 Task: Add a signature Erin Martin containing With warm thanks and appreciation, Erin Martin to email address softage.1@softage.net and add a label Antiques
Action: Mouse moved to (469, 750)
Screenshot: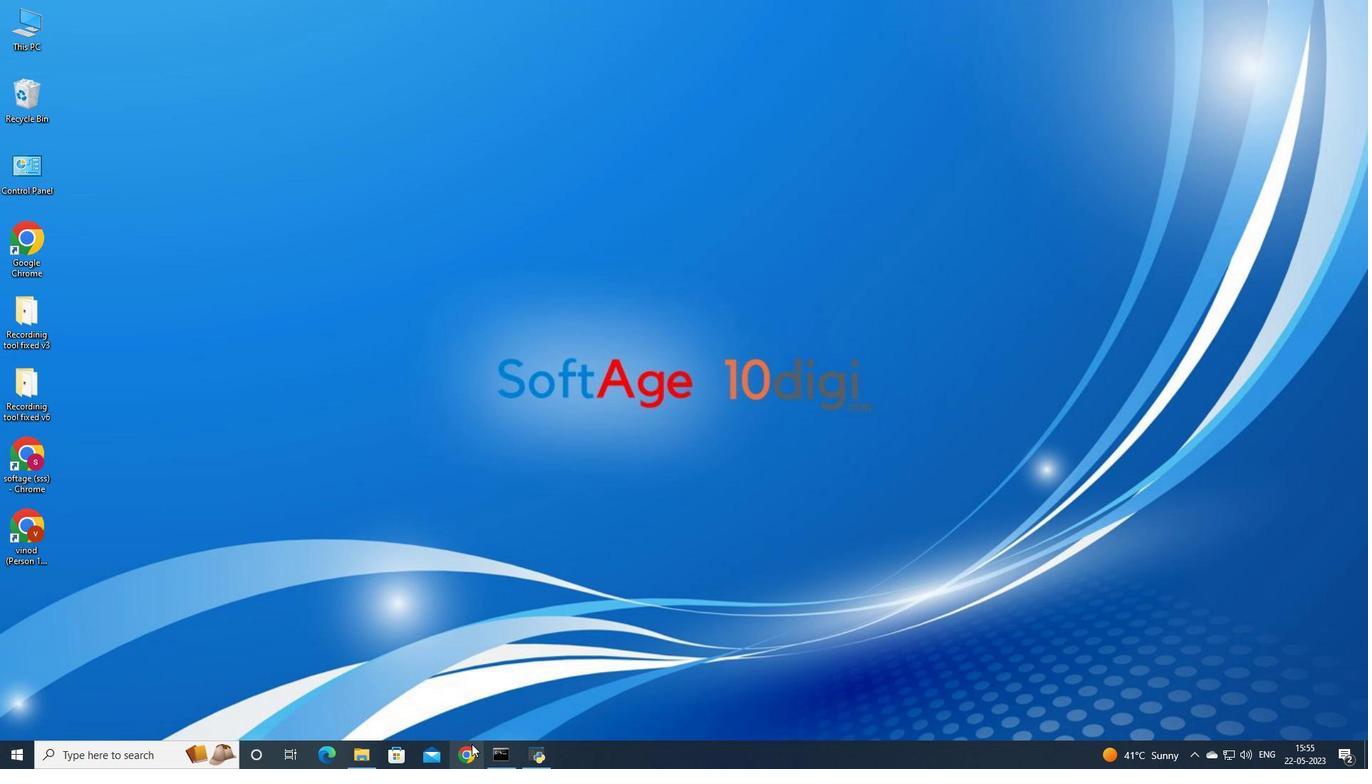 
Action: Mouse pressed left at (469, 750)
Screenshot: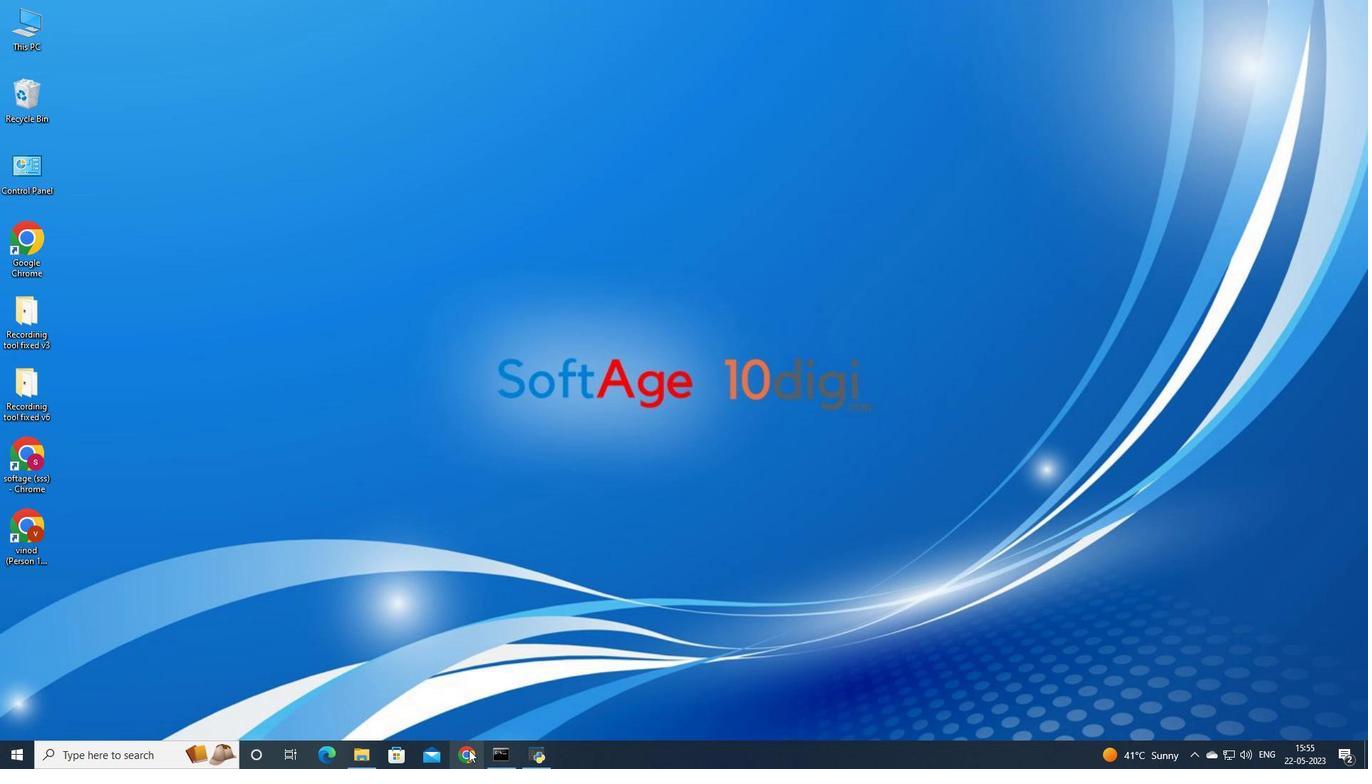 
Action: Mouse moved to (585, 419)
Screenshot: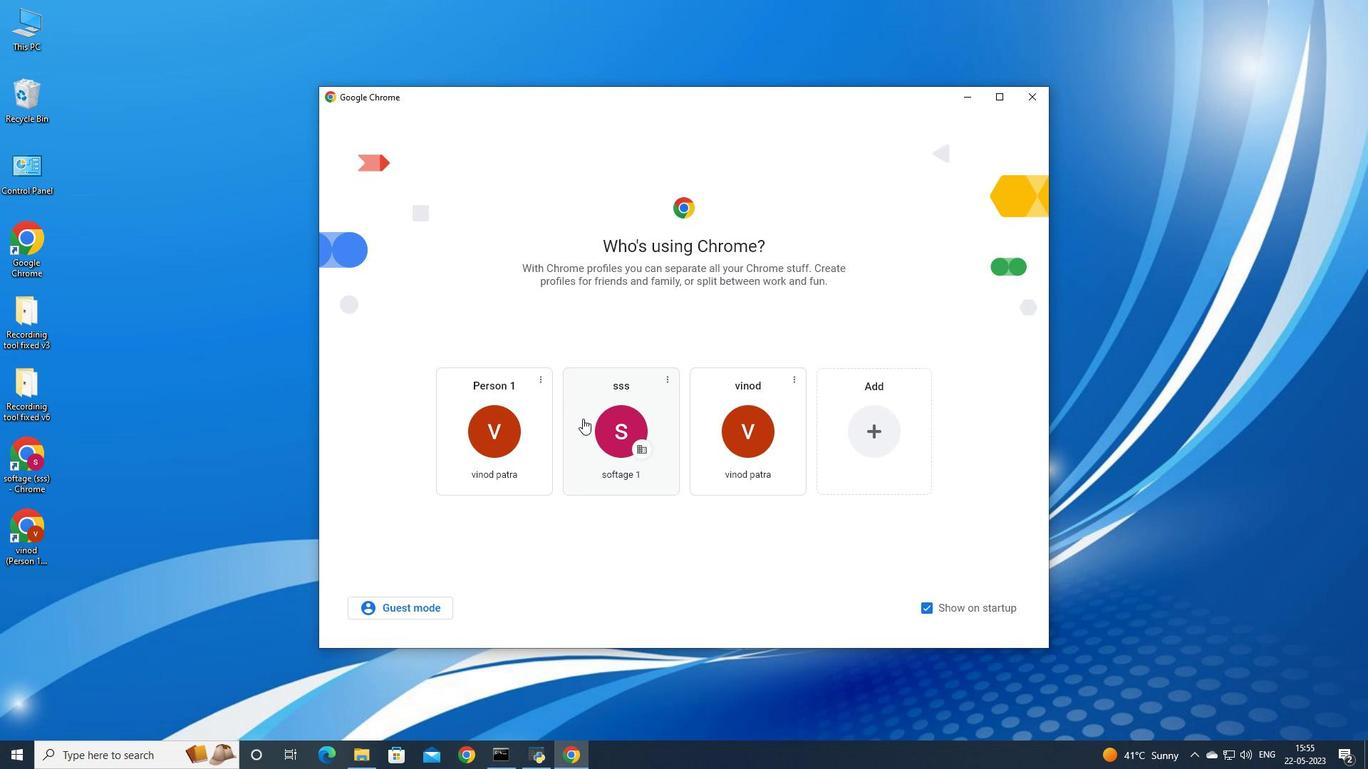 
Action: Mouse pressed left at (585, 419)
Screenshot: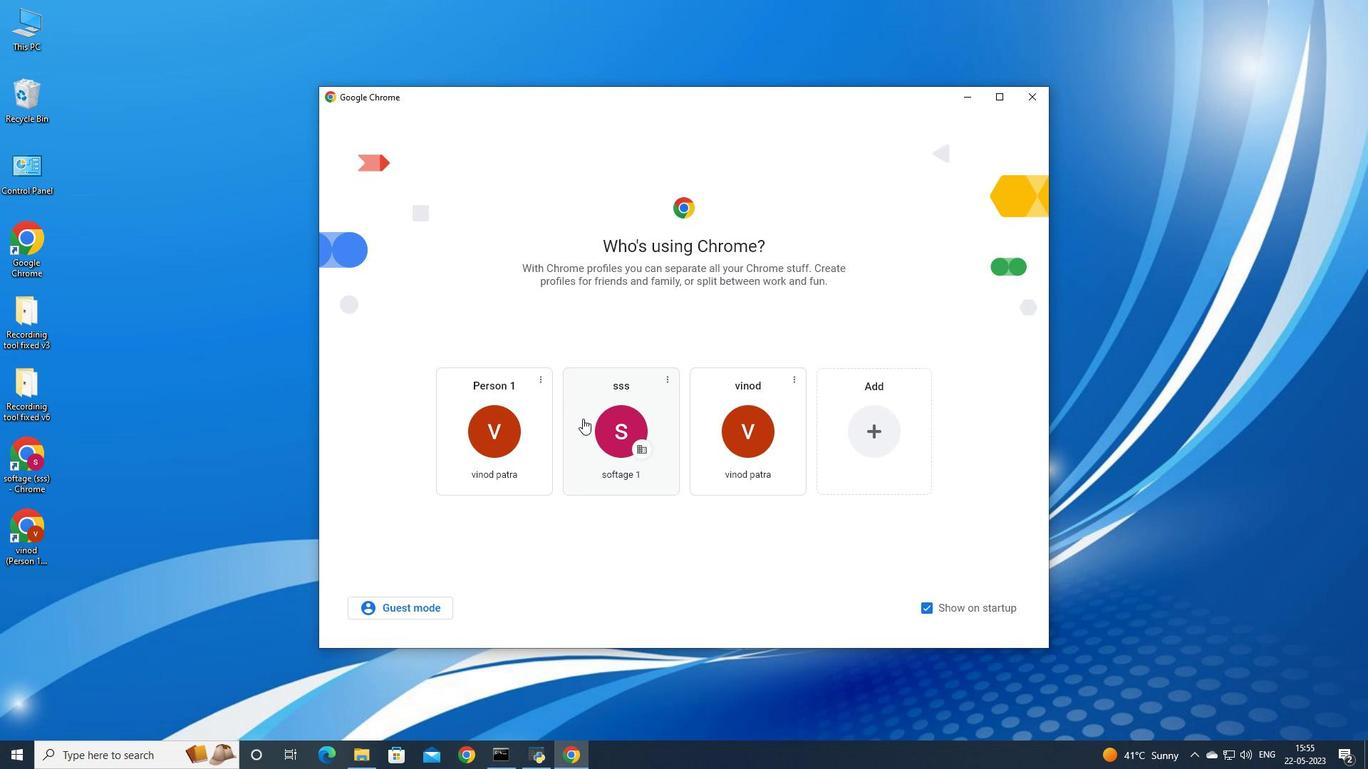 
Action: Mouse moved to (1221, 72)
Screenshot: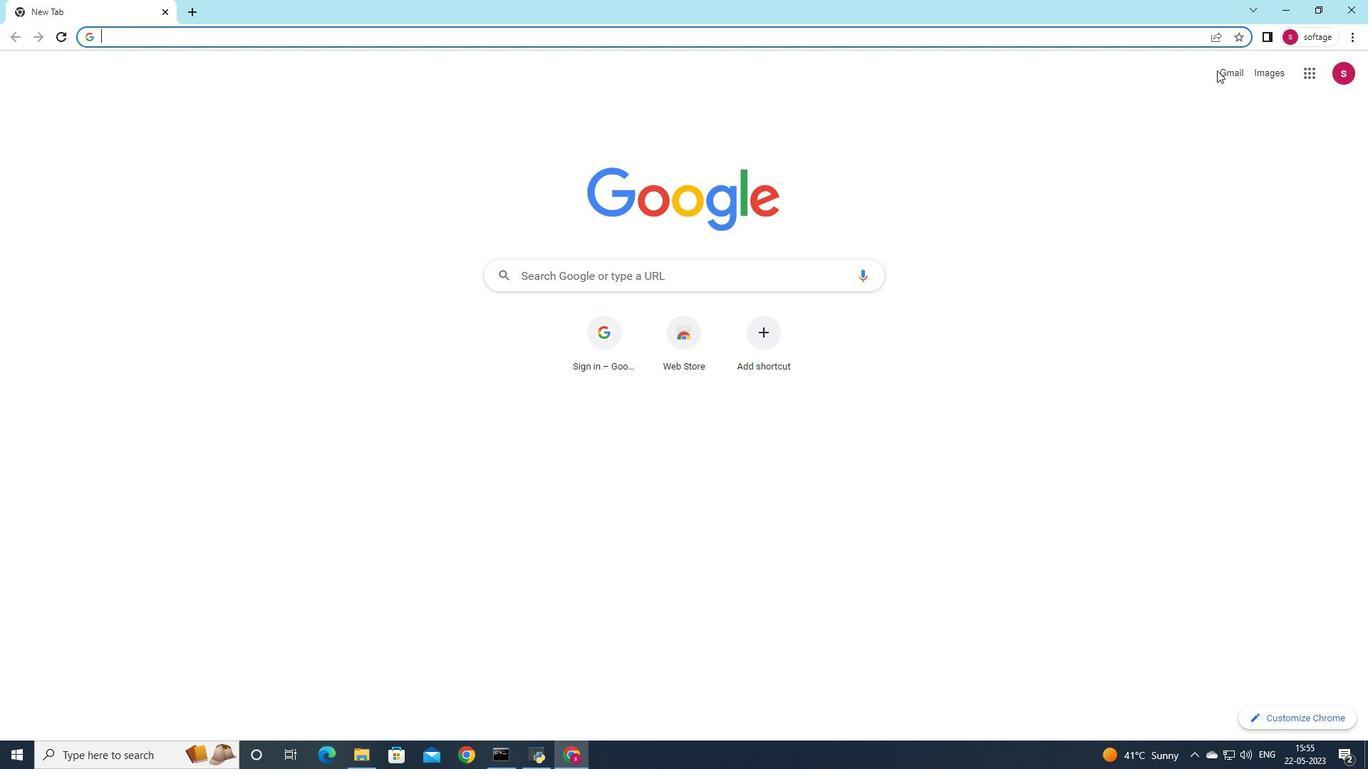 
Action: Mouse pressed left at (1221, 72)
Screenshot: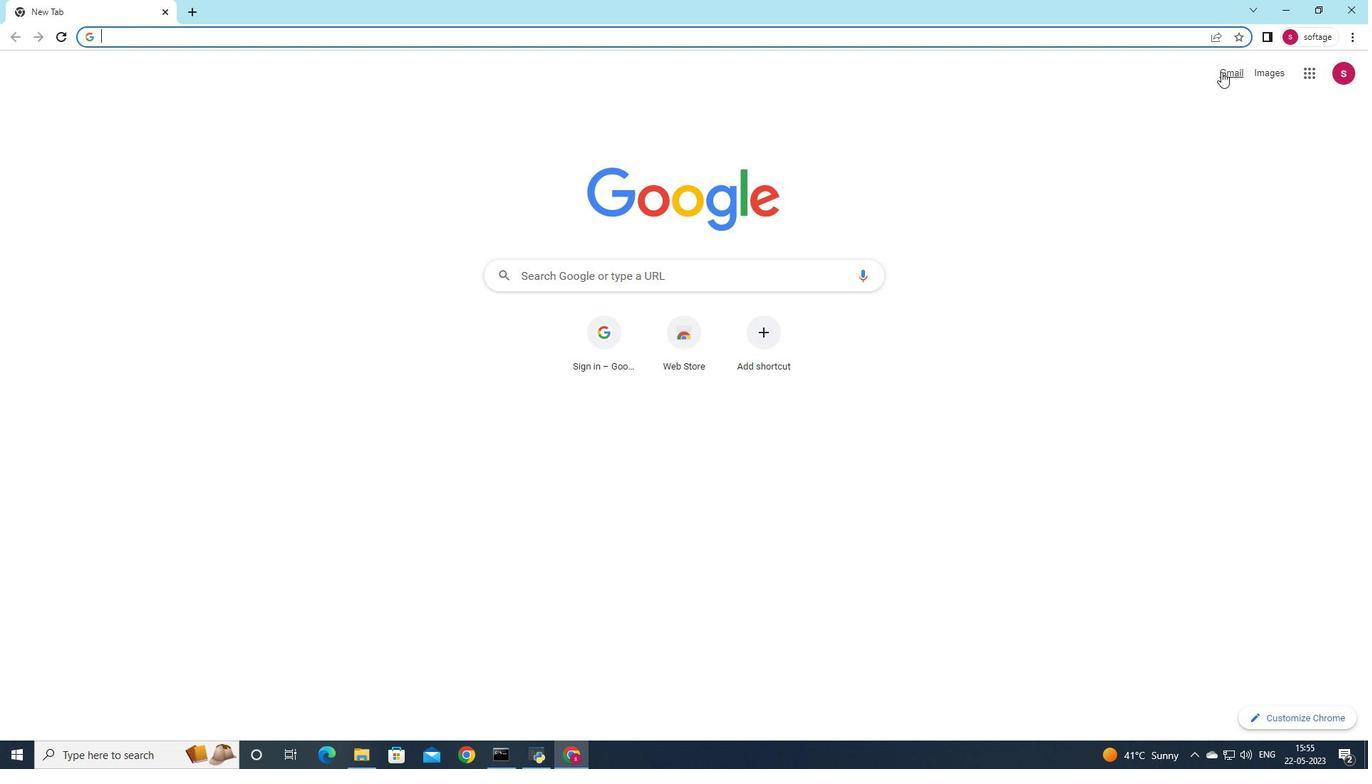 
Action: Mouse moved to (1200, 101)
Screenshot: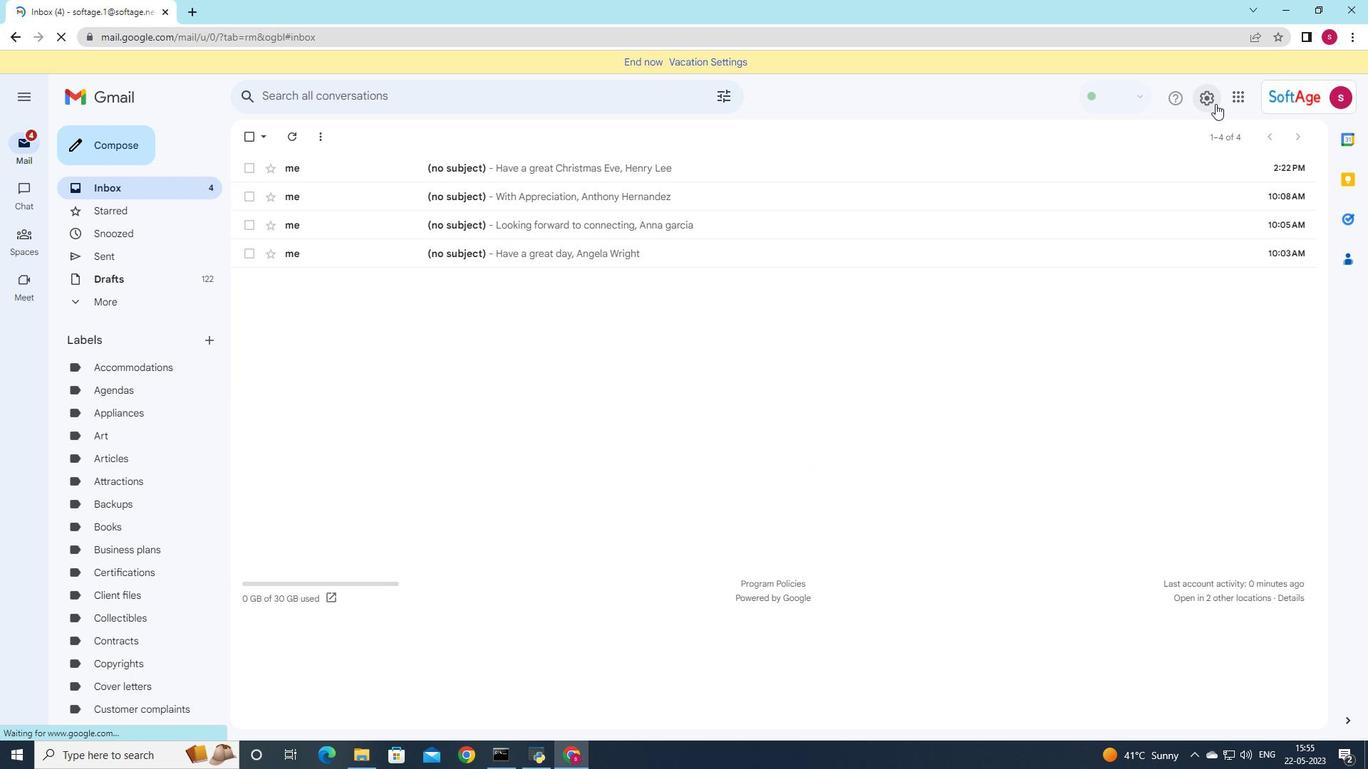 
Action: Mouse pressed left at (1200, 101)
Screenshot: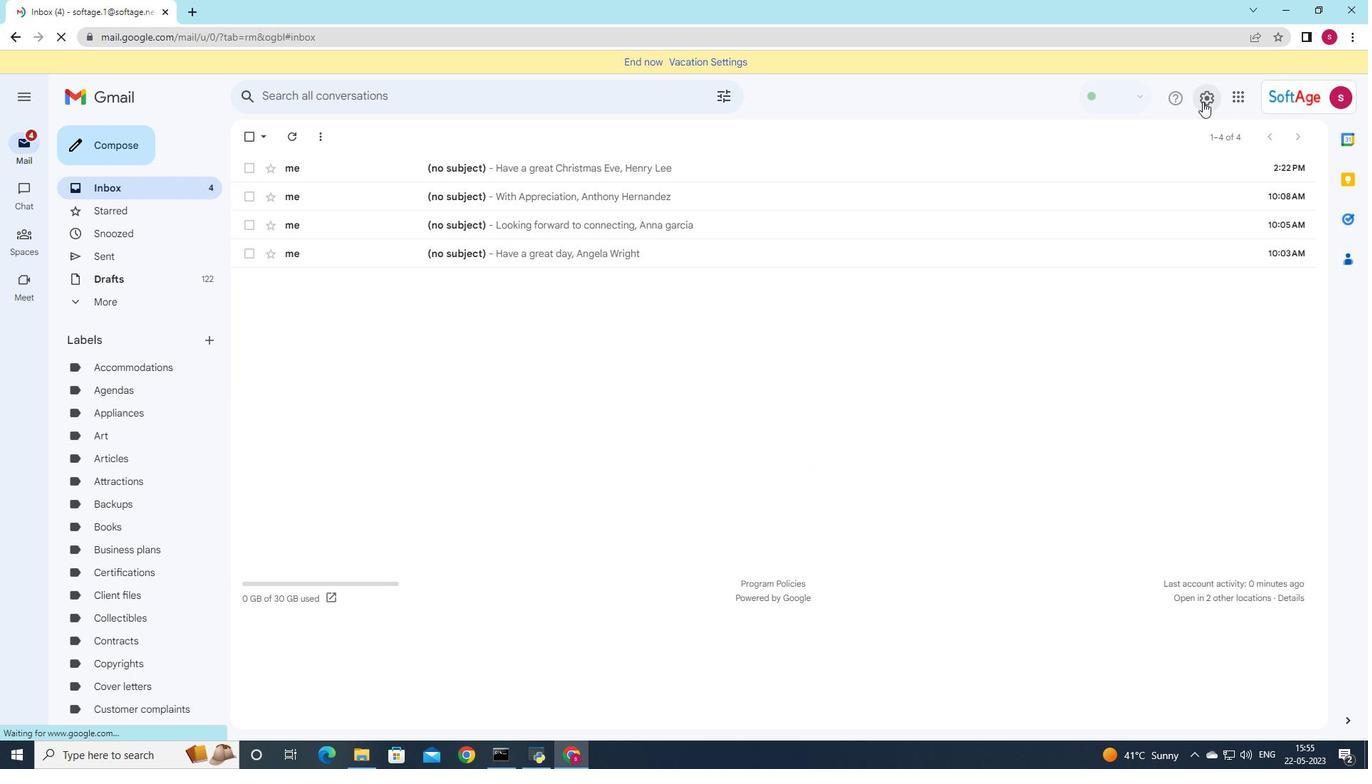 
Action: Mouse moved to (1212, 164)
Screenshot: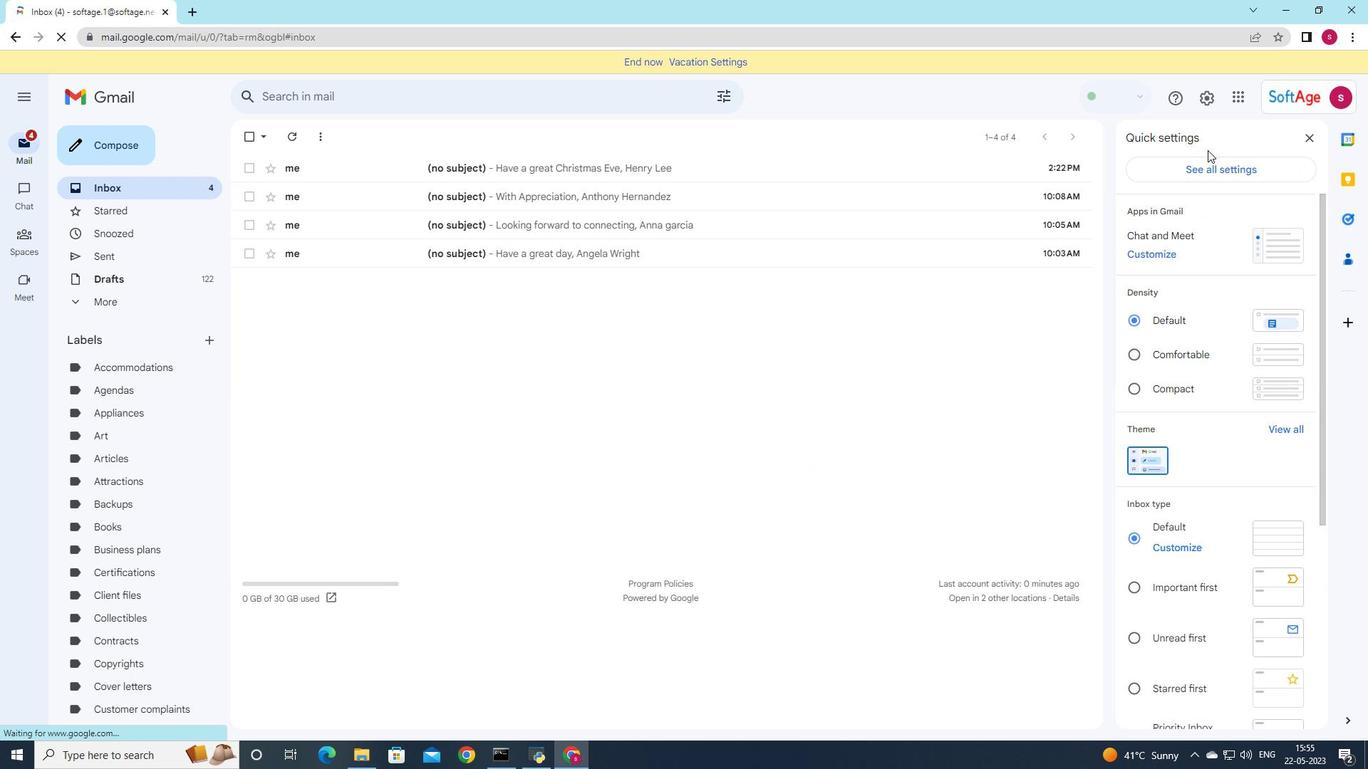 
Action: Mouse pressed left at (1212, 164)
Screenshot: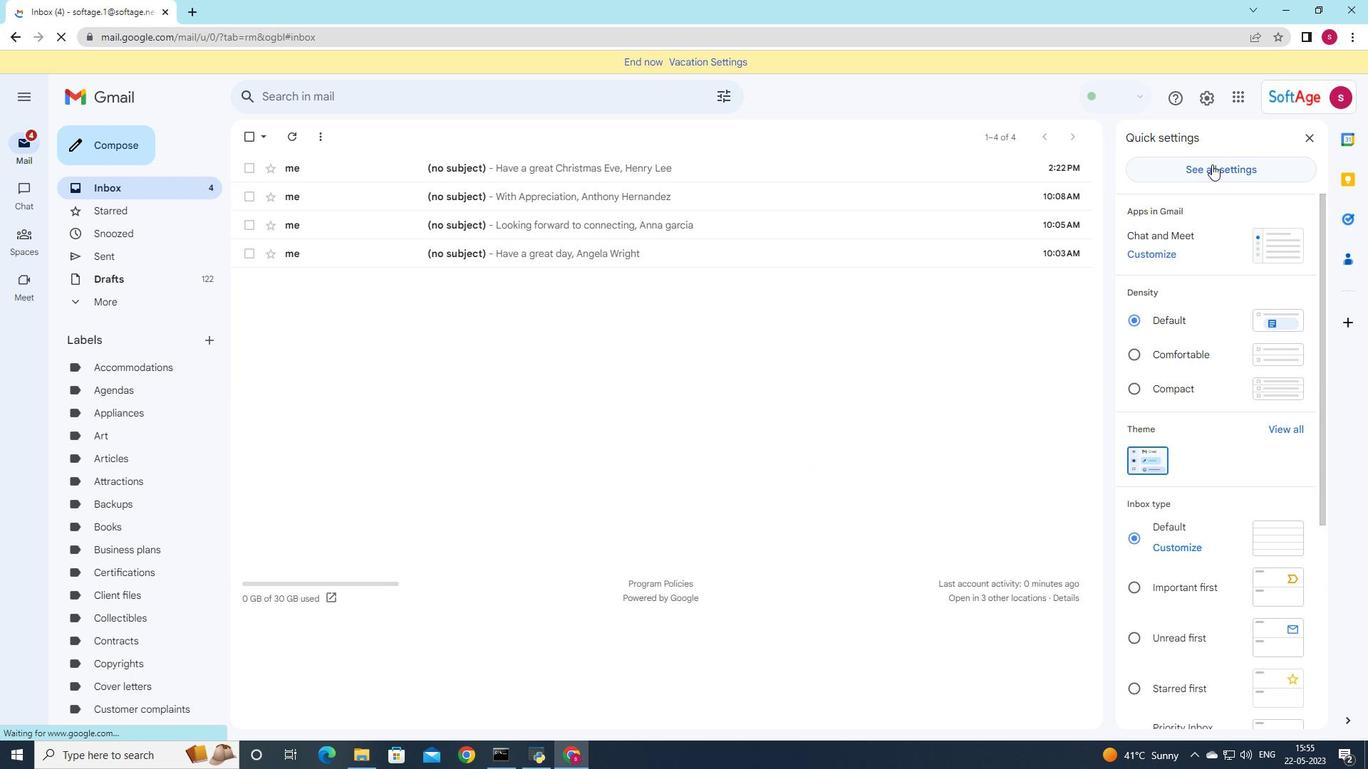 
Action: Mouse moved to (905, 249)
Screenshot: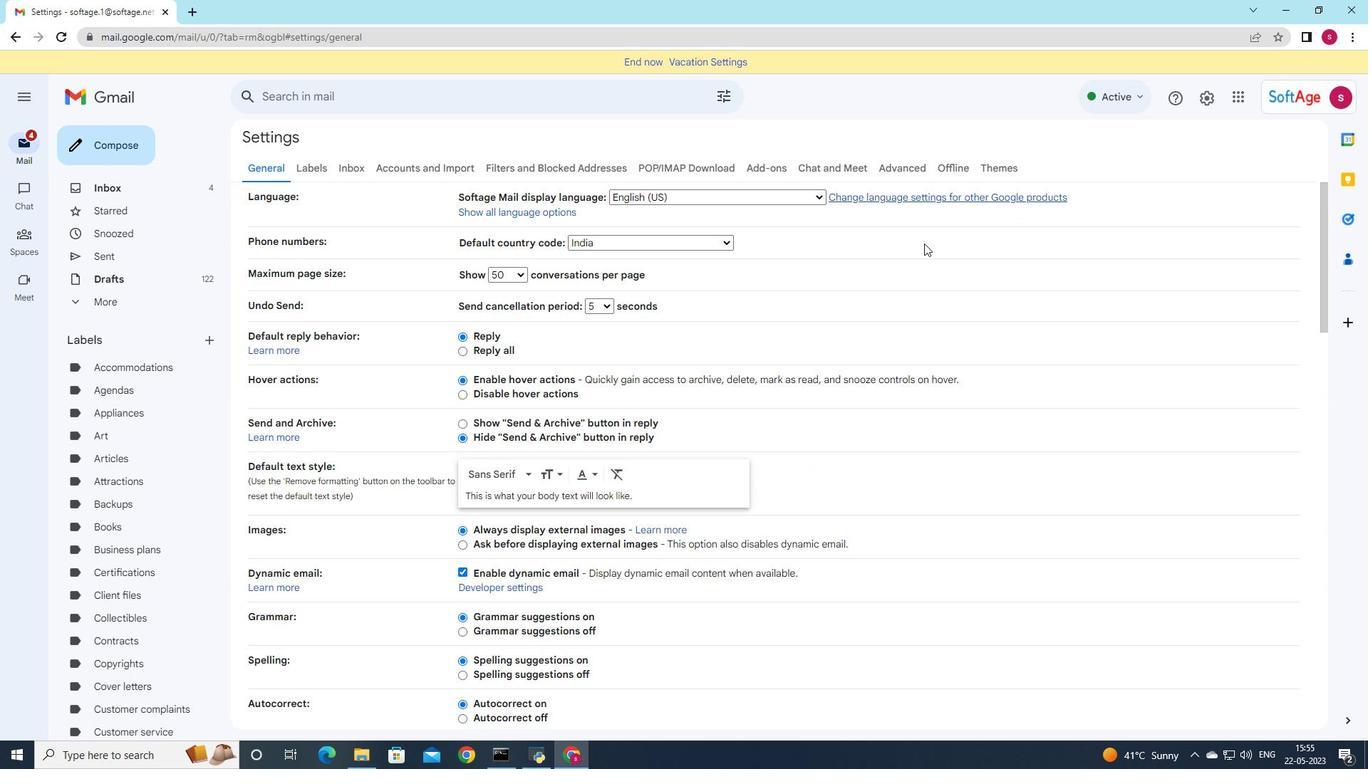
Action: Mouse scrolled (905, 248) with delta (0, 0)
Screenshot: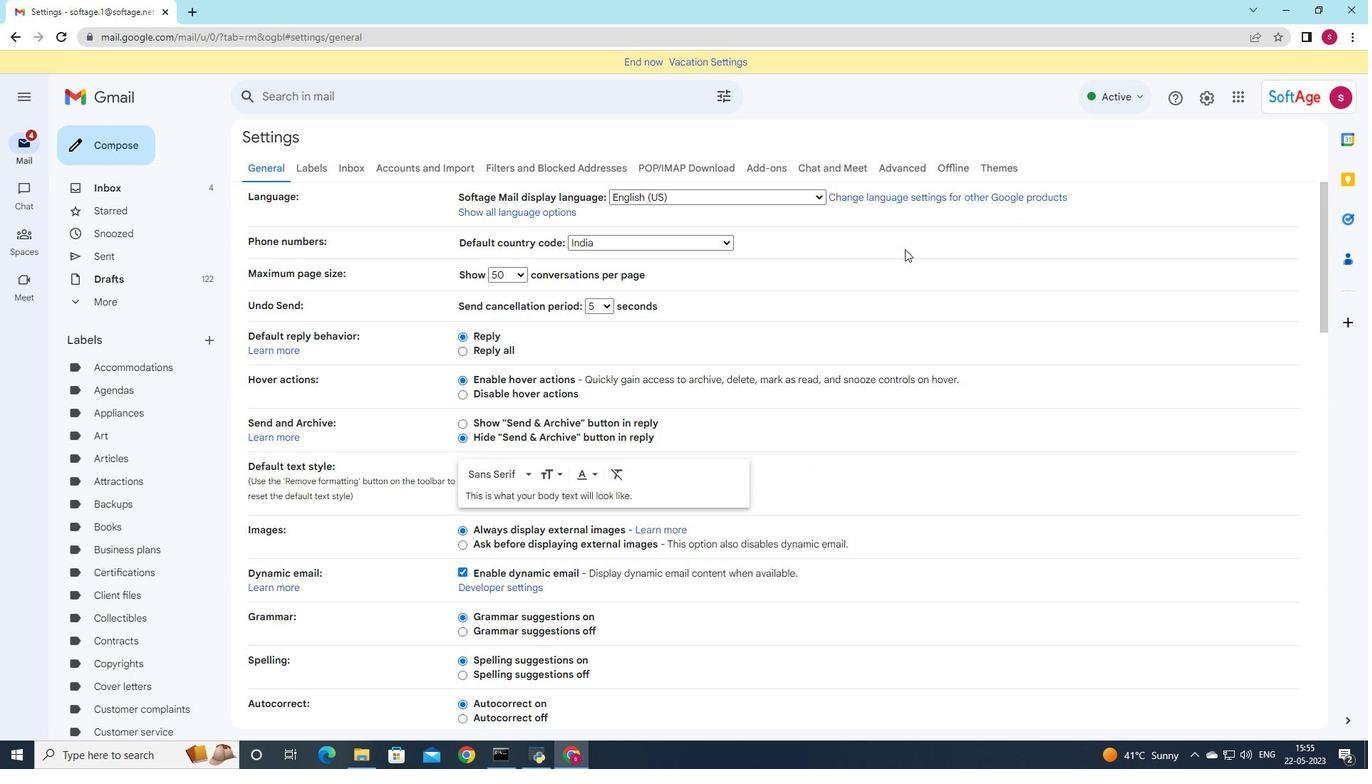 
Action: Mouse scrolled (905, 248) with delta (0, 0)
Screenshot: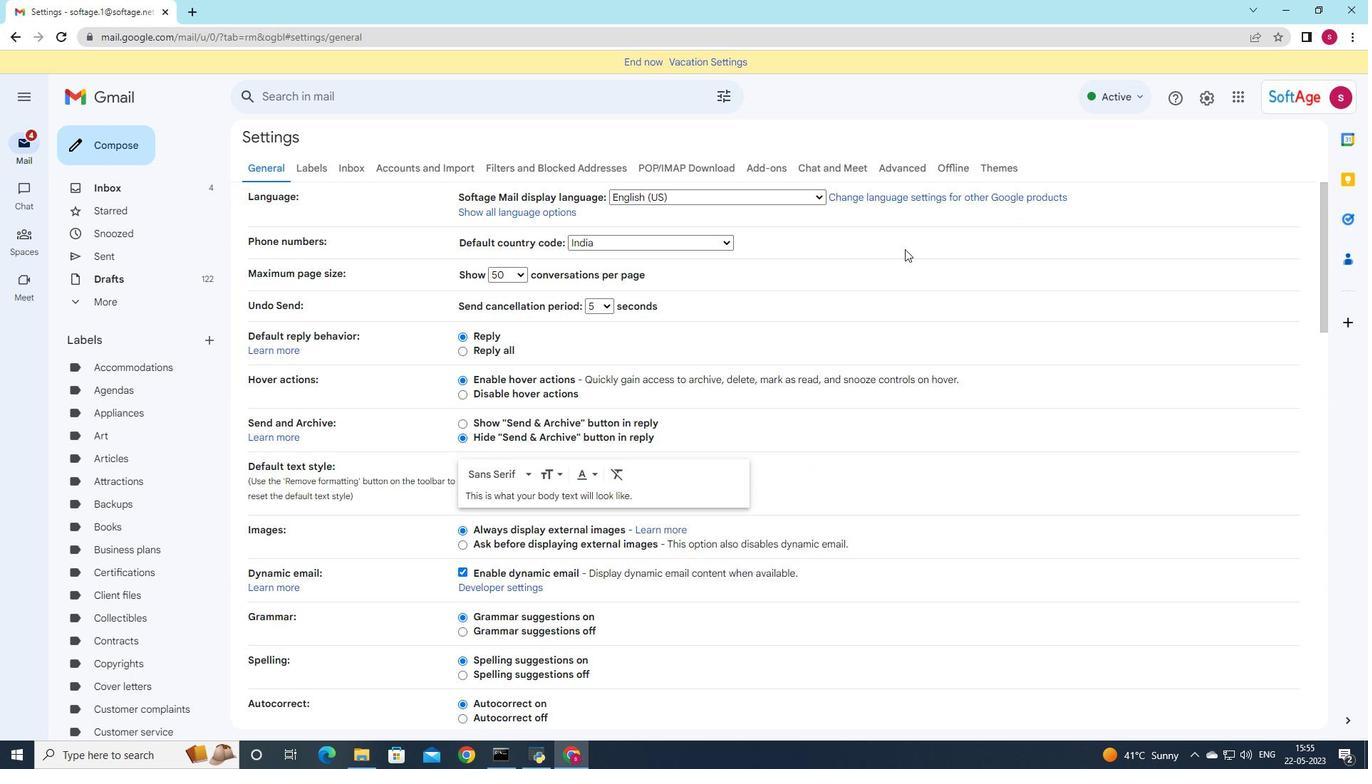 
Action: Mouse scrolled (905, 248) with delta (0, 0)
Screenshot: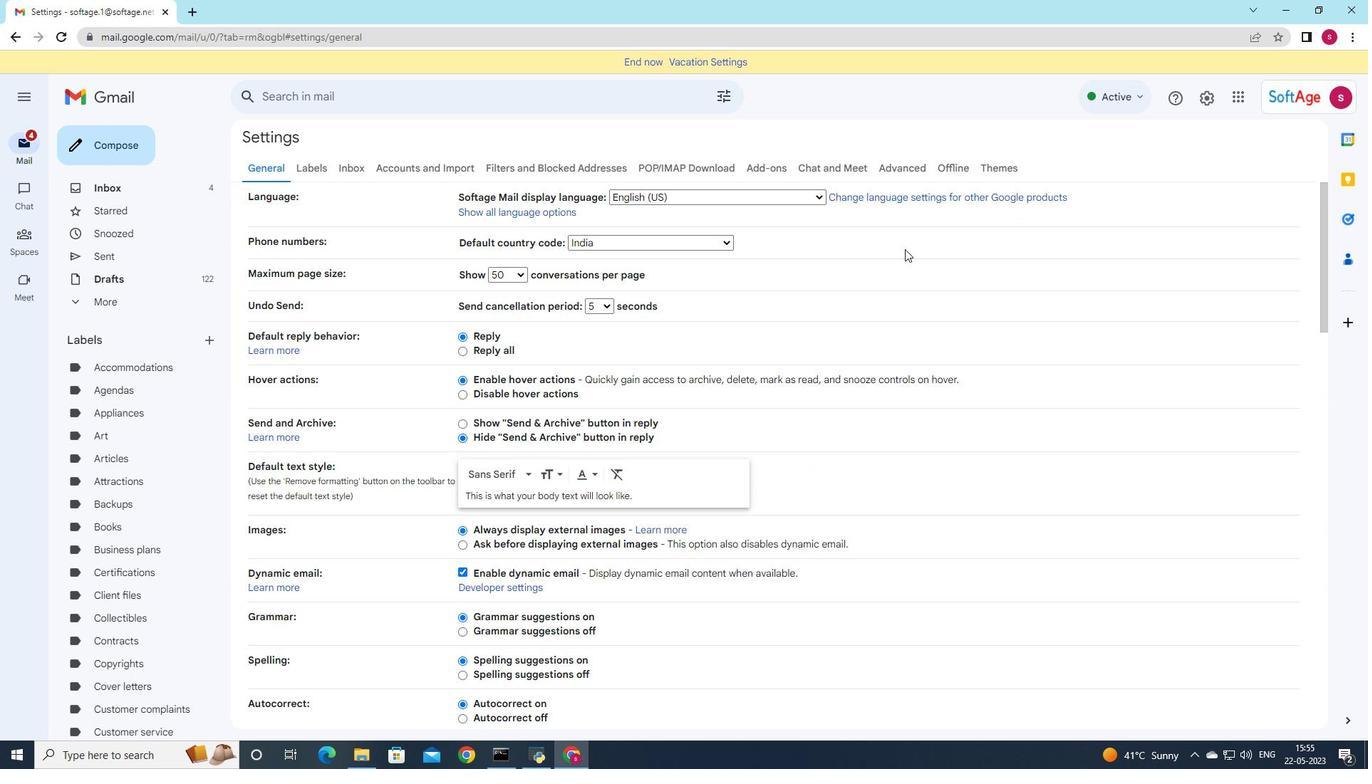 
Action: Mouse scrolled (905, 248) with delta (0, 0)
Screenshot: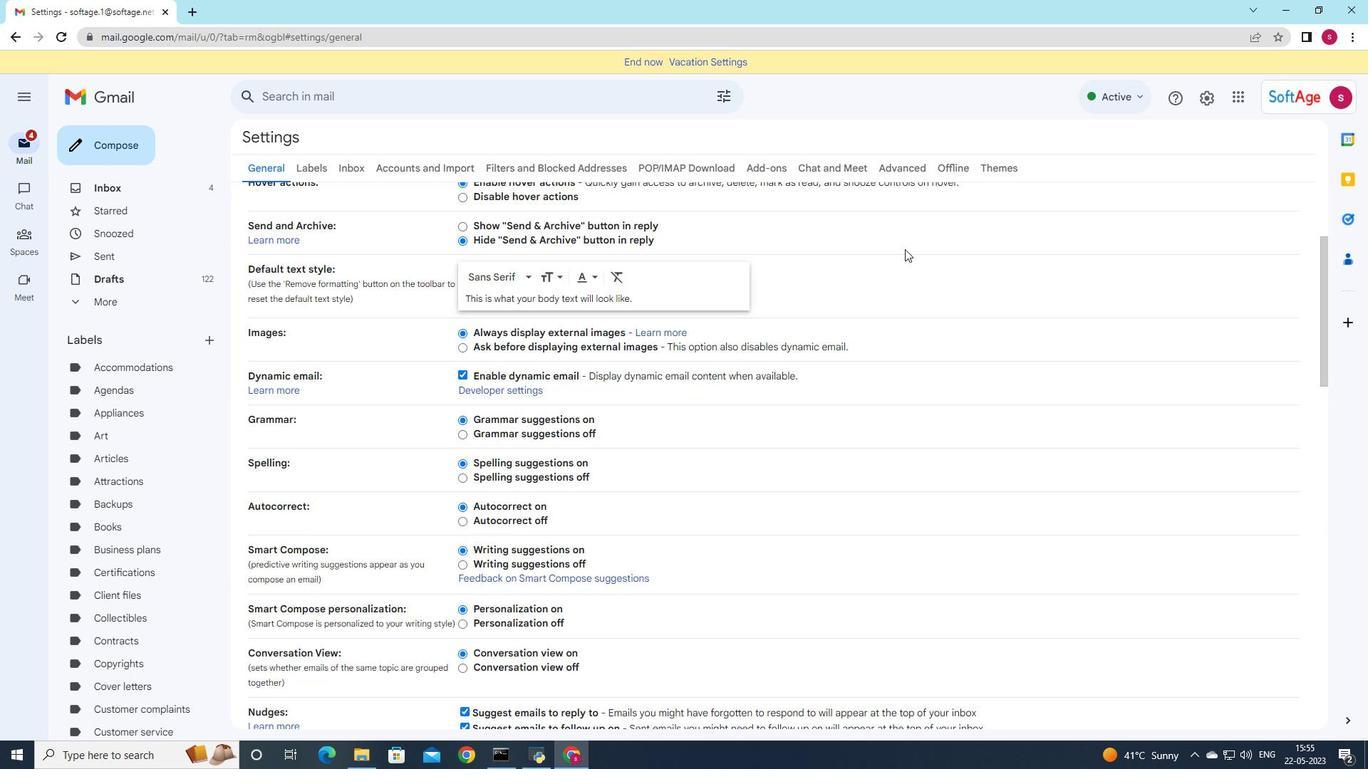 
Action: Mouse scrolled (905, 248) with delta (0, 0)
Screenshot: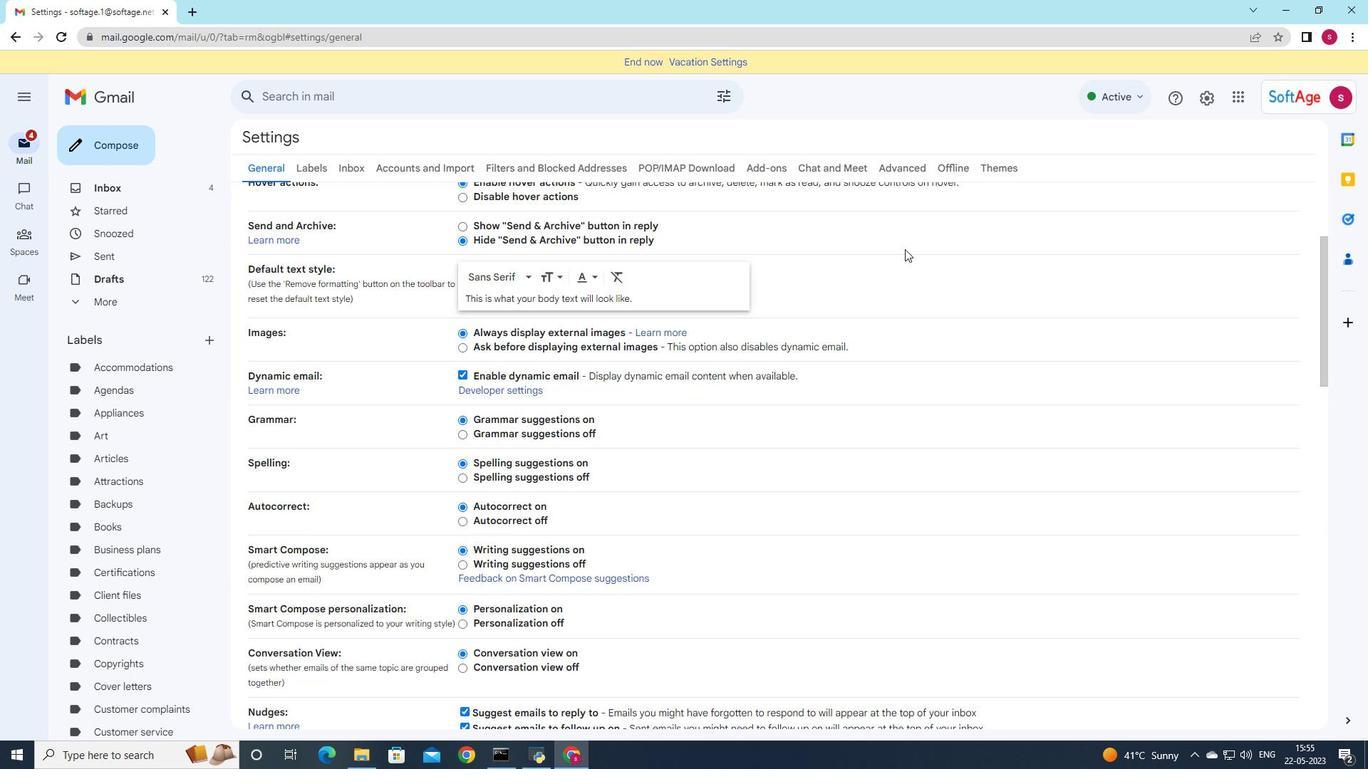 
Action: Mouse scrolled (905, 248) with delta (0, 0)
Screenshot: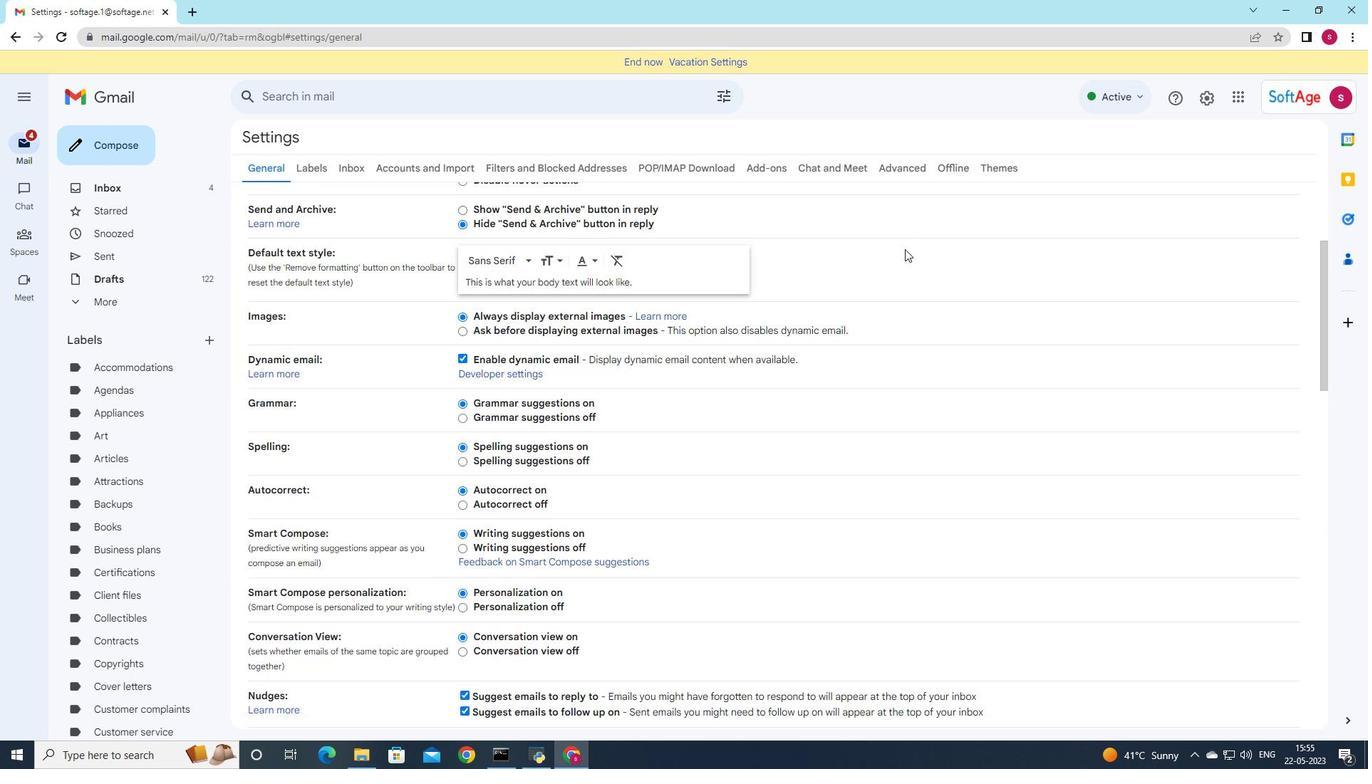 
Action: Mouse scrolled (905, 248) with delta (0, 0)
Screenshot: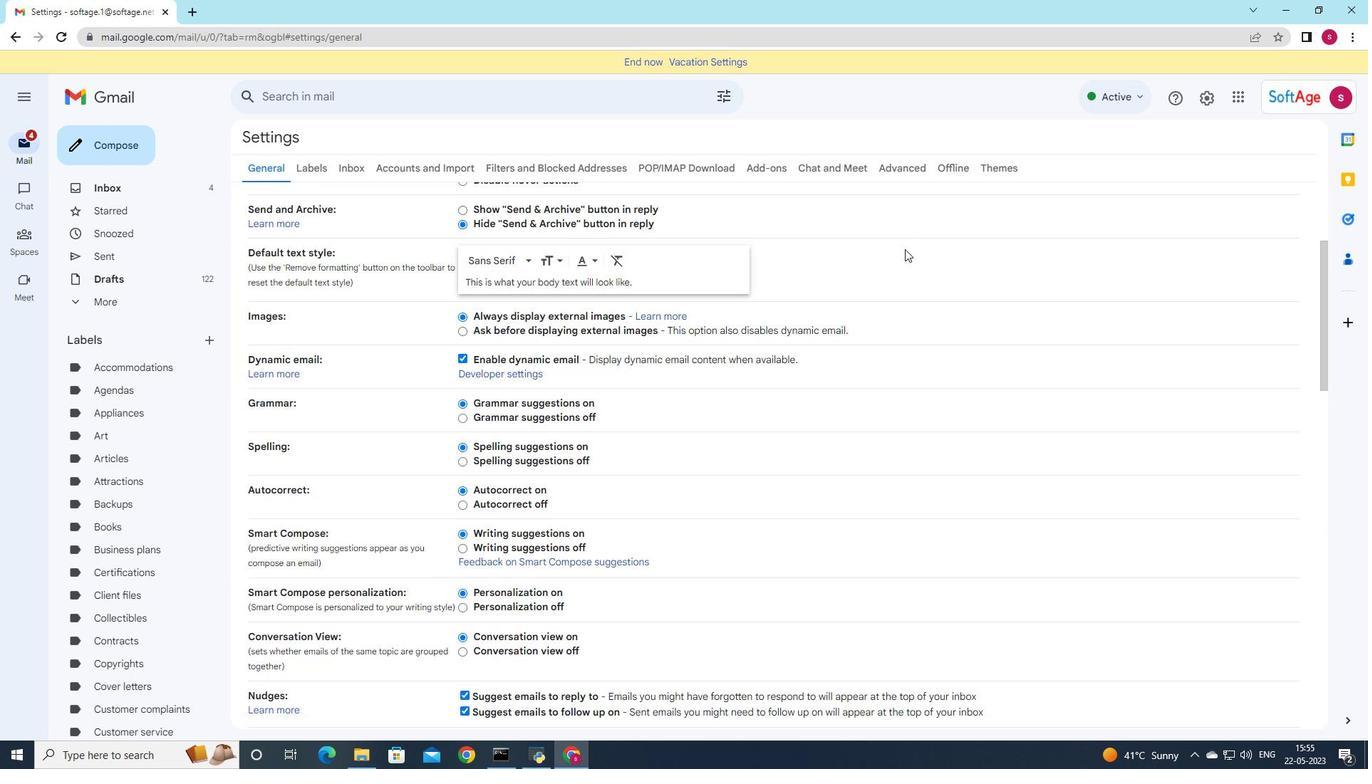 
Action: Mouse scrolled (905, 248) with delta (0, 0)
Screenshot: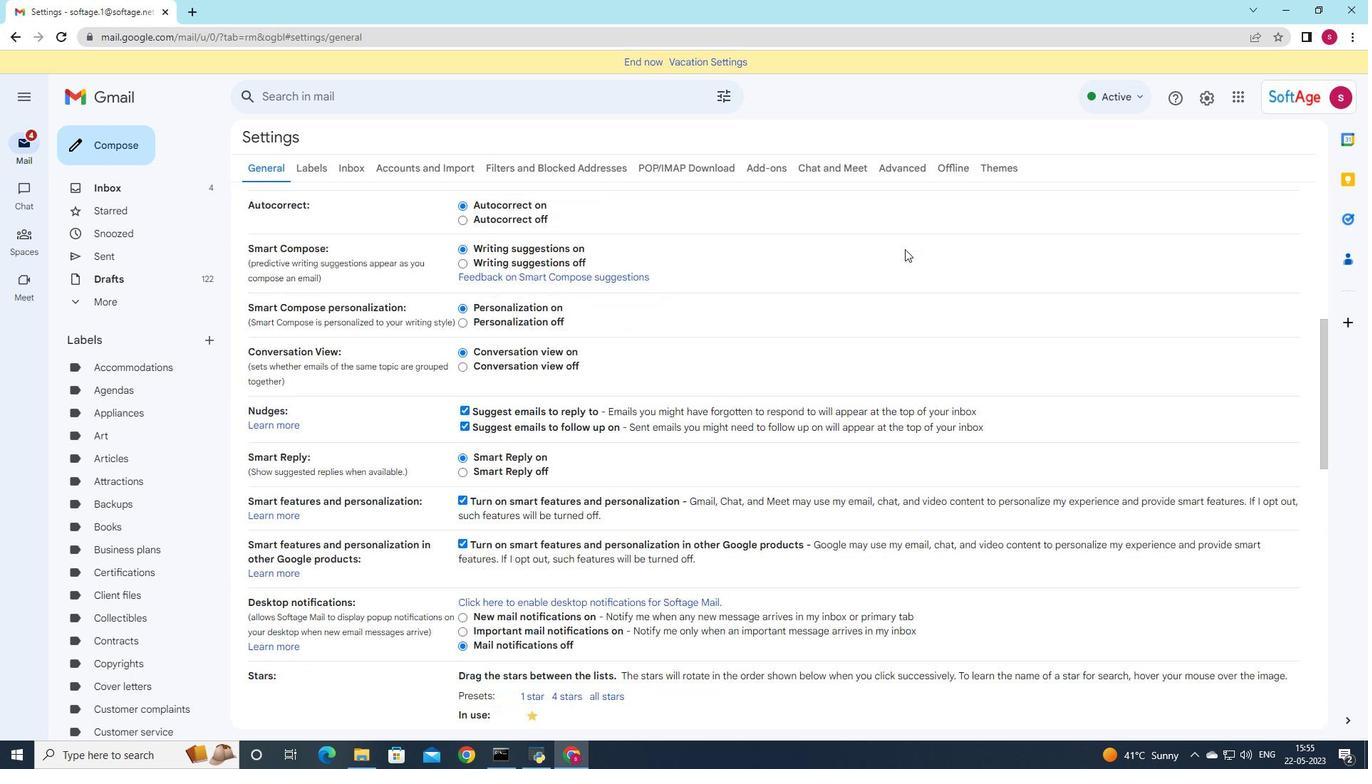
Action: Mouse scrolled (905, 248) with delta (0, 0)
Screenshot: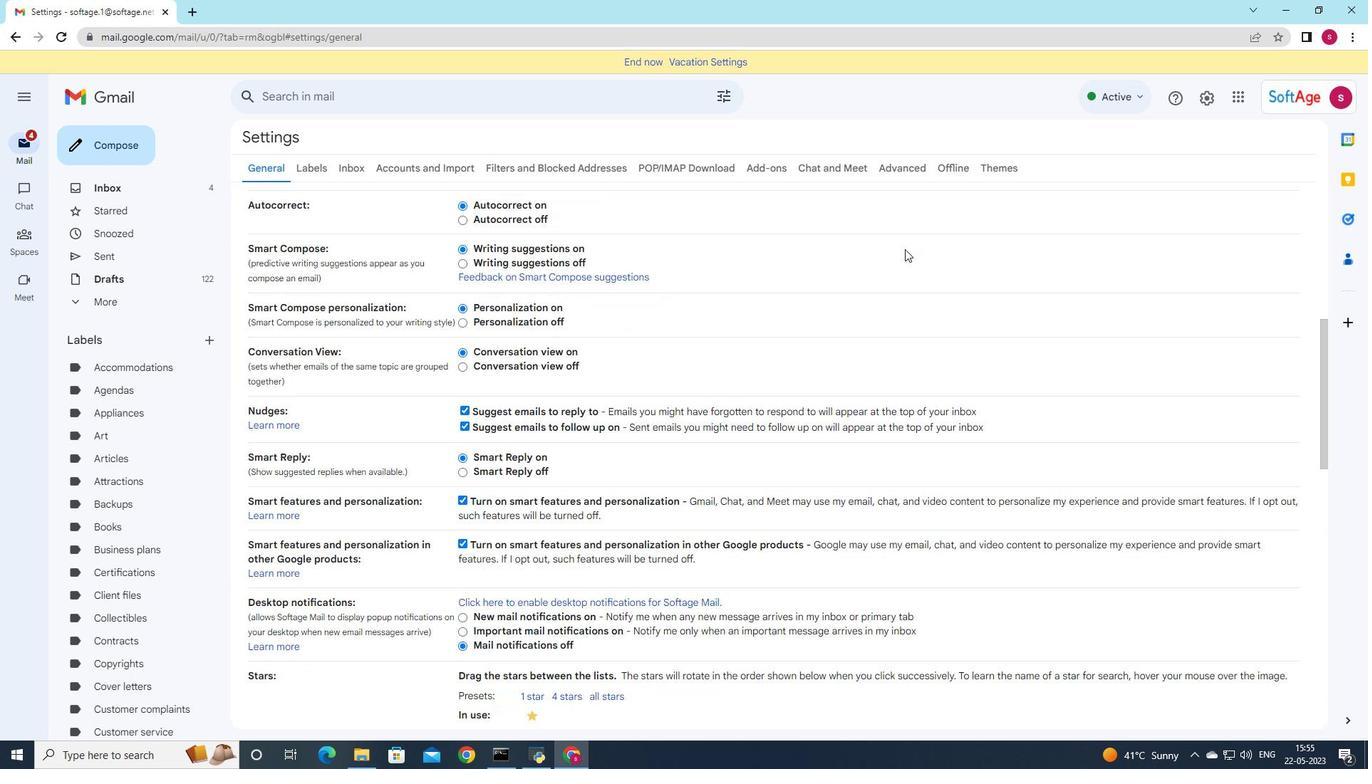 
Action: Mouse scrolled (905, 248) with delta (0, 0)
Screenshot: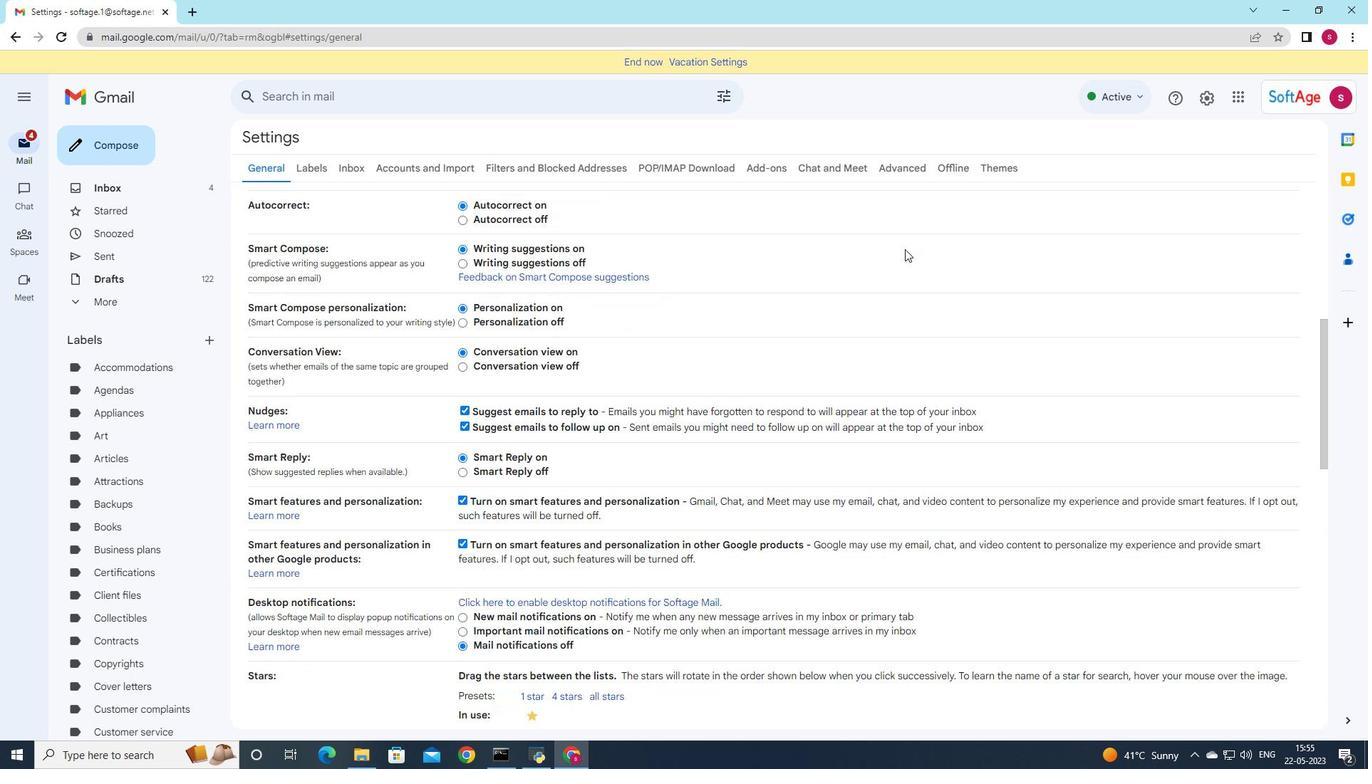 
Action: Mouse scrolled (905, 248) with delta (0, 0)
Screenshot: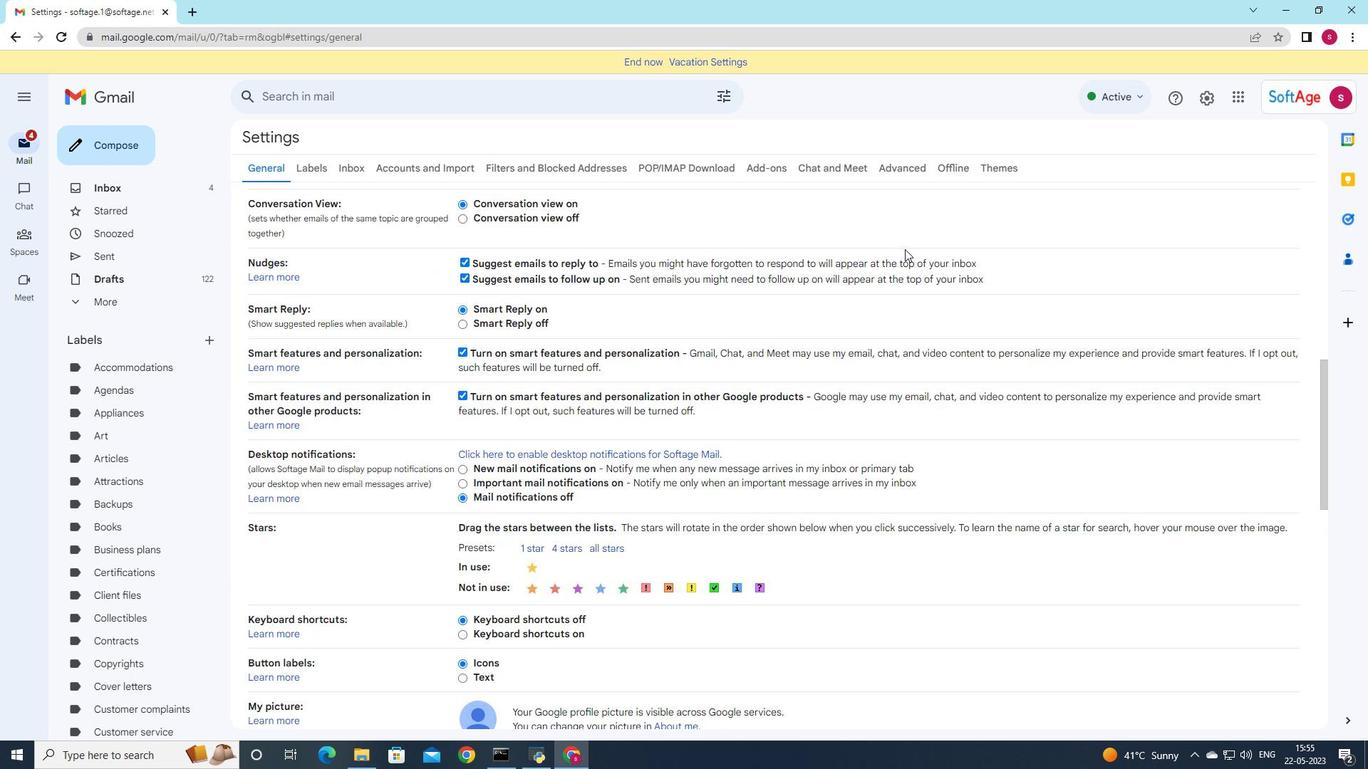 
Action: Mouse scrolled (905, 248) with delta (0, 0)
Screenshot: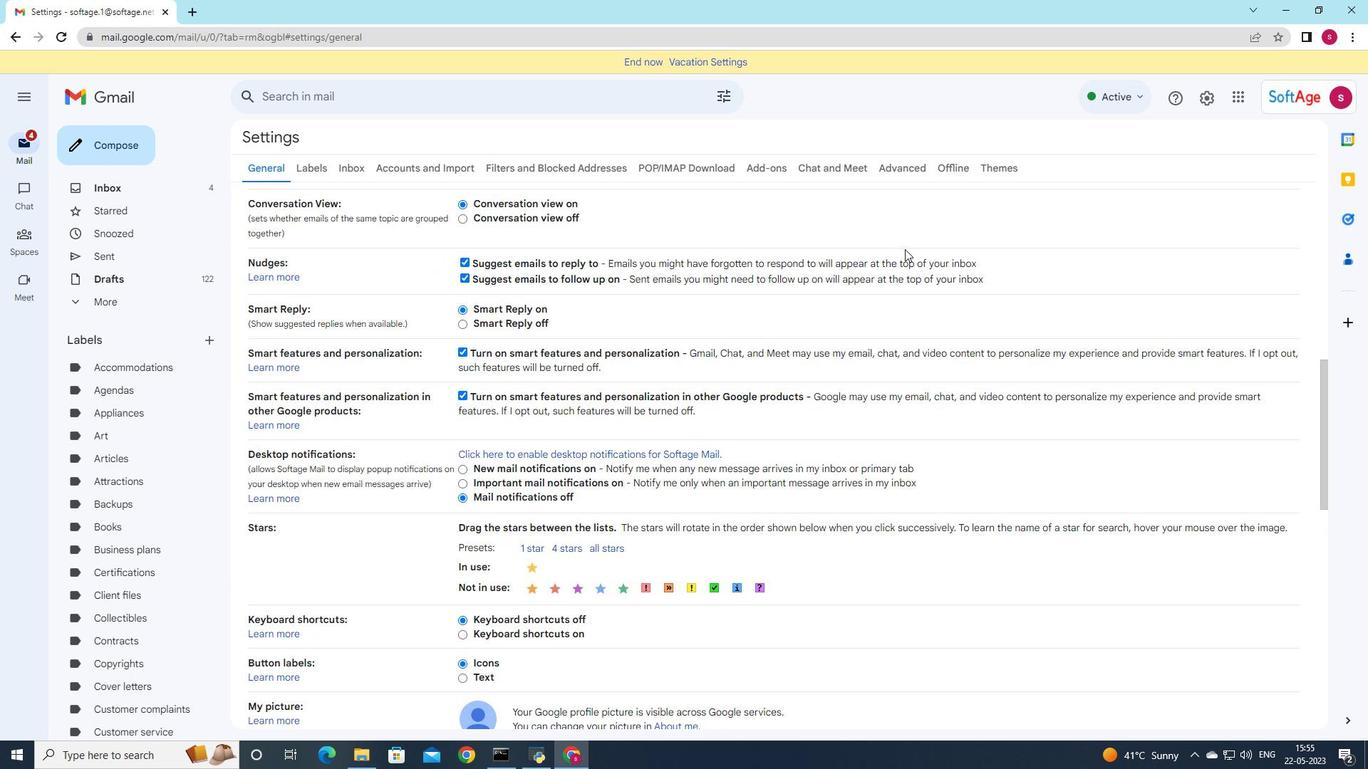 
Action: Mouse scrolled (905, 248) with delta (0, 0)
Screenshot: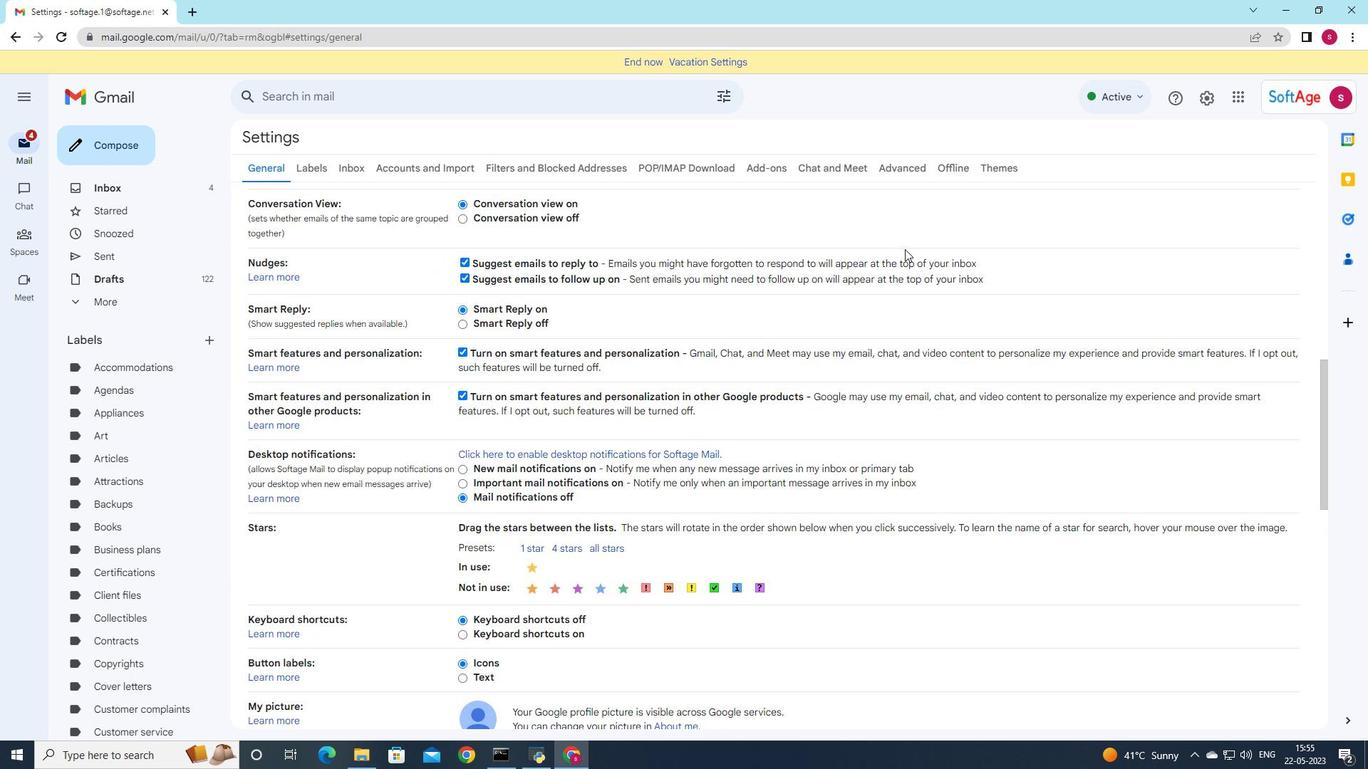 
Action: Mouse scrolled (905, 248) with delta (0, 0)
Screenshot: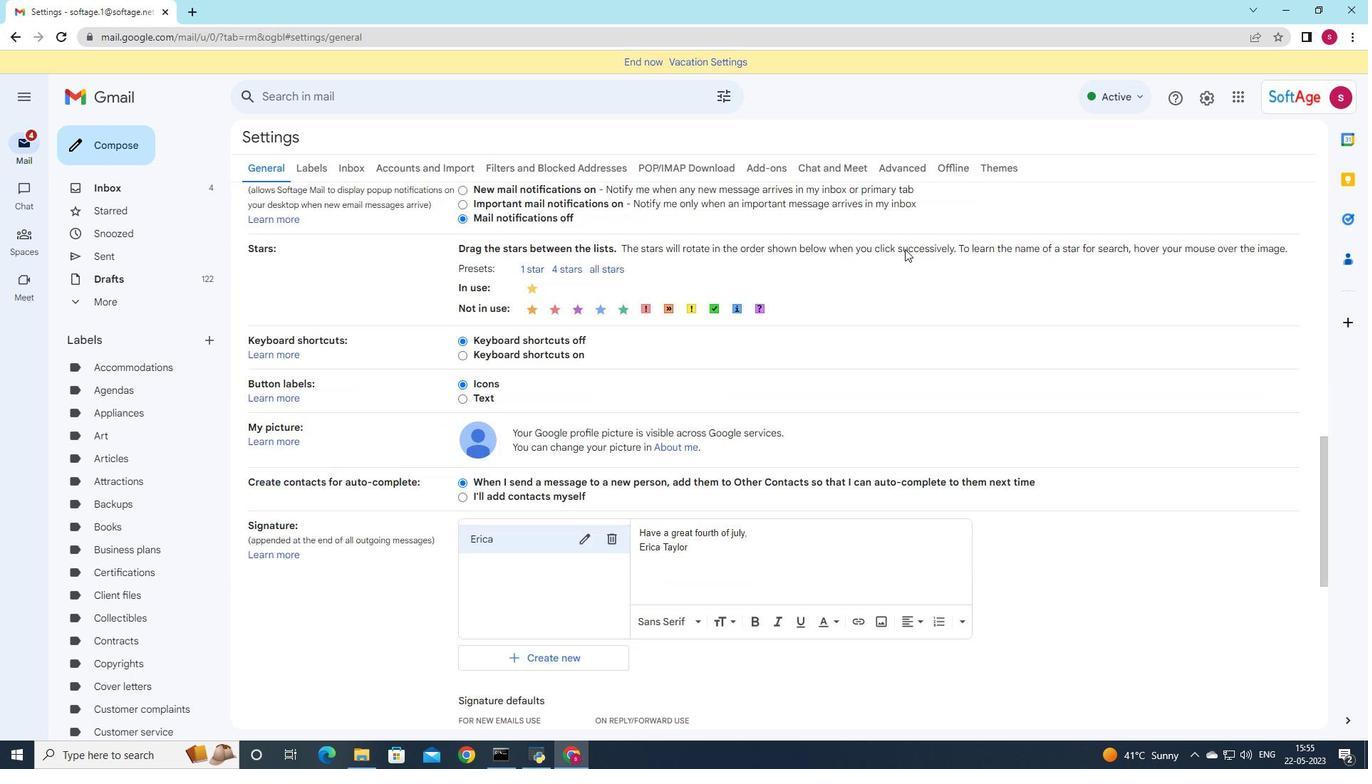 
Action: Mouse scrolled (905, 248) with delta (0, 0)
Screenshot: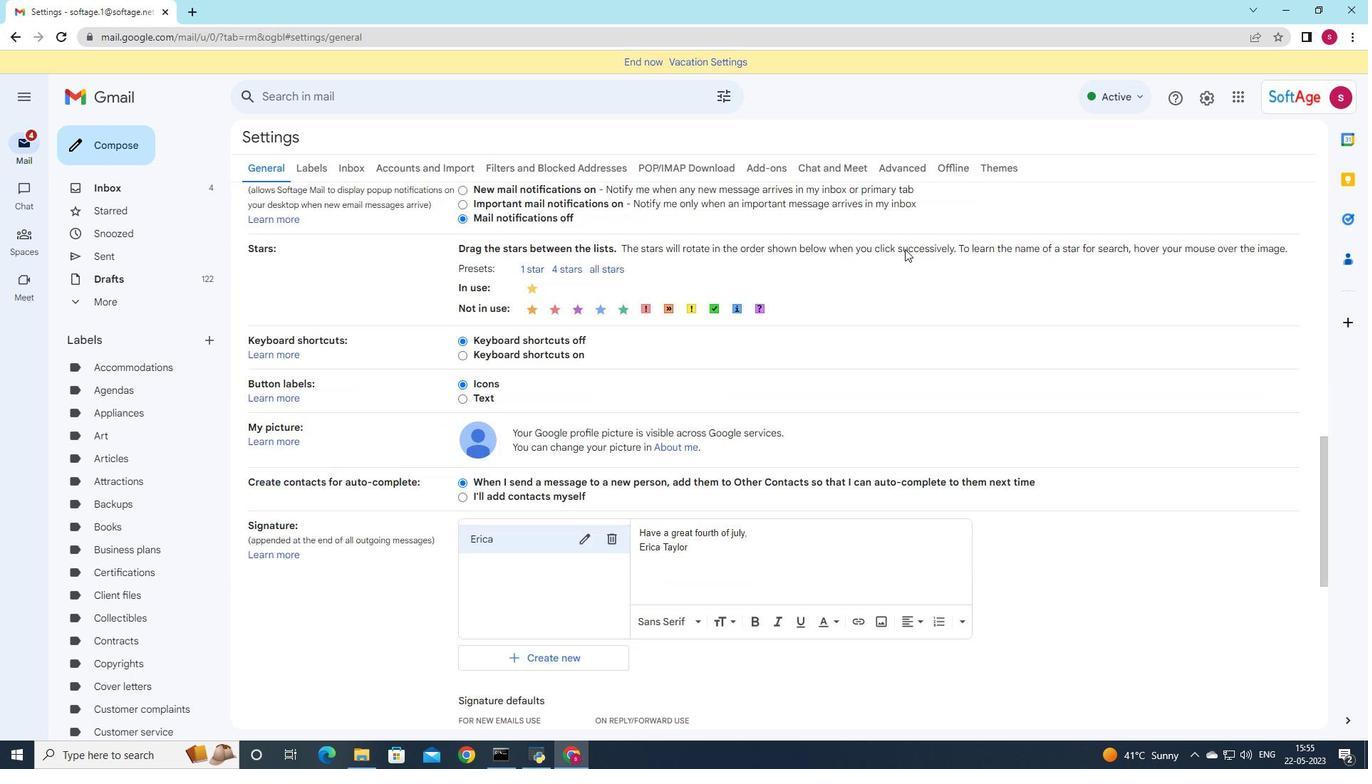 
Action: Mouse scrolled (905, 248) with delta (0, 0)
Screenshot: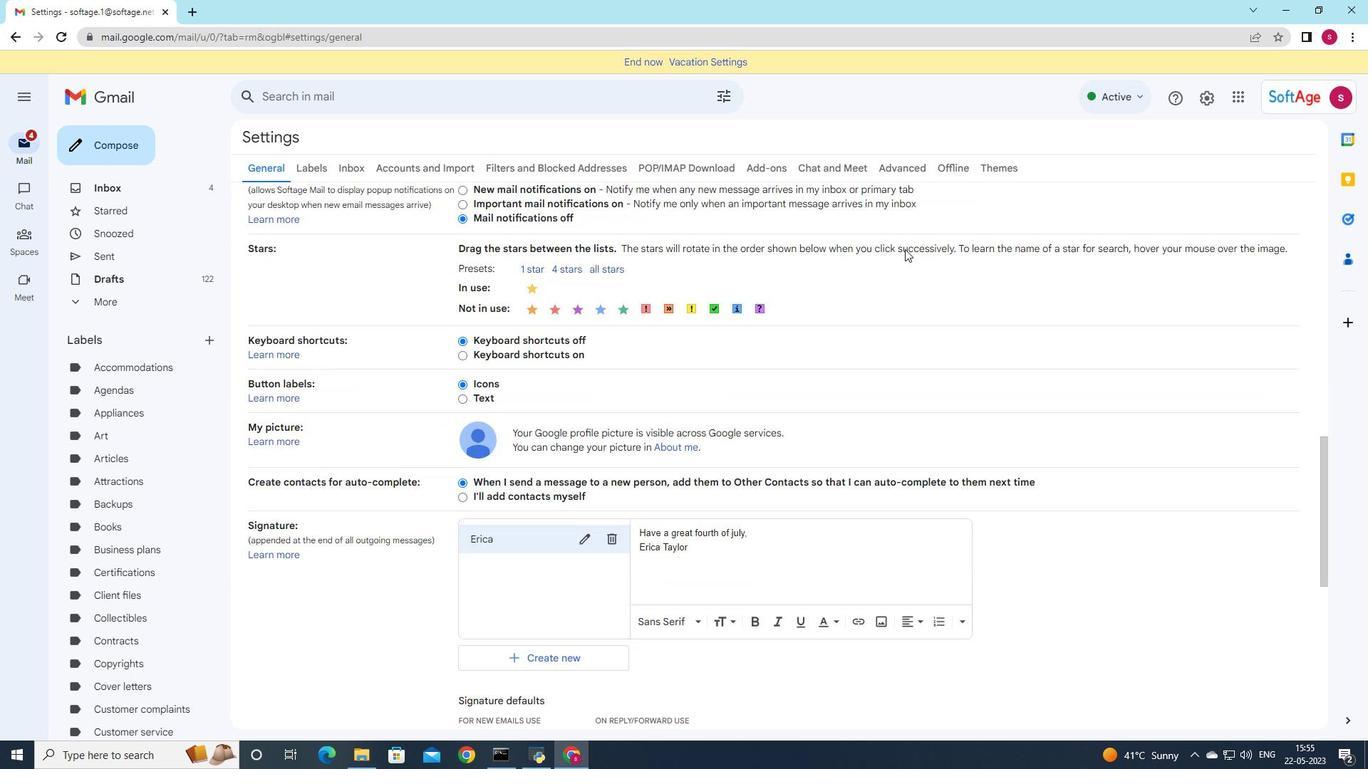 
Action: Mouse scrolled (905, 248) with delta (0, 0)
Screenshot: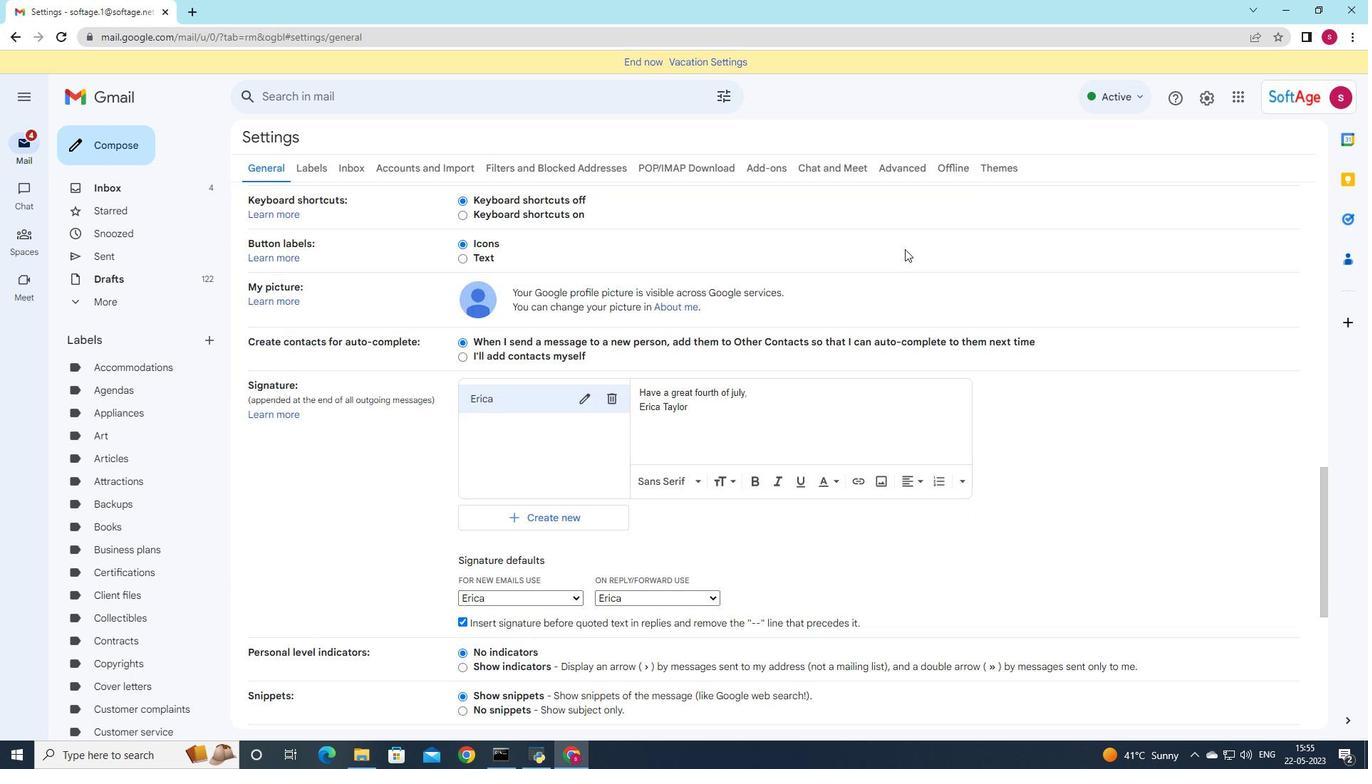 
Action: Mouse scrolled (905, 248) with delta (0, 0)
Screenshot: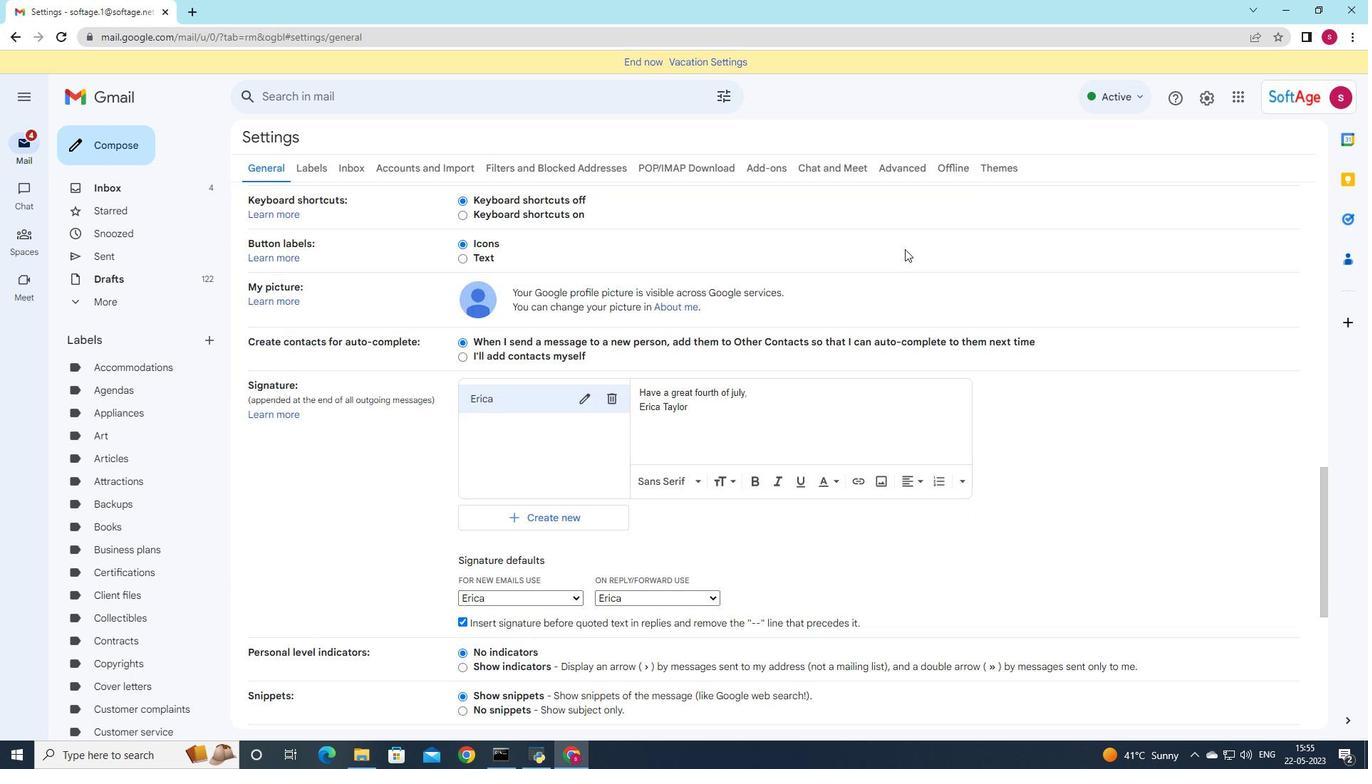 
Action: Mouse scrolled (905, 248) with delta (0, 0)
Screenshot: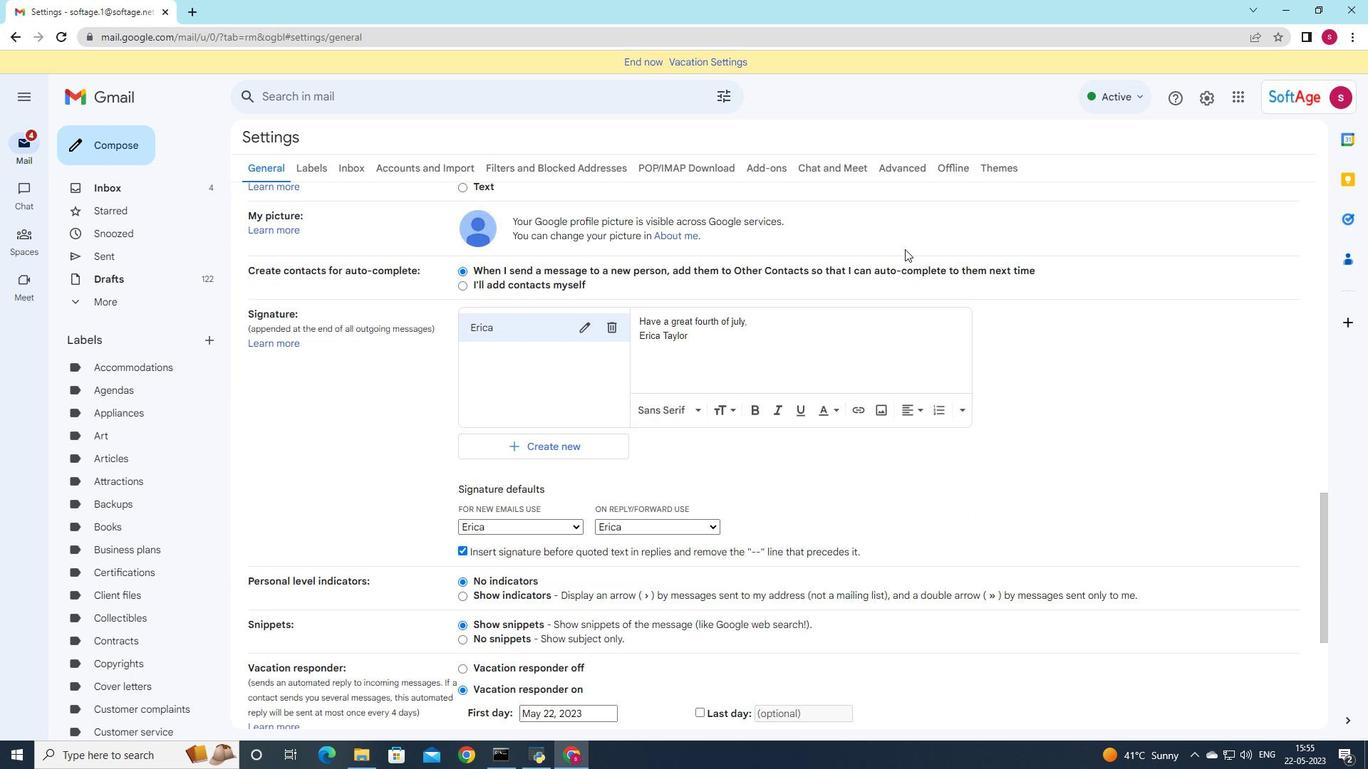 
Action: Mouse scrolled (905, 250) with delta (0, 0)
Screenshot: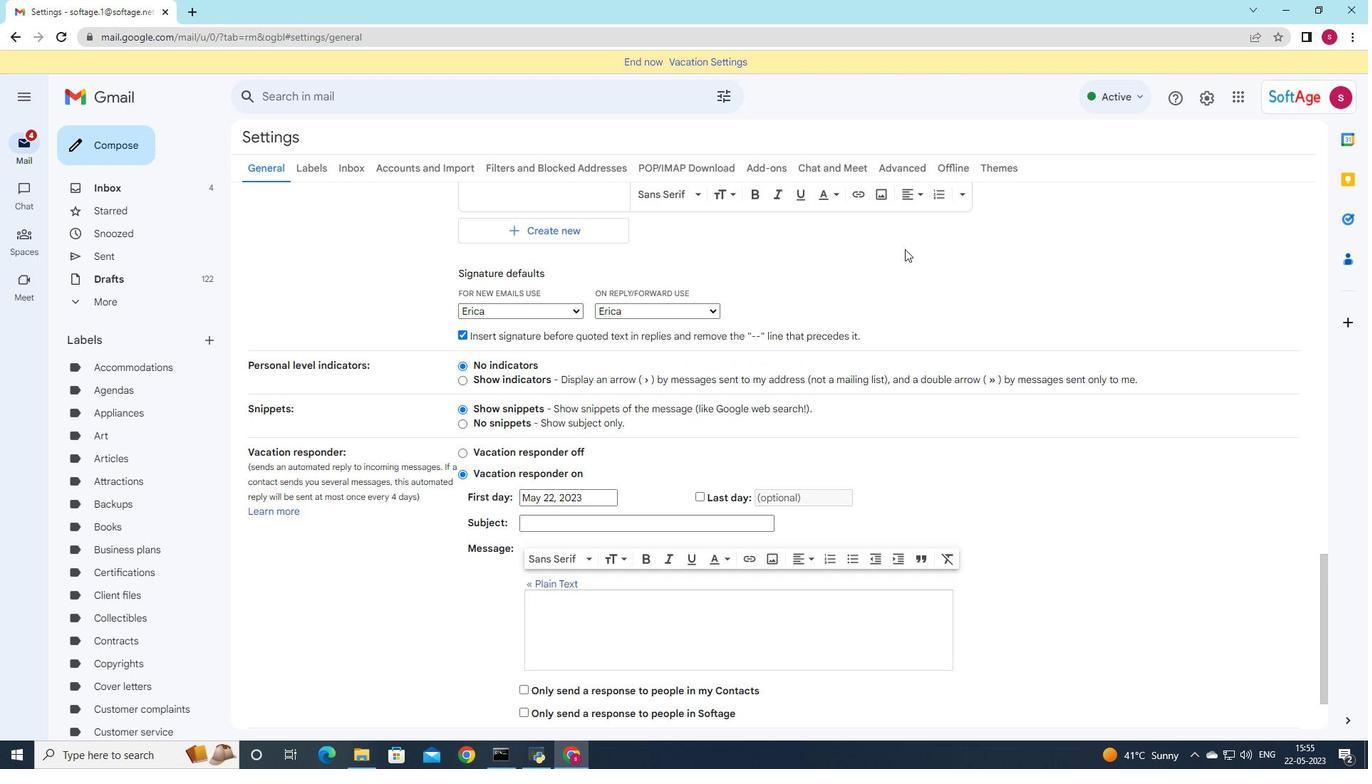 
Action: Mouse scrolled (905, 250) with delta (0, 0)
Screenshot: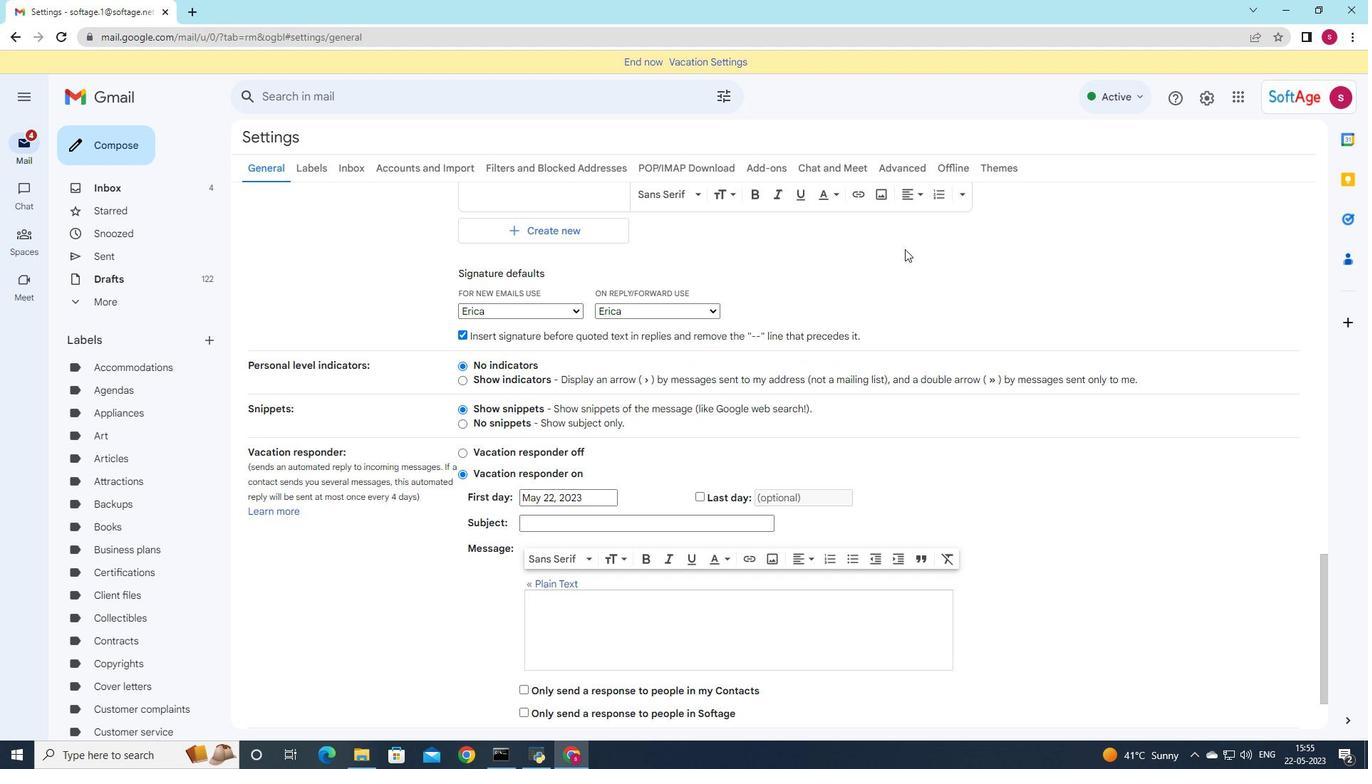 
Action: Mouse moved to (614, 260)
Screenshot: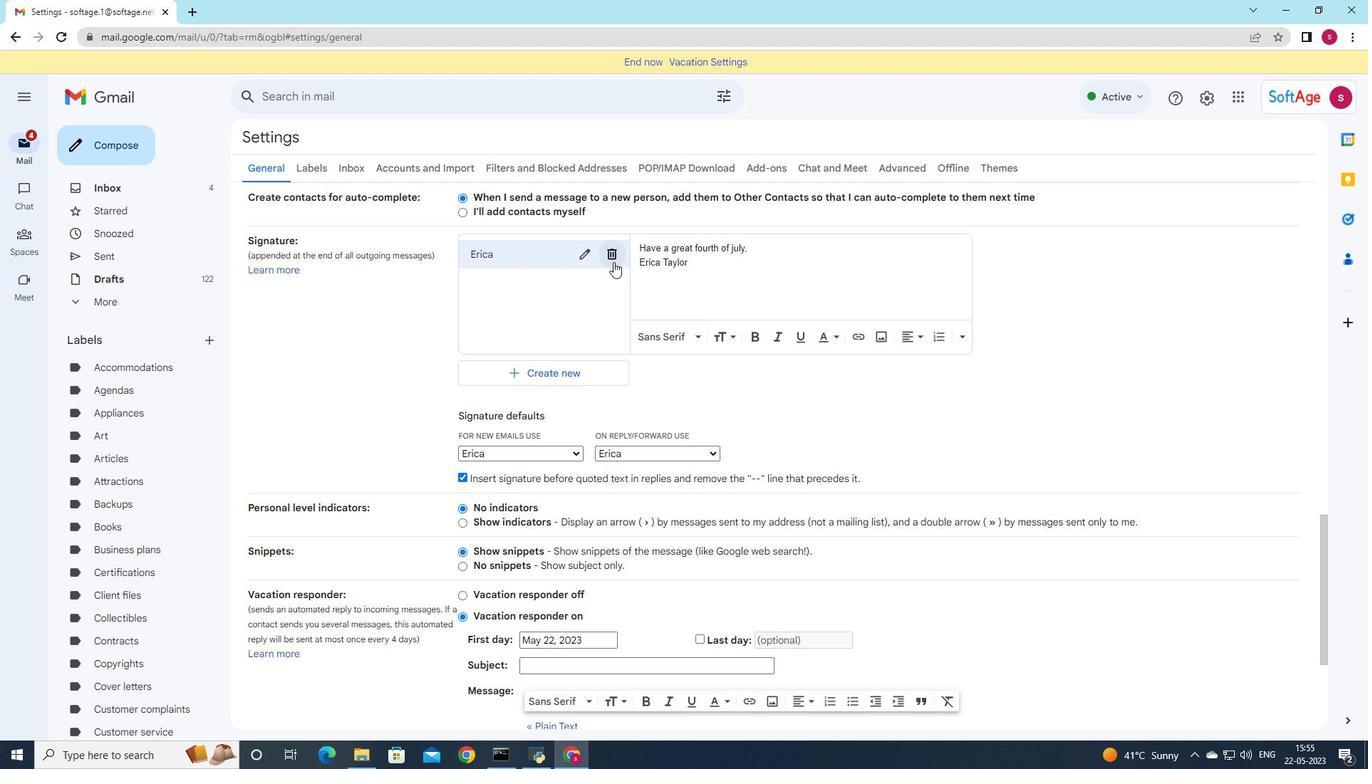 
Action: Mouse pressed left at (614, 260)
Screenshot: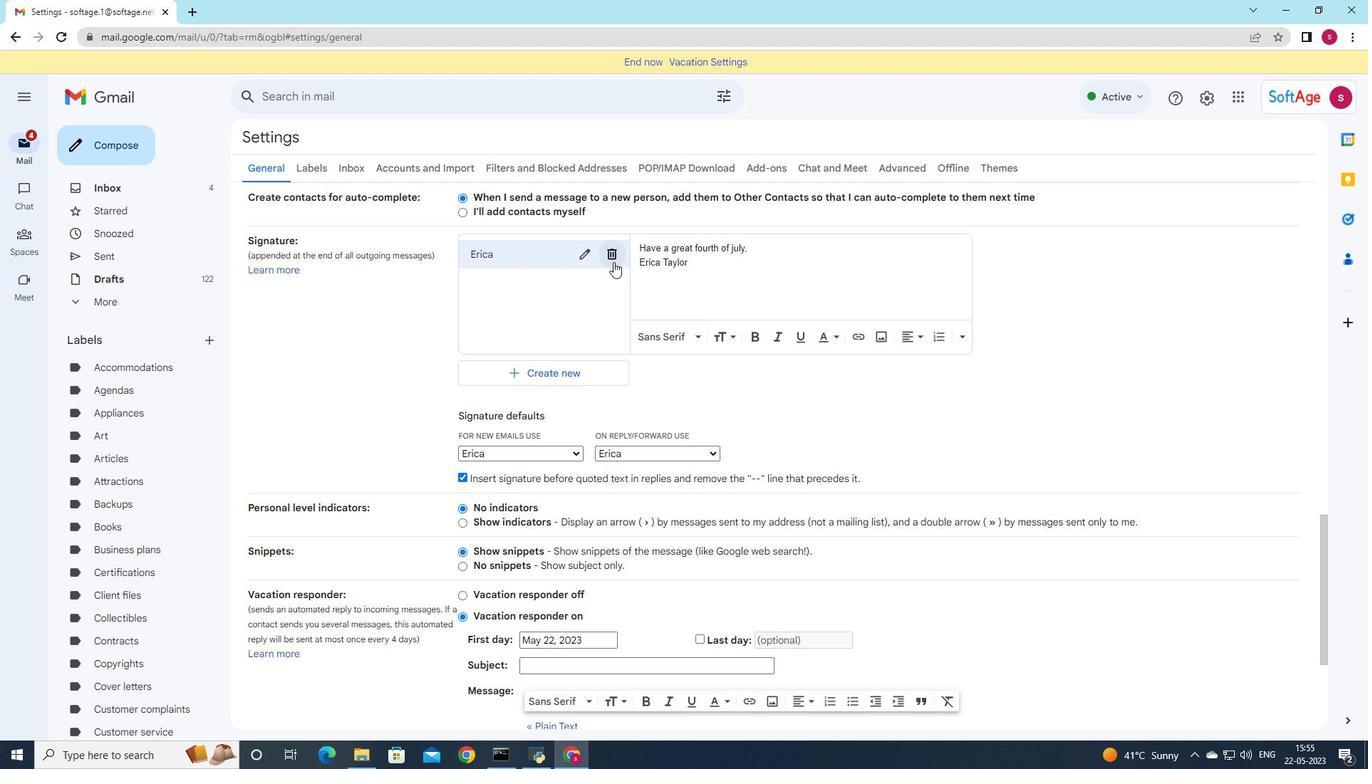 
Action: Mouse moved to (784, 423)
Screenshot: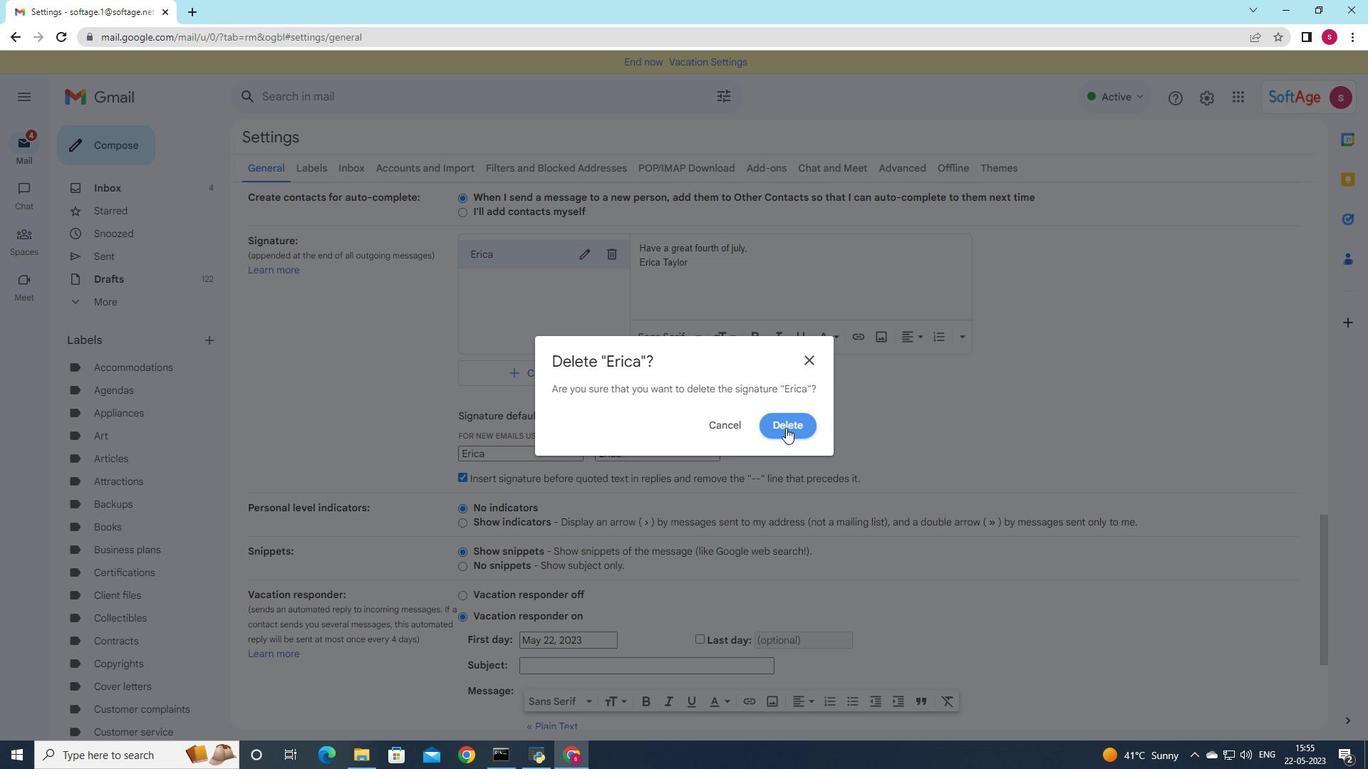 
Action: Mouse pressed left at (784, 423)
Screenshot: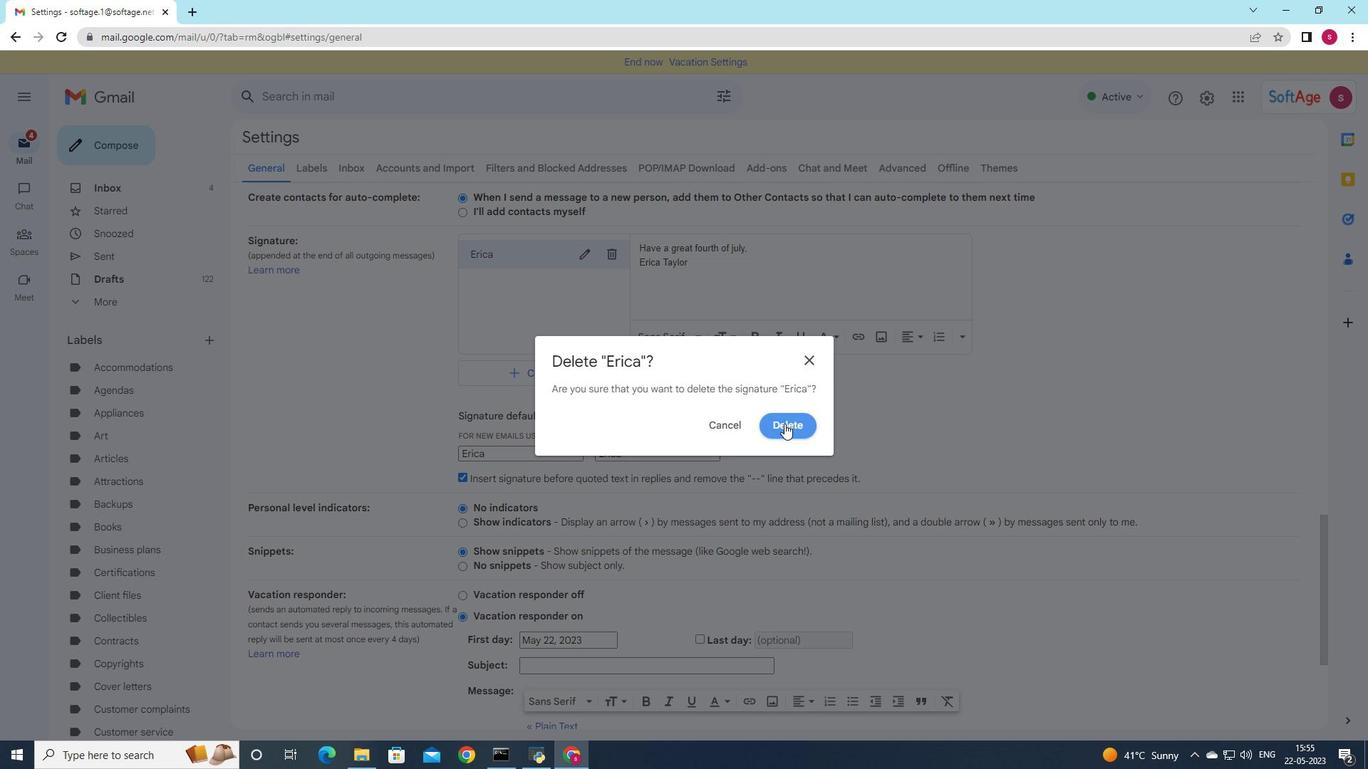 
Action: Mouse moved to (511, 264)
Screenshot: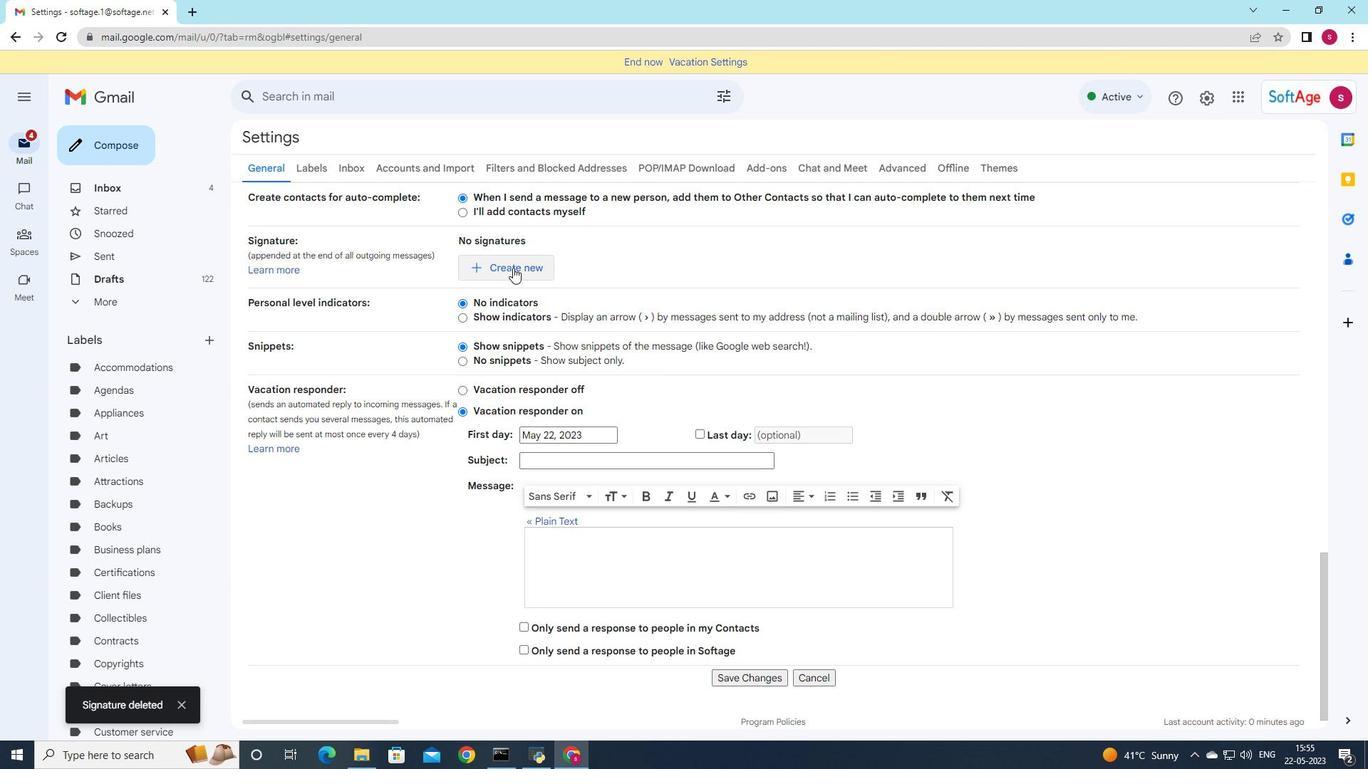 
Action: Mouse pressed left at (511, 264)
Screenshot: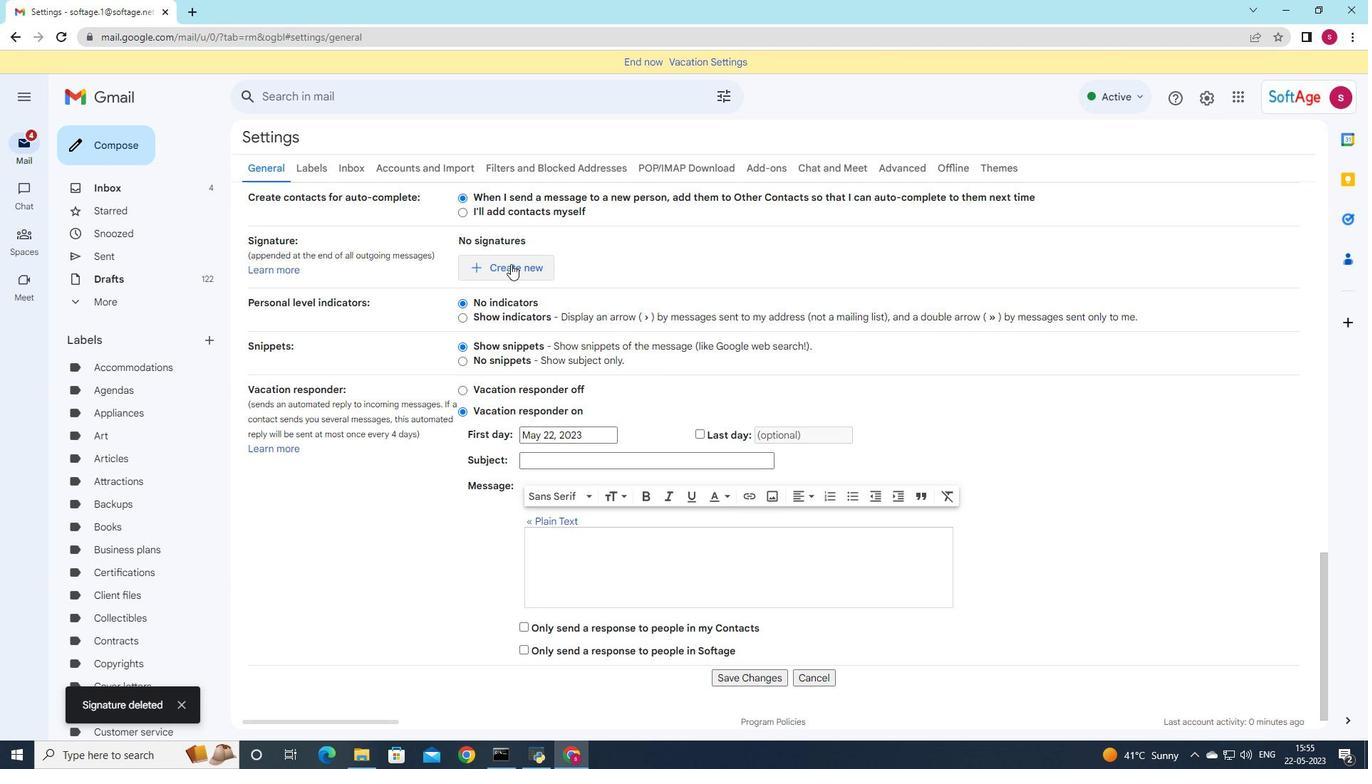 
Action: Mouse moved to (629, 353)
Screenshot: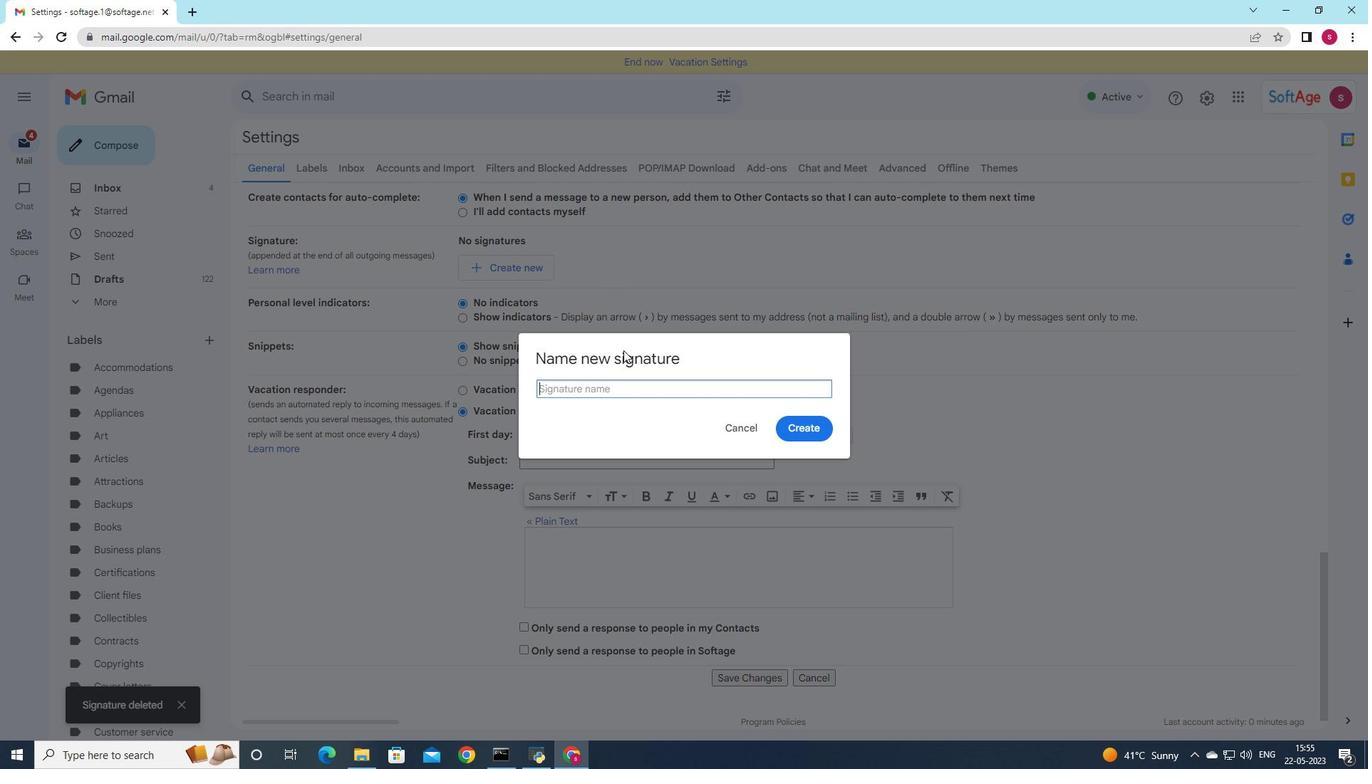 
Action: Key pressed <Key.shift>Erin<Key.enter>
Screenshot: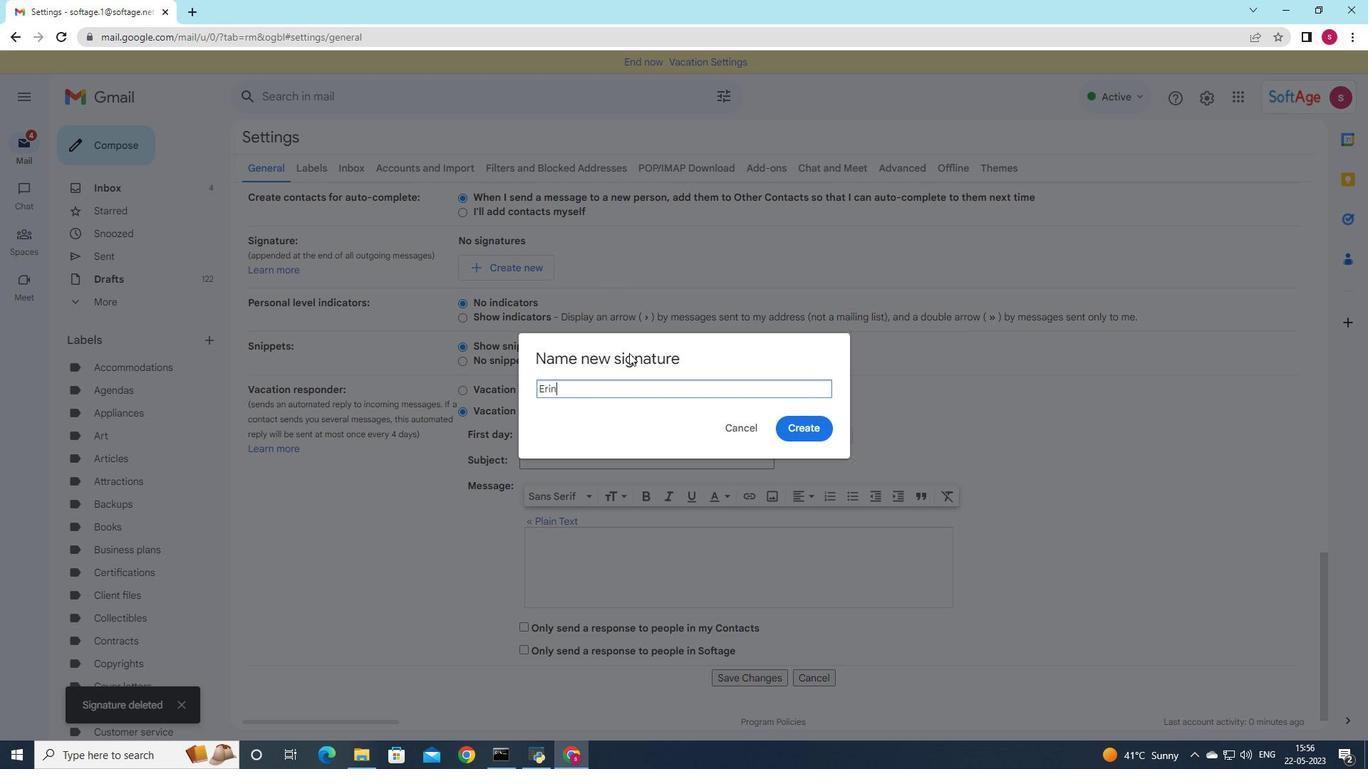 
Action: Mouse moved to (721, 258)
Screenshot: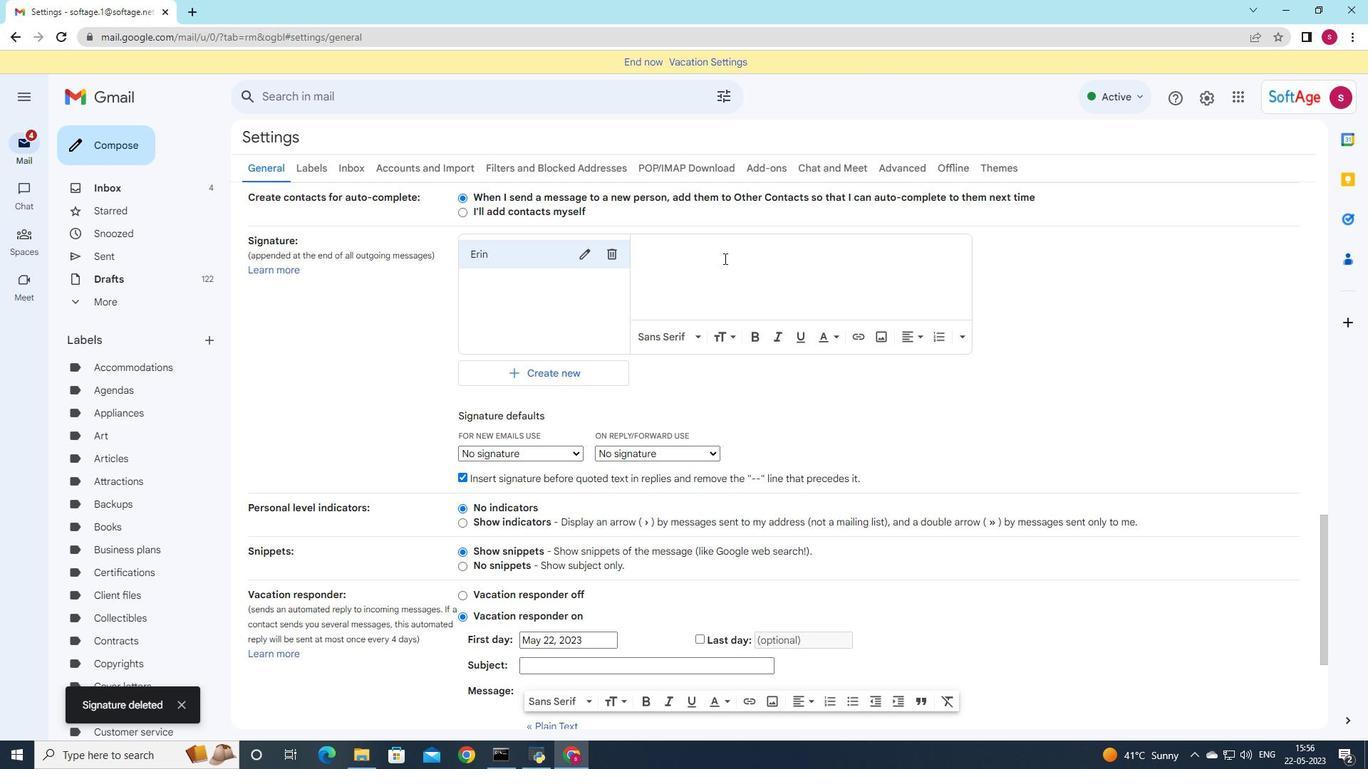 
Action: Mouse pressed left at (721, 258)
Screenshot: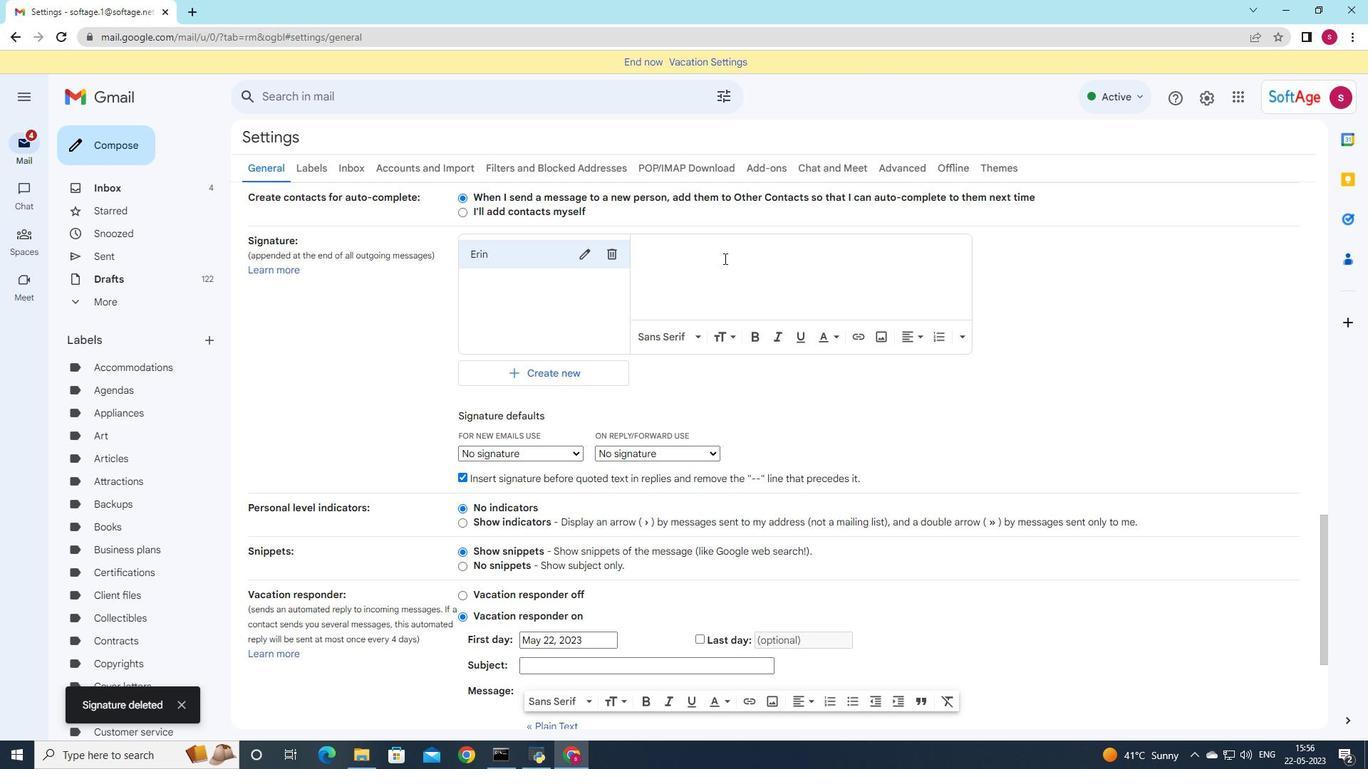 
Action: Mouse moved to (883, 290)
Screenshot: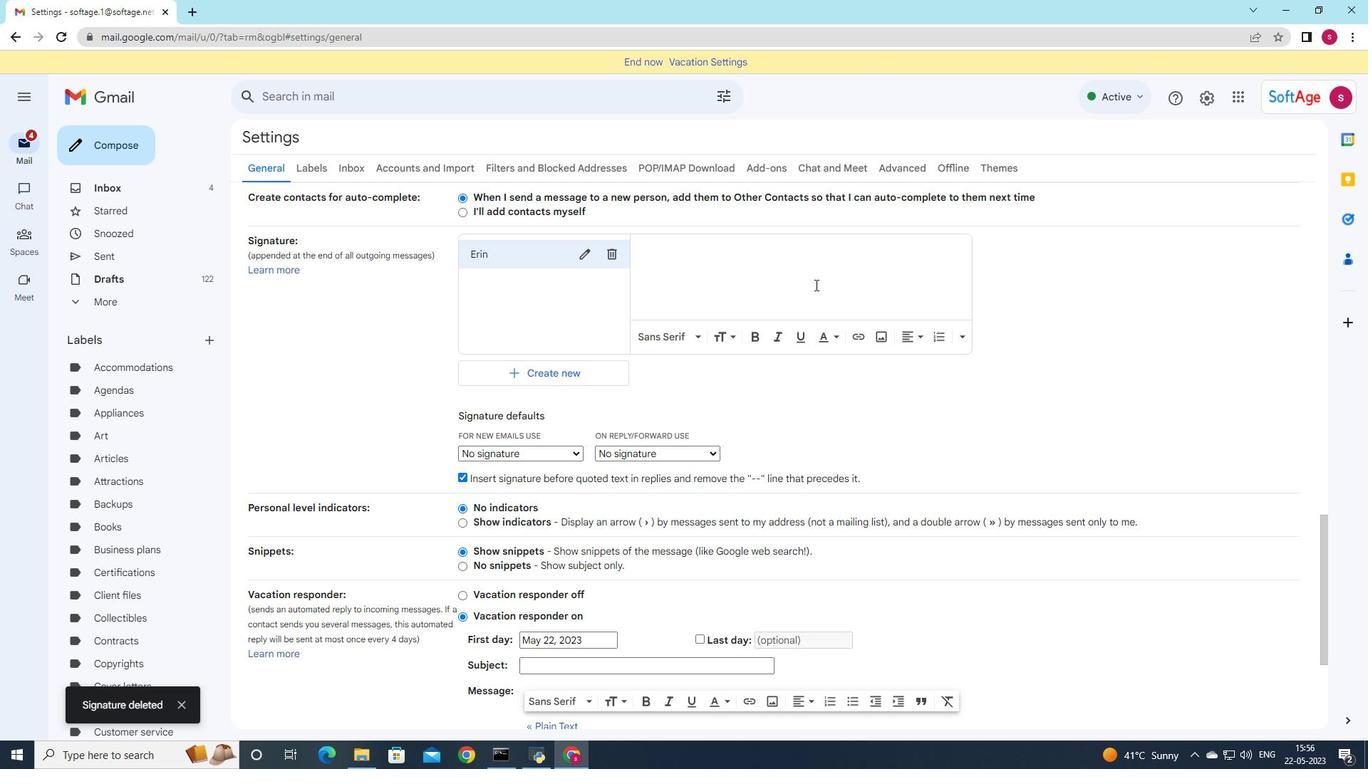 
Action: Key pressed <Key.shift>With<Key.space>warm<Key.space>thanks<Key.space>and<Key.space>appreciation.<Key.backspace>,<Key.enter><Key.space><Key.backspace><Key.shift>Erin<Key.space><Key.shift>Martin
Screenshot: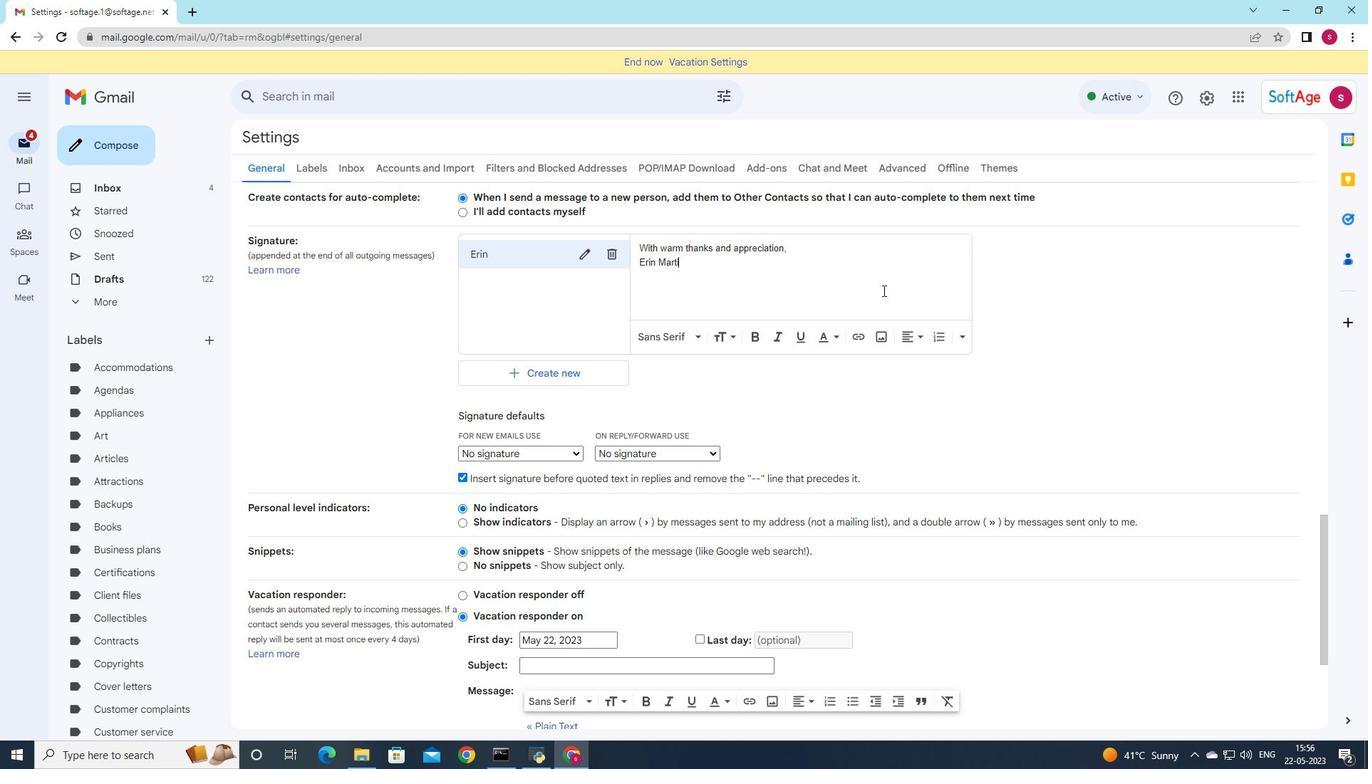 
Action: Mouse scrolled (883, 290) with delta (0, 0)
Screenshot: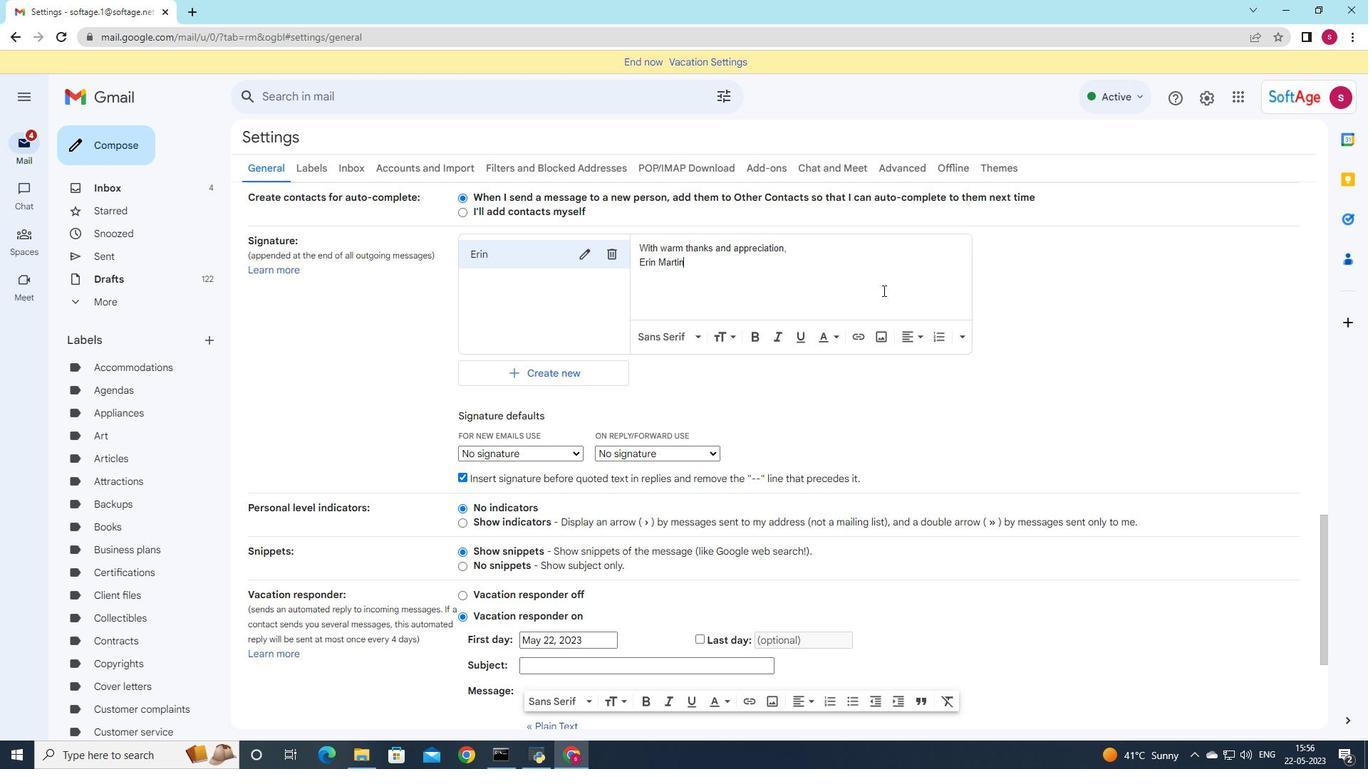 
Action: Mouse moved to (551, 386)
Screenshot: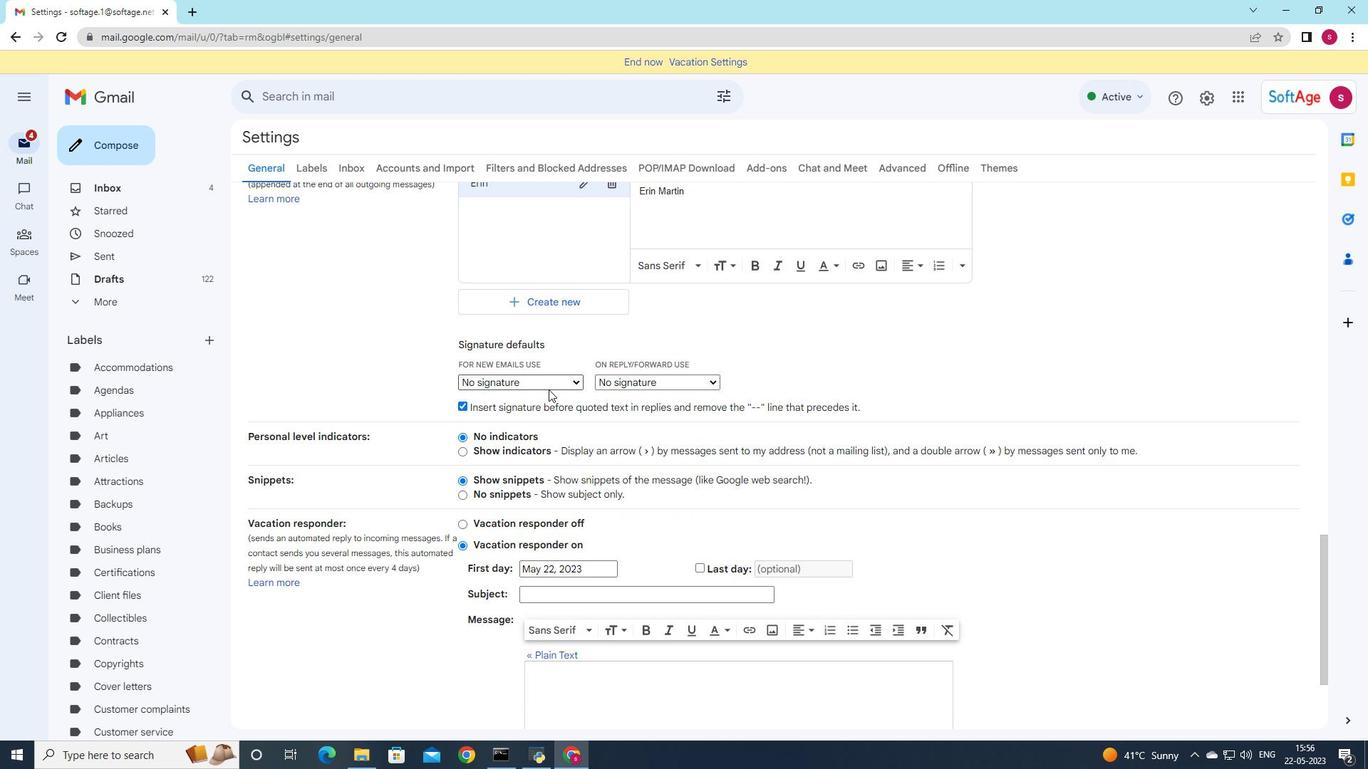 
Action: Mouse pressed left at (551, 386)
Screenshot: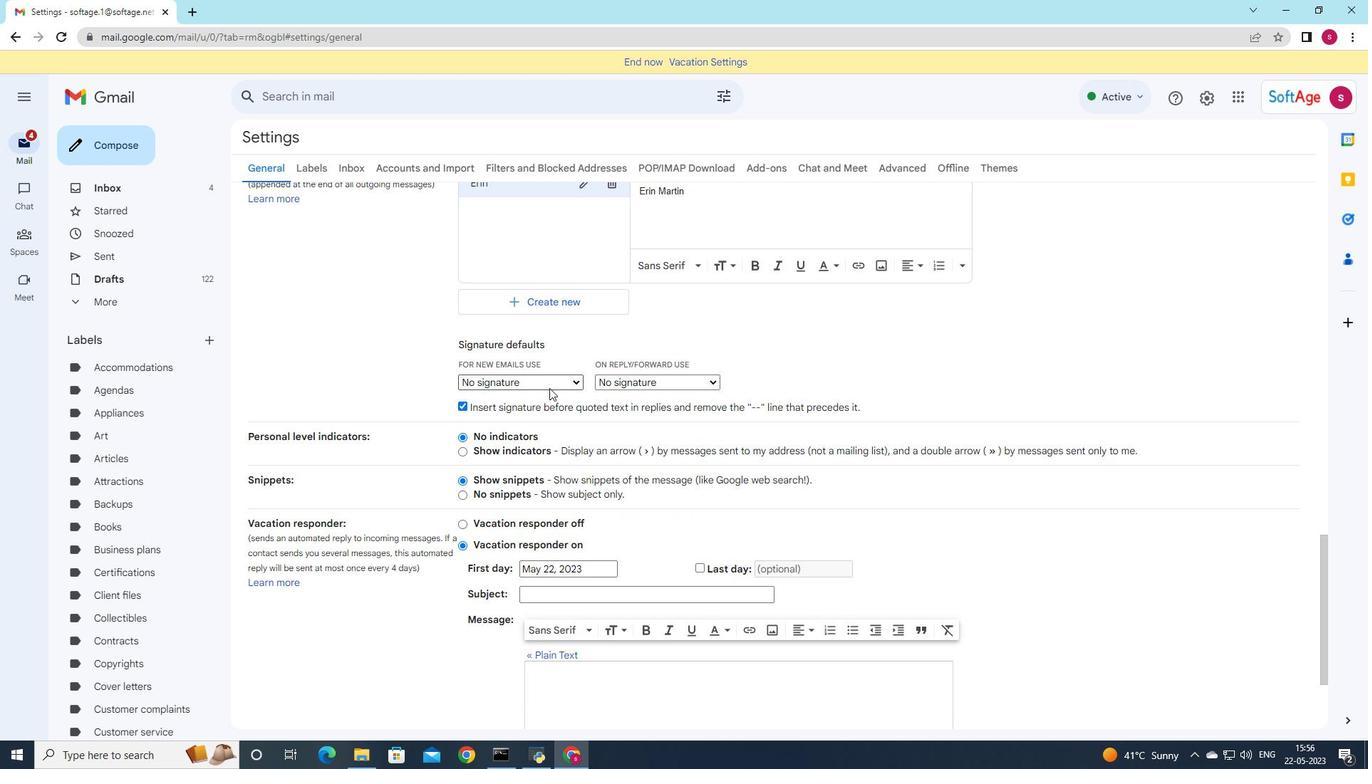 
Action: Mouse moved to (553, 408)
Screenshot: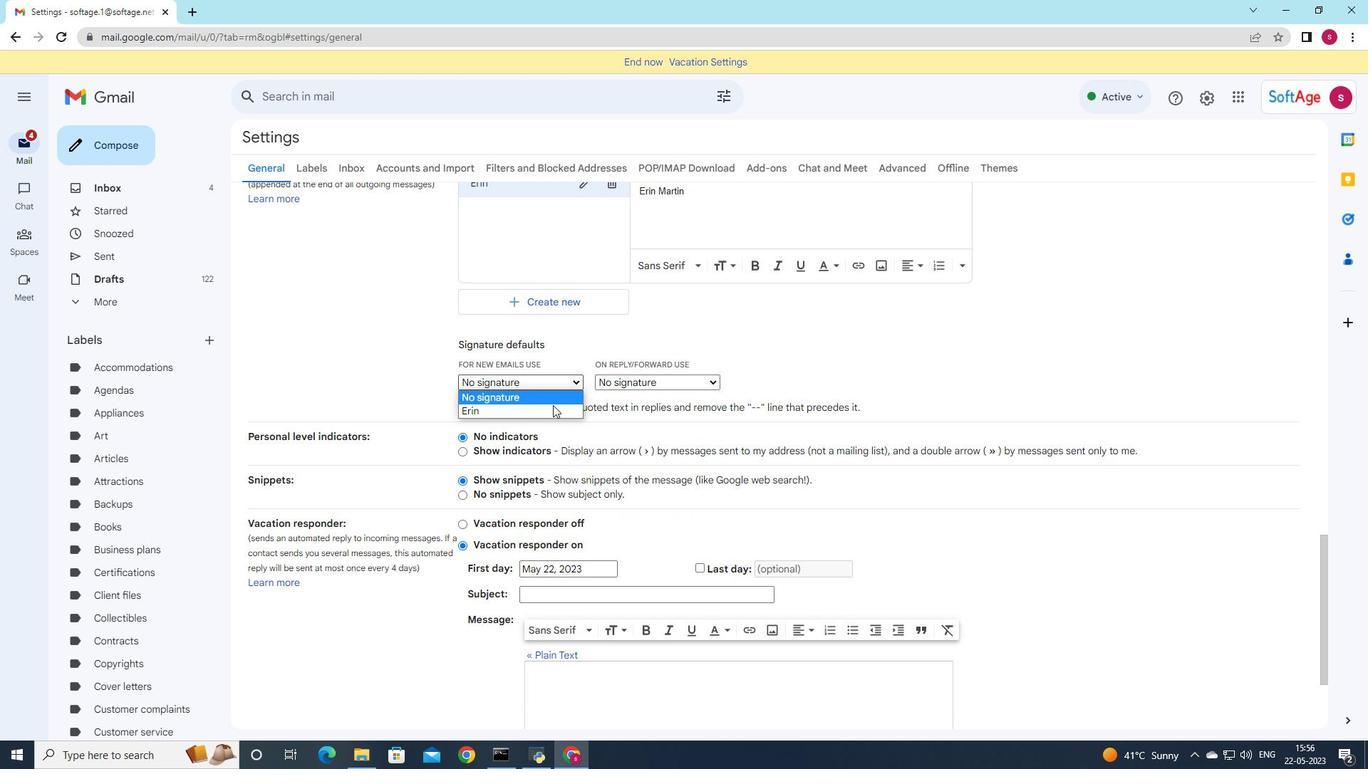 
Action: Mouse pressed left at (553, 408)
Screenshot: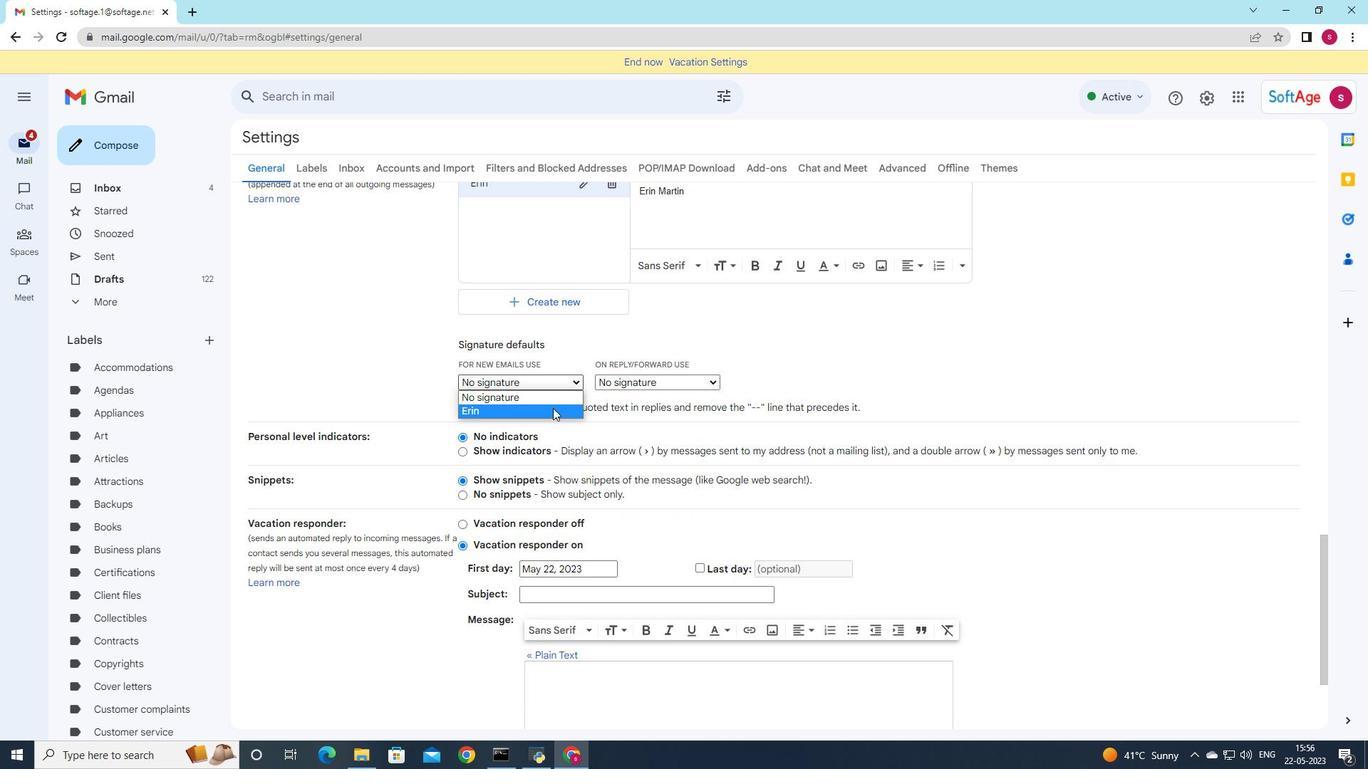 
Action: Mouse moved to (616, 381)
Screenshot: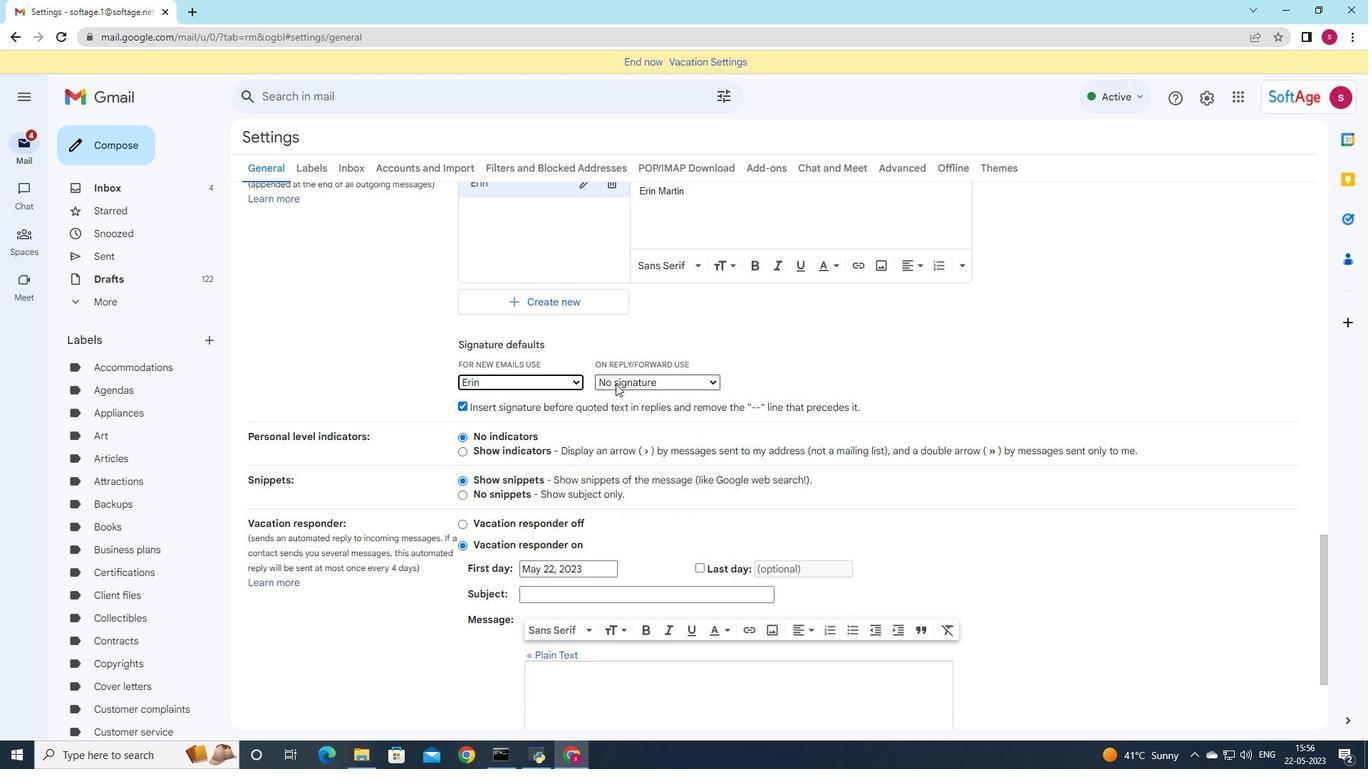 
Action: Mouse pressed left at (616, 381)
Screenshot: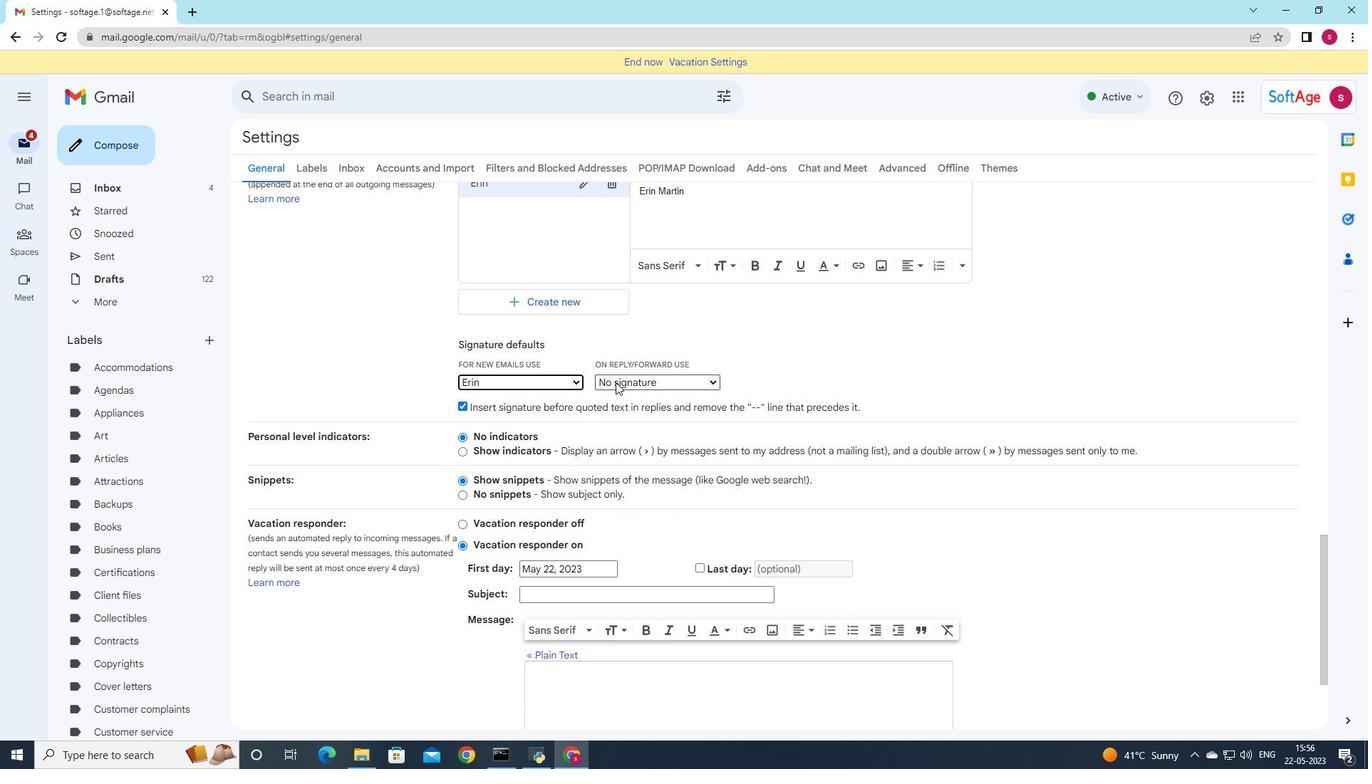 
Action: Mouse moved to (624, 414)
Screenshot: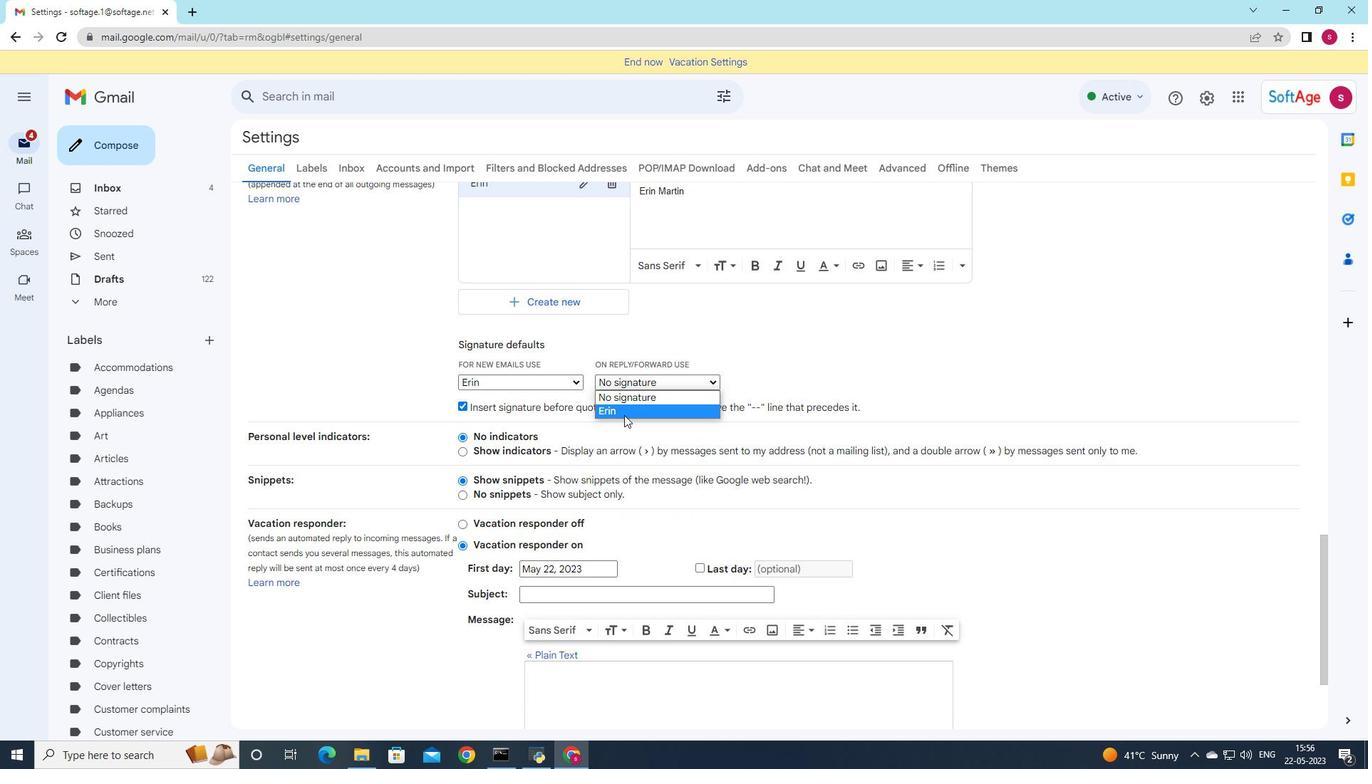 
Action: Mouse pressed left at (624, 414)
Screenshot: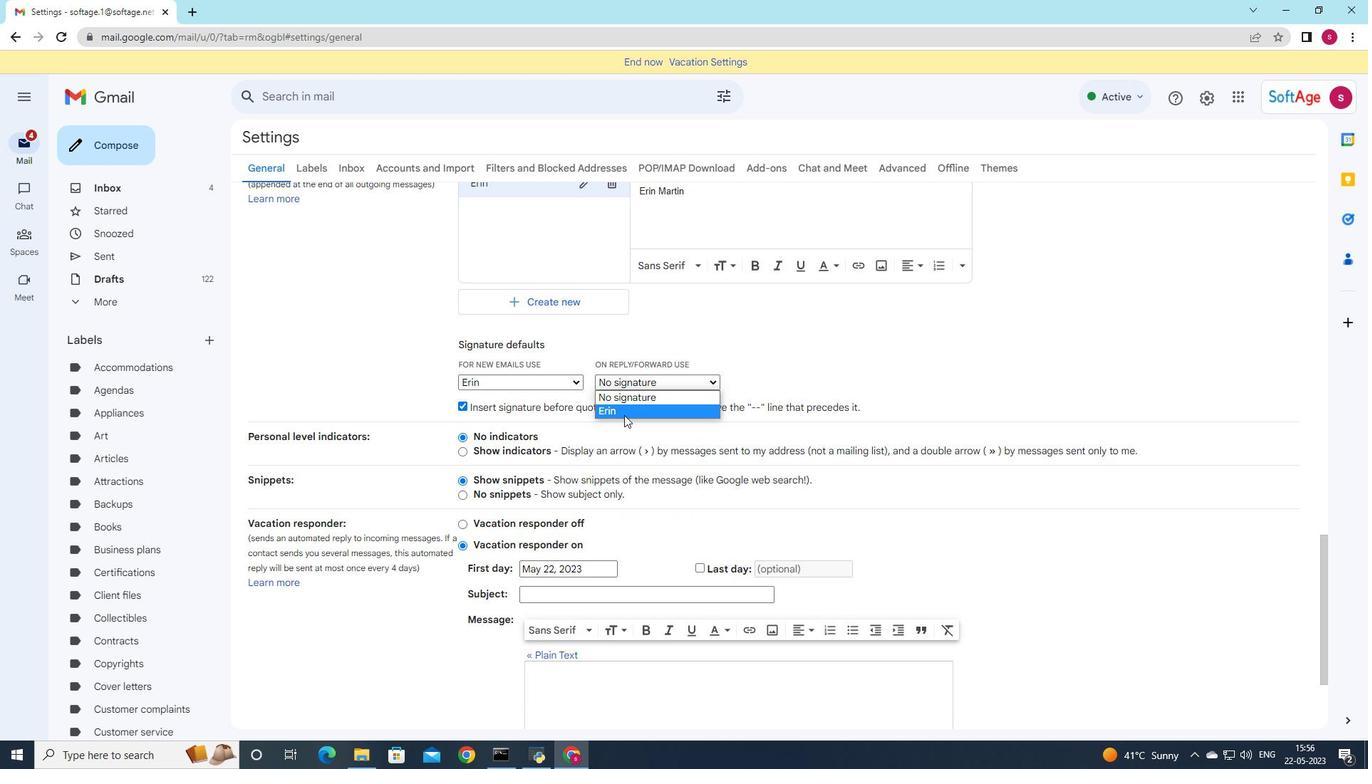 
Action: Mouse moved to (623, 414)
Screenshot: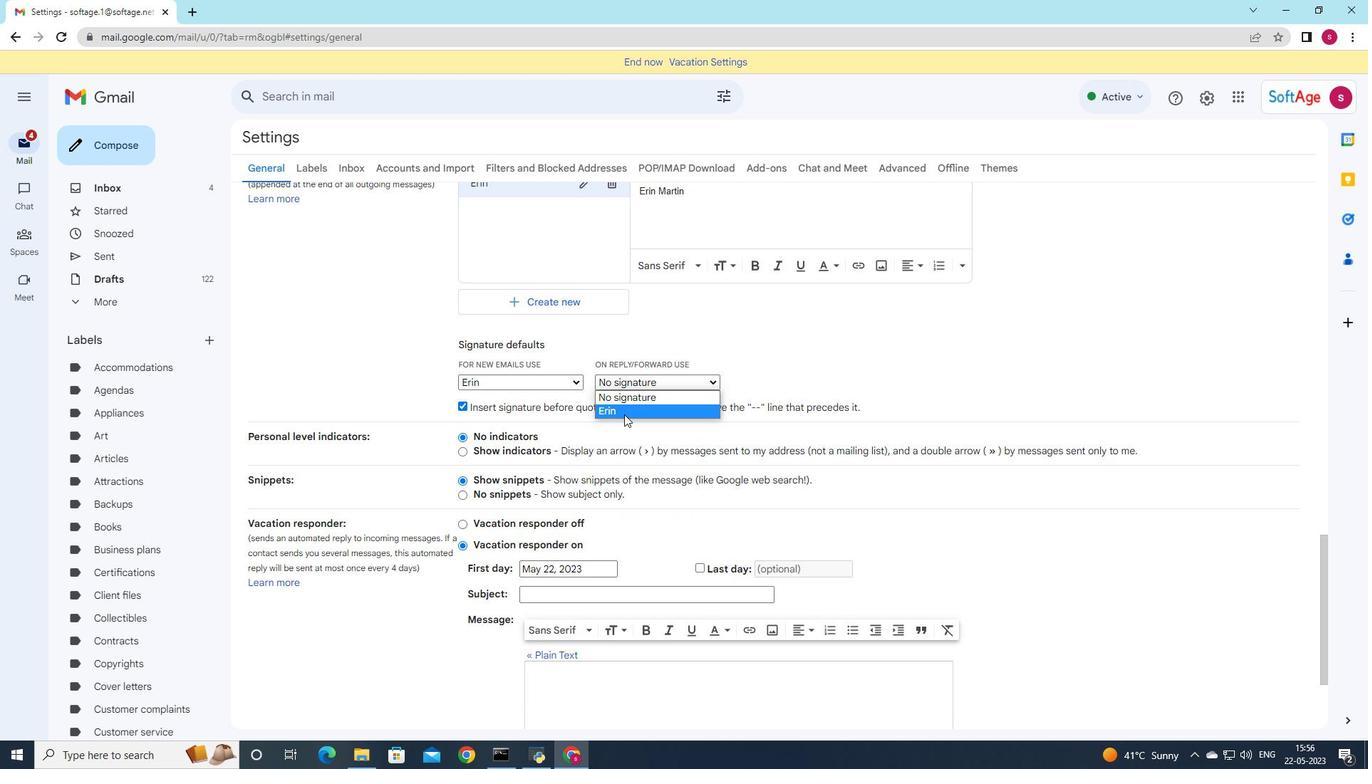 
Action: Mouse scrolled (623, 414) with delta (0, 0)
Screenshot: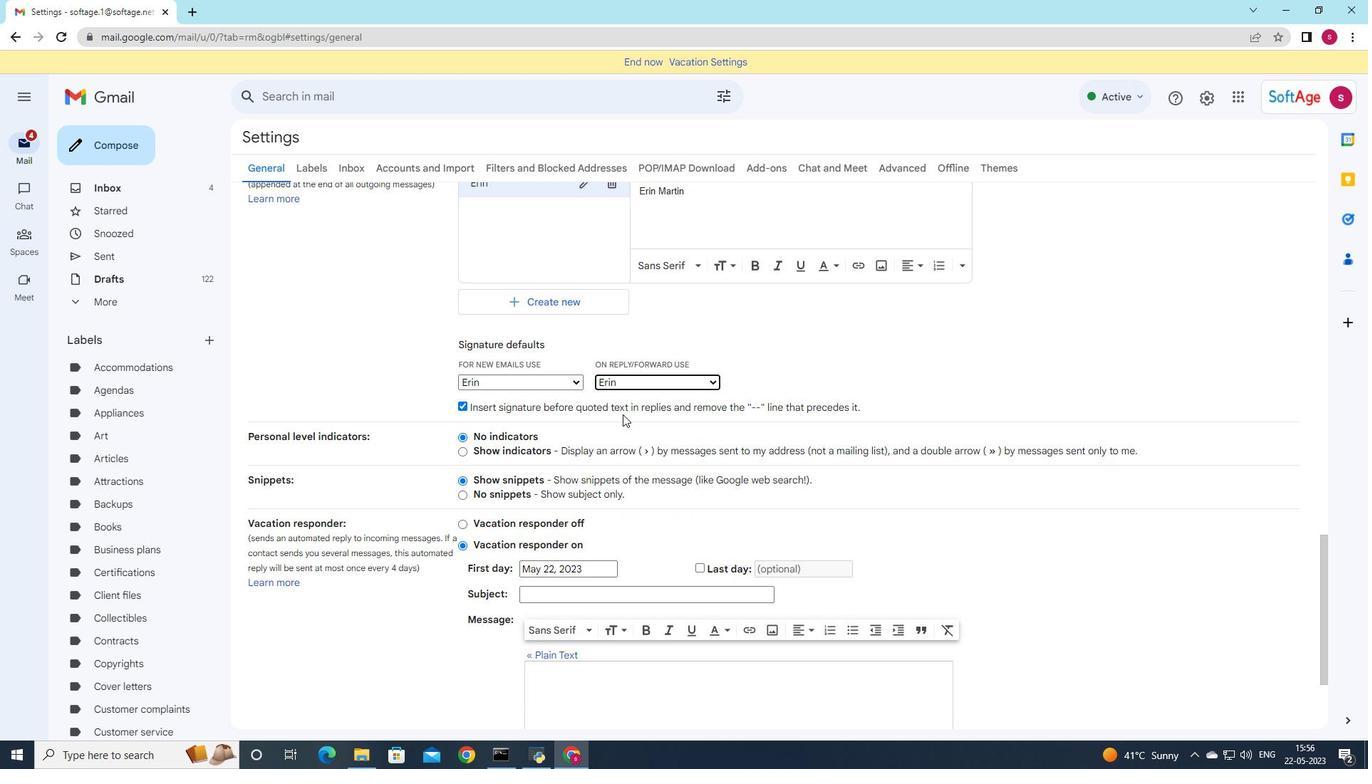 
Action: Mouse scrolled (623, 414) with delta (0, 0)
Screenshot: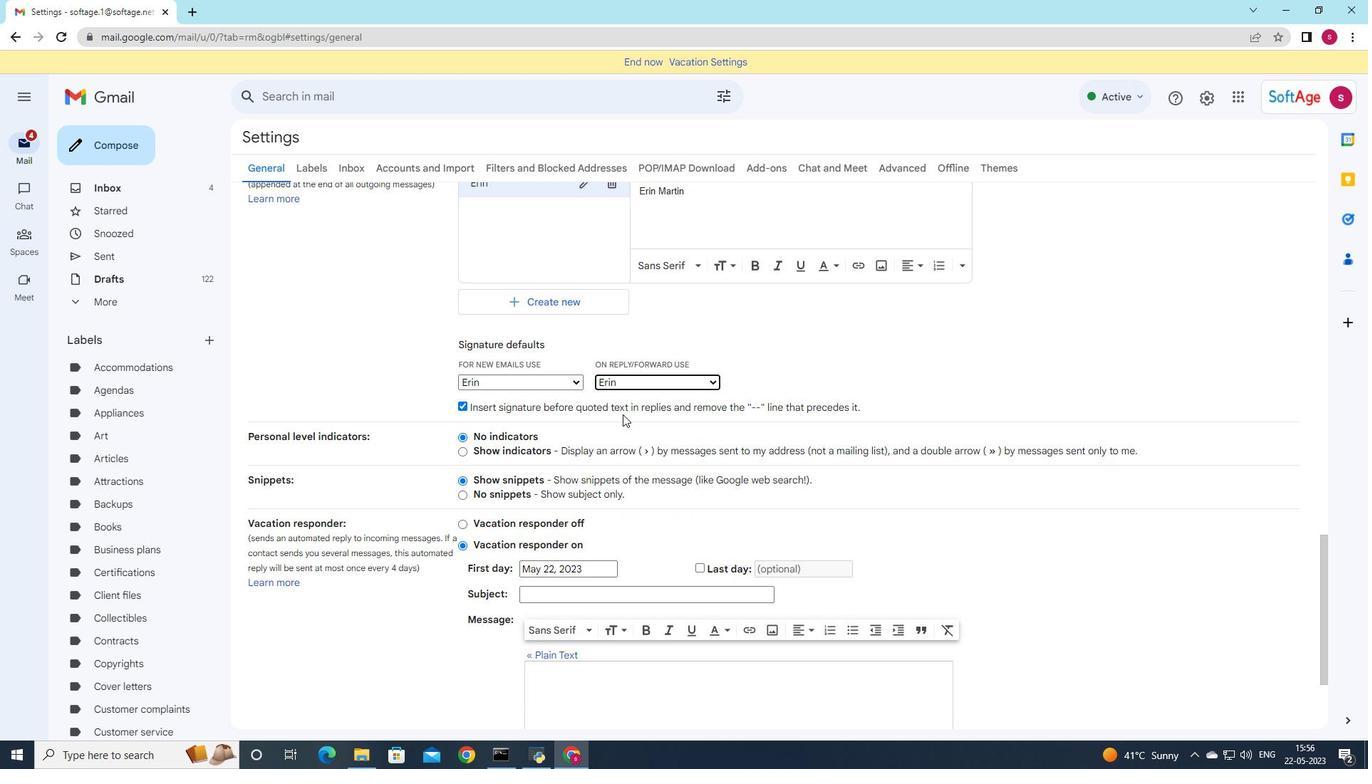 
Action: Mouse scrolled (623, 414) with delta (0, 0)
Screenshot: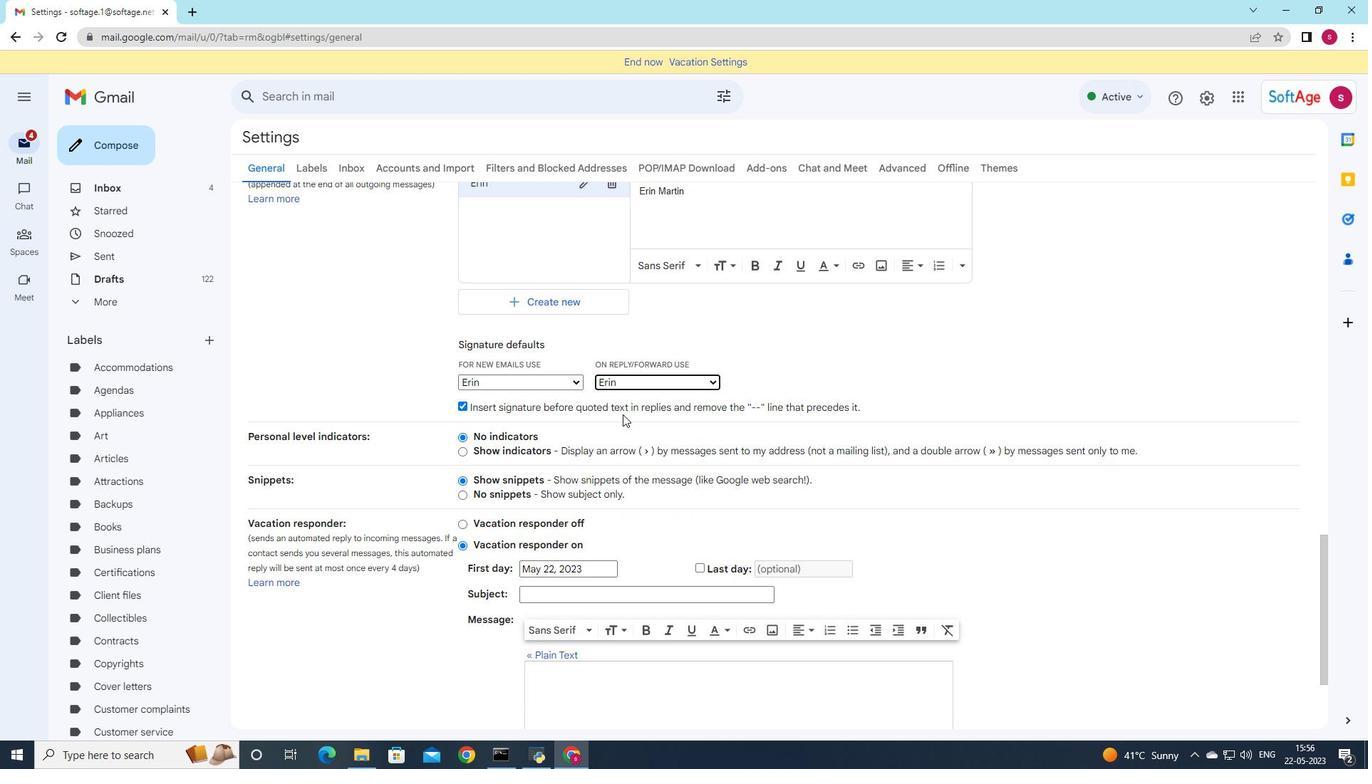 
Action: Mouse moved to (623, 416)
Screenshot: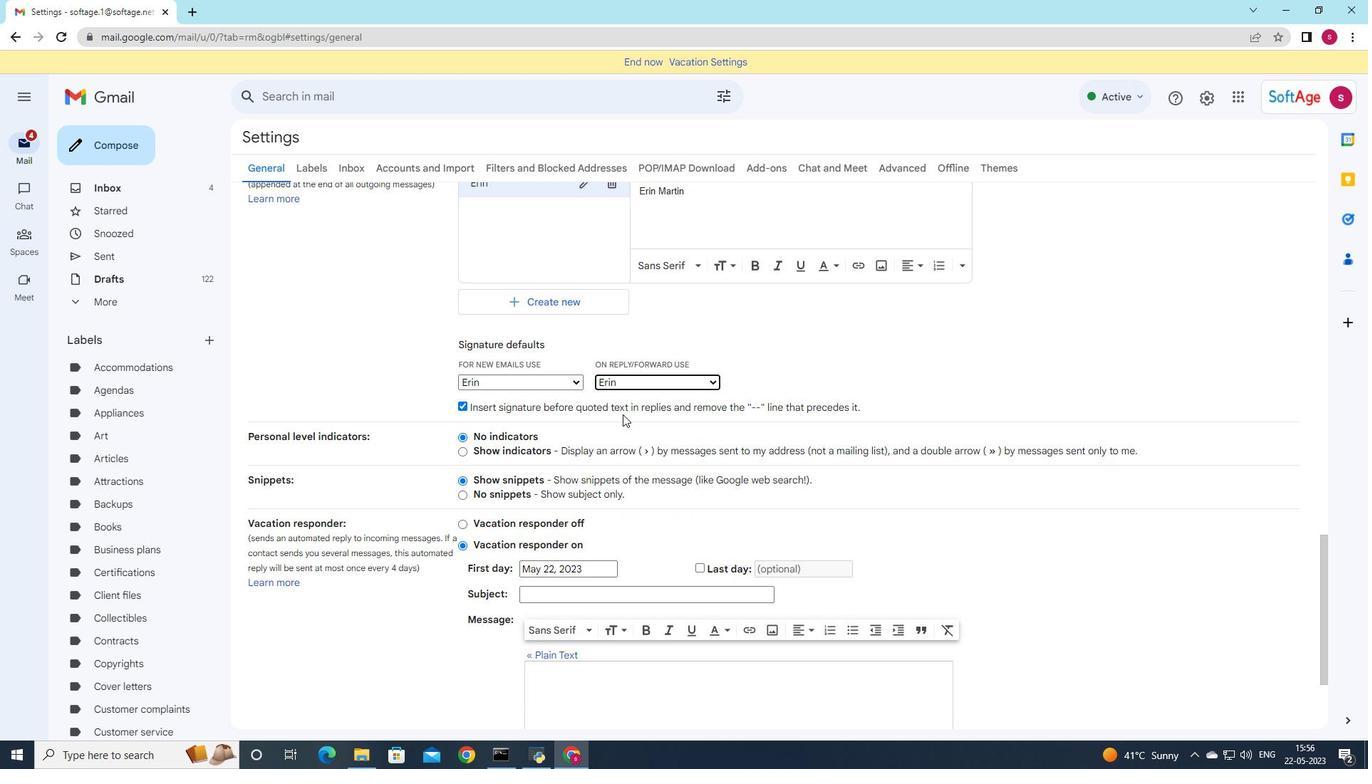 
Action: Mouse scrolled (623, 414) with delta (0, 0)
Screenshot: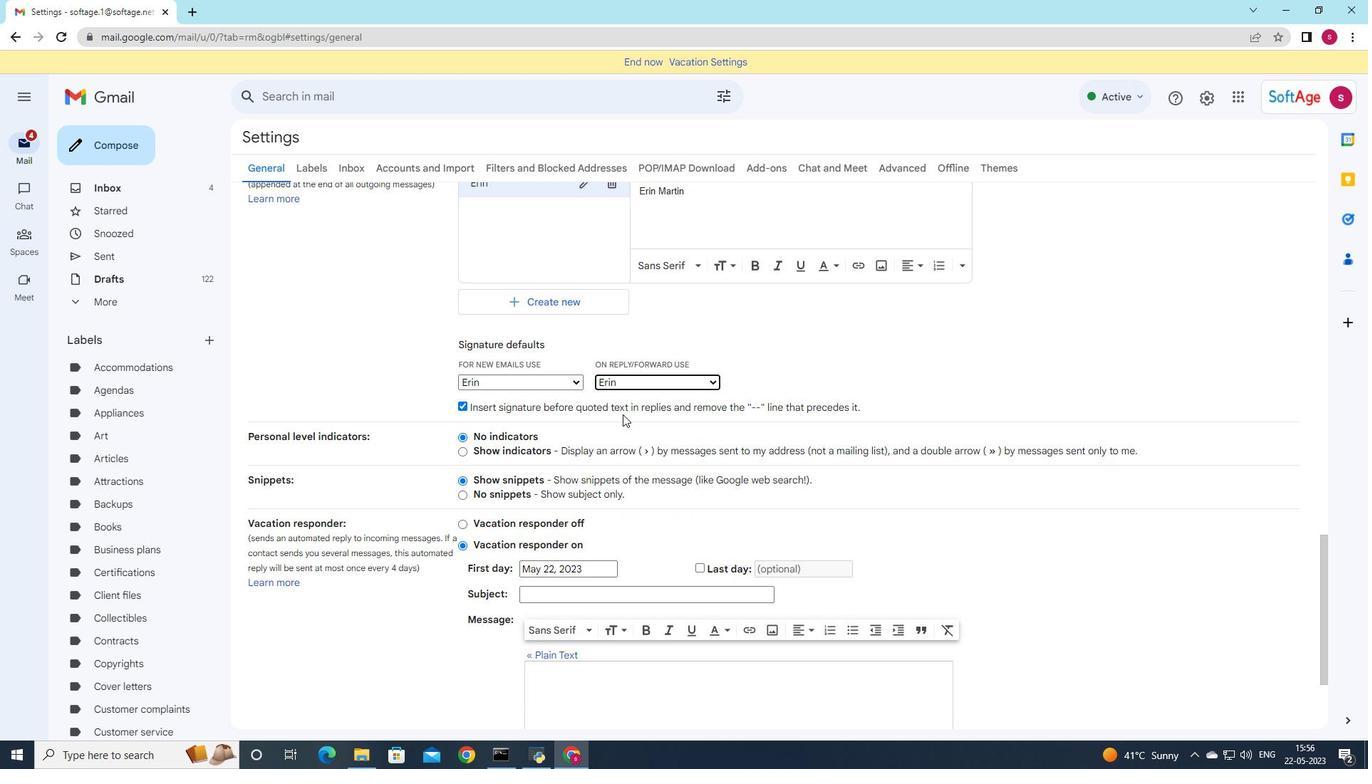 
Action: Mouse moved to (623, 418)
Screenshot: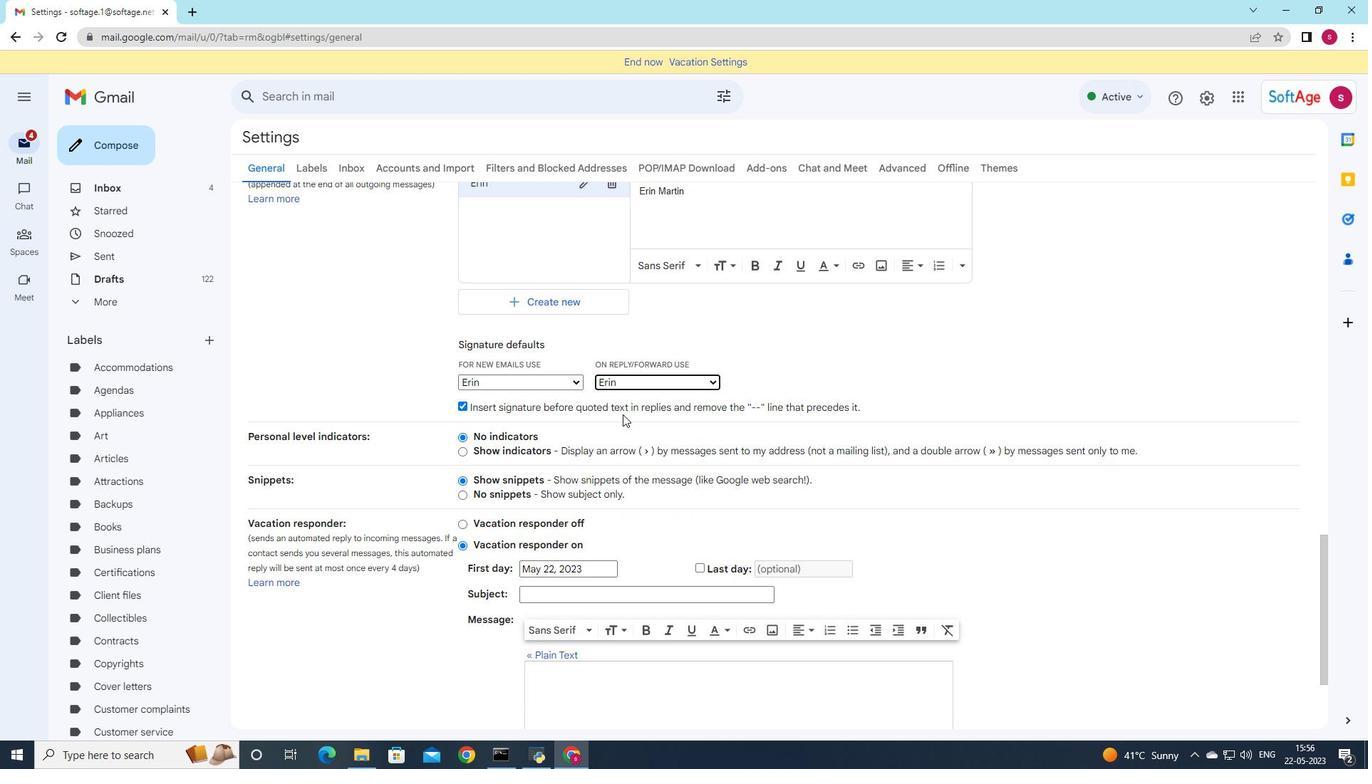 
Action: Mouse scrolled (623, 417) with delta (0, 0)
Screenshot: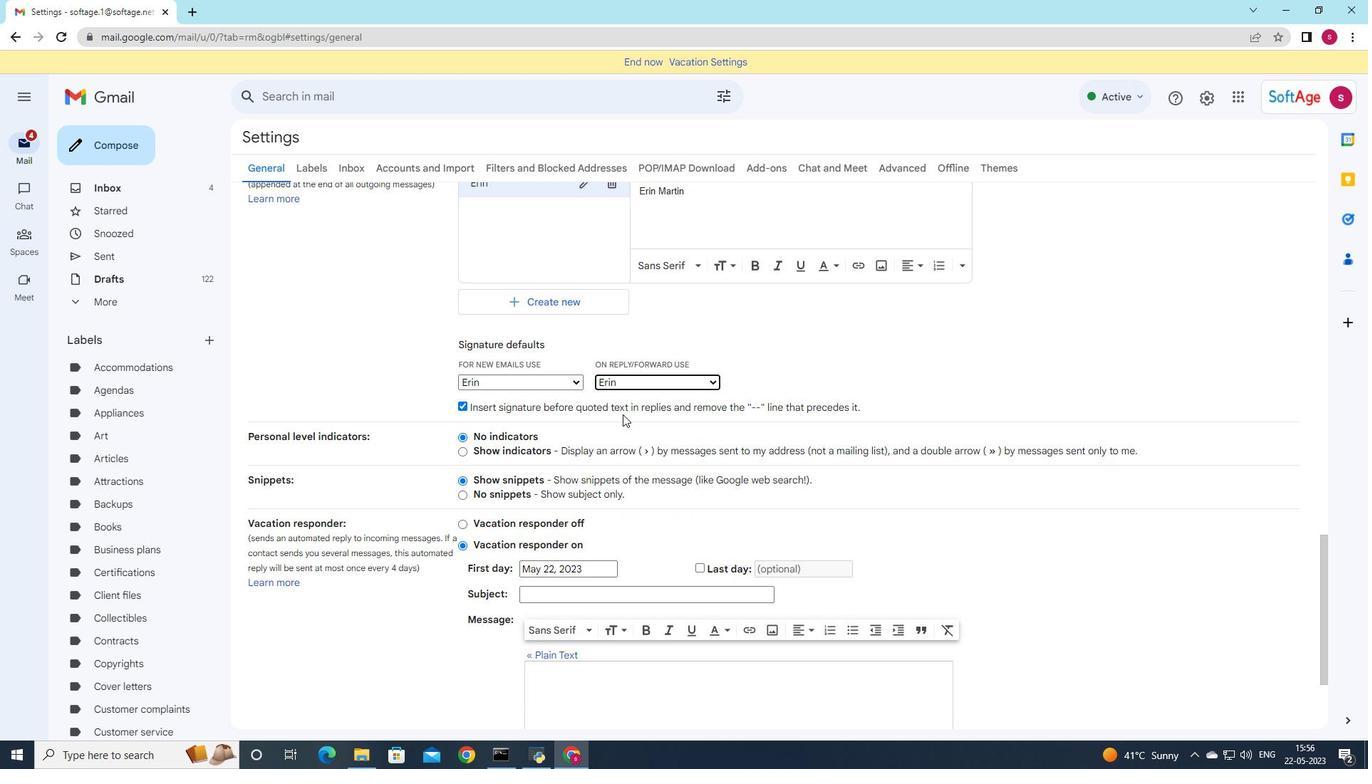 
Action: Mouse moved to (622, 419)
Screenshot: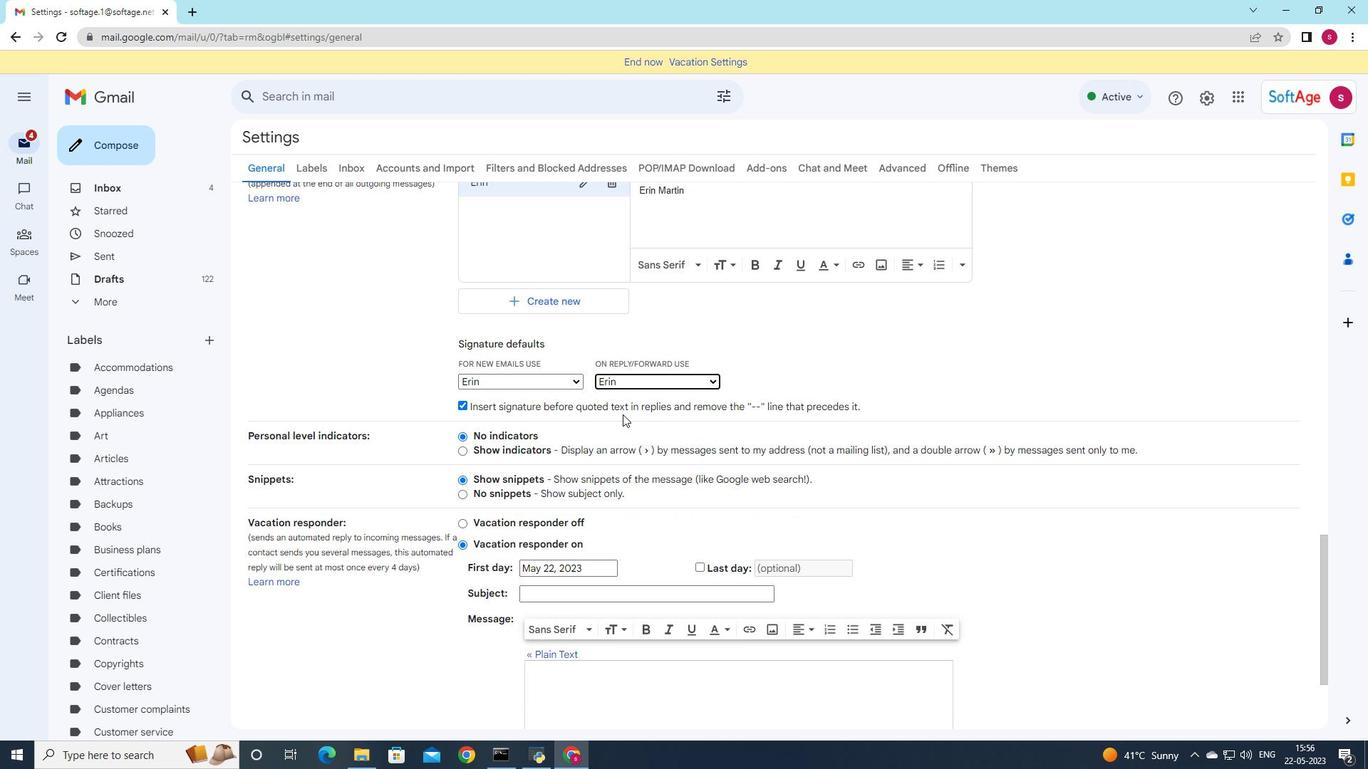 
Action: Mouse scrolled (622, 419) with delta (0, 0)
Screenshot: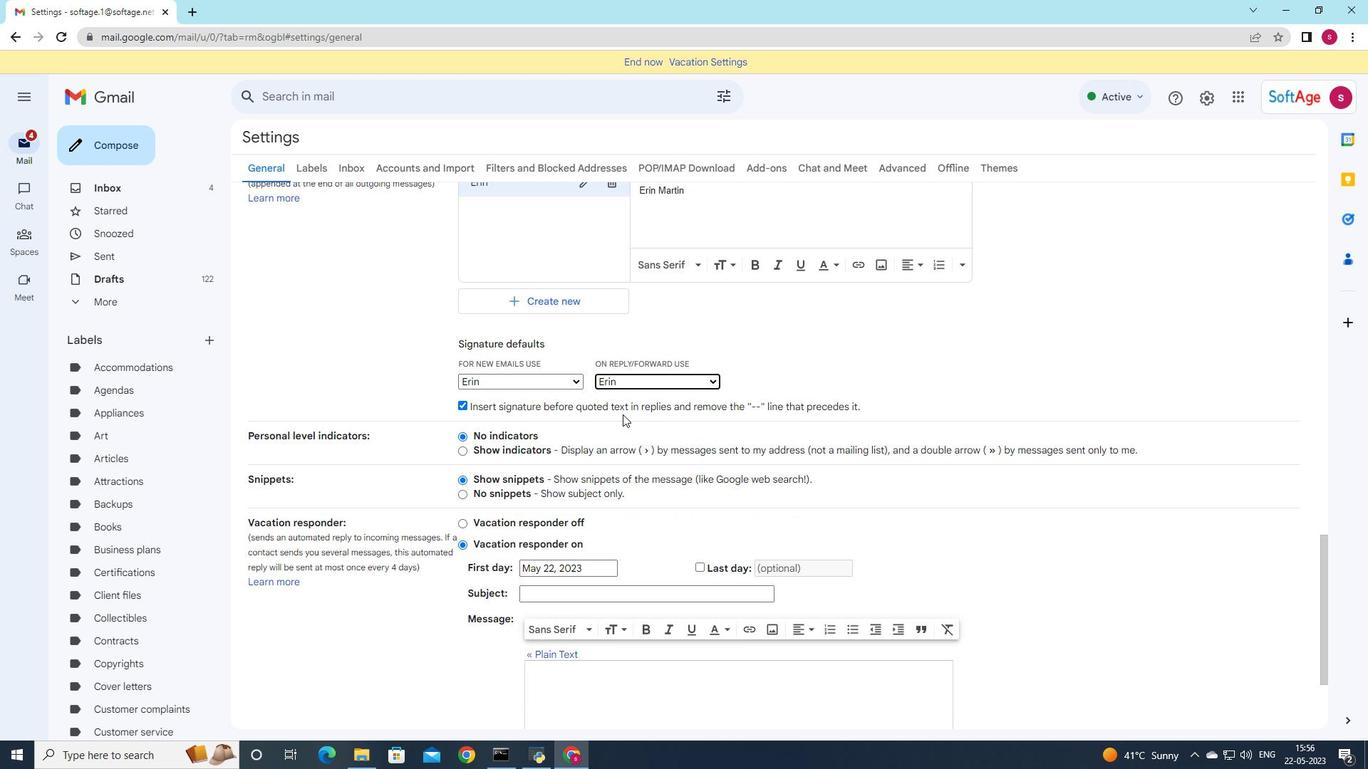 
Action: Mouse moved to (752, 660)
Screenshot: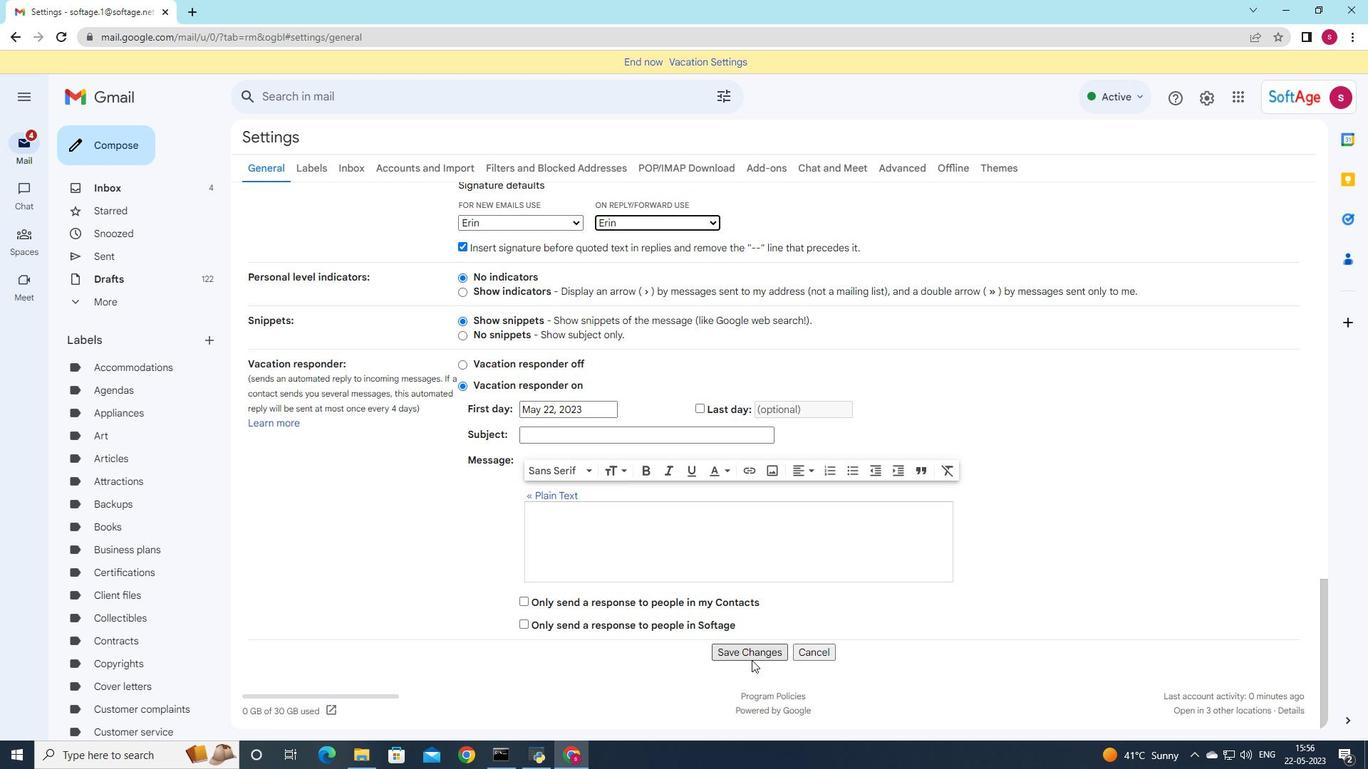 
Action: Mouse pressed left at (752, 660)
Screenshot: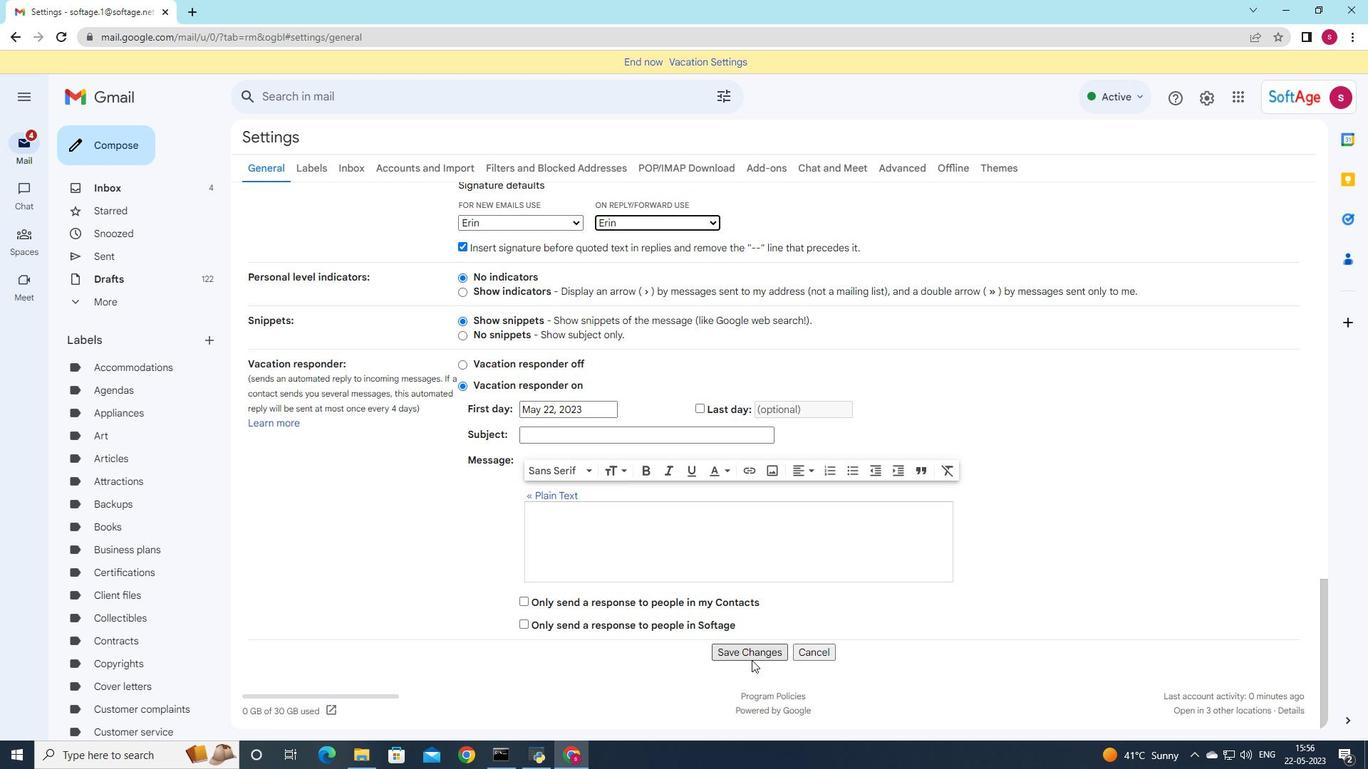 
Action: Mouse moved to (94, 146)
Screenshot: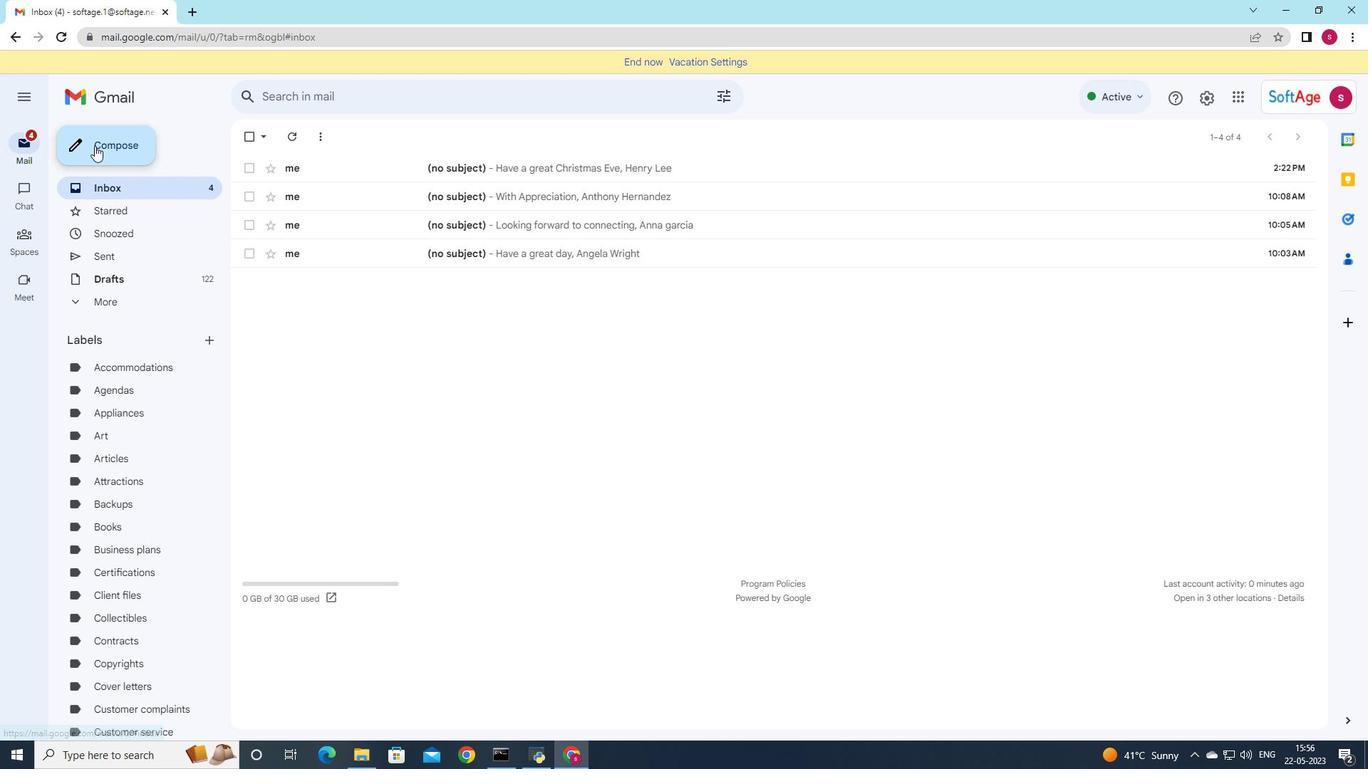 
Action: Mouse pressed left at (94, 146)
Screenshot: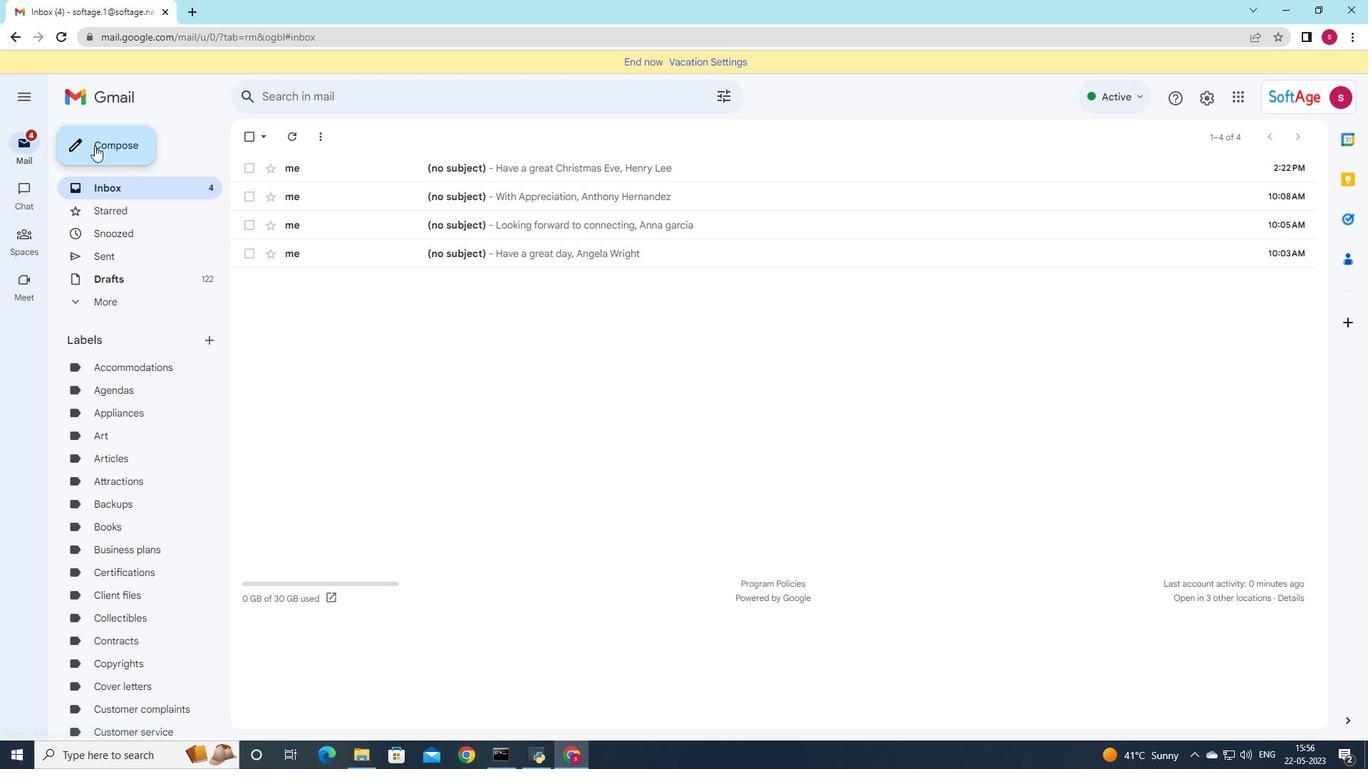 
Action: Mouse moved to (736, 352)
Screenshot: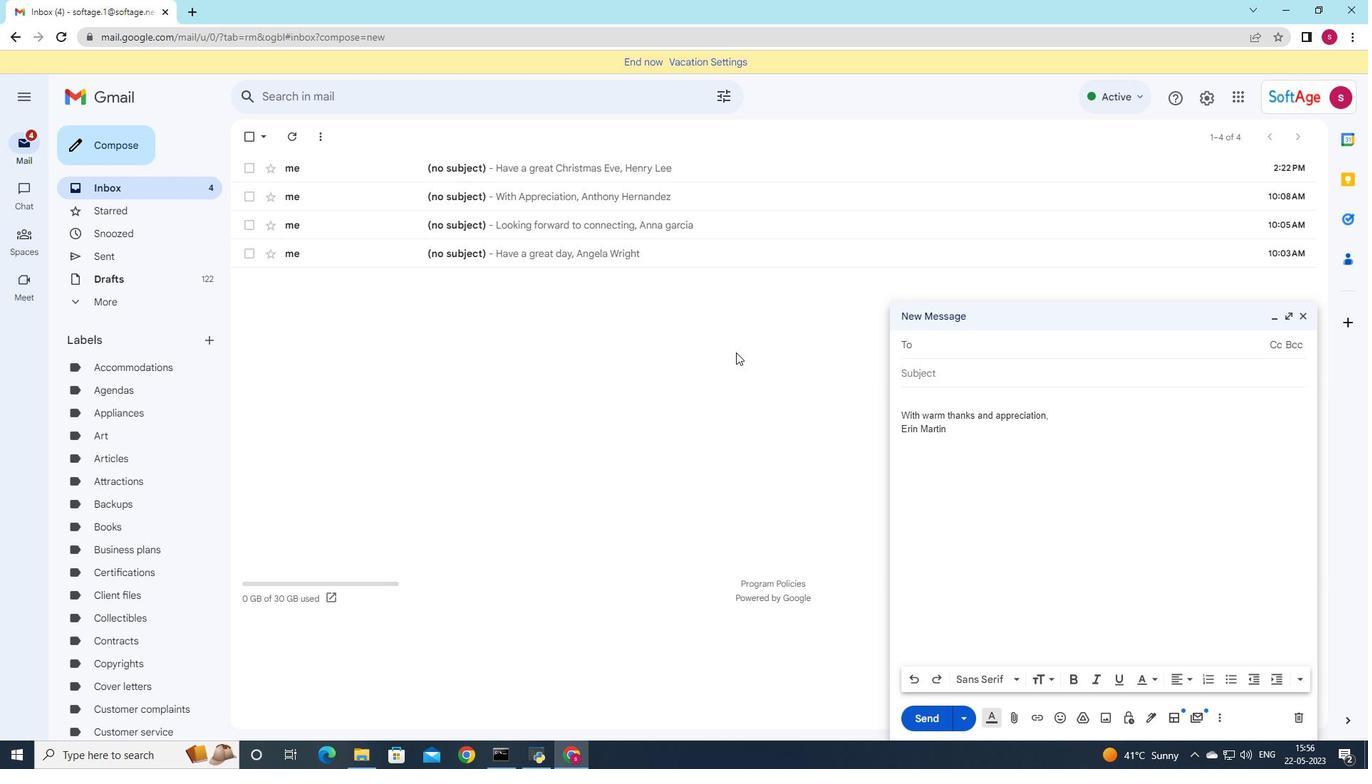 
Action: Key pressed s
Screenshot: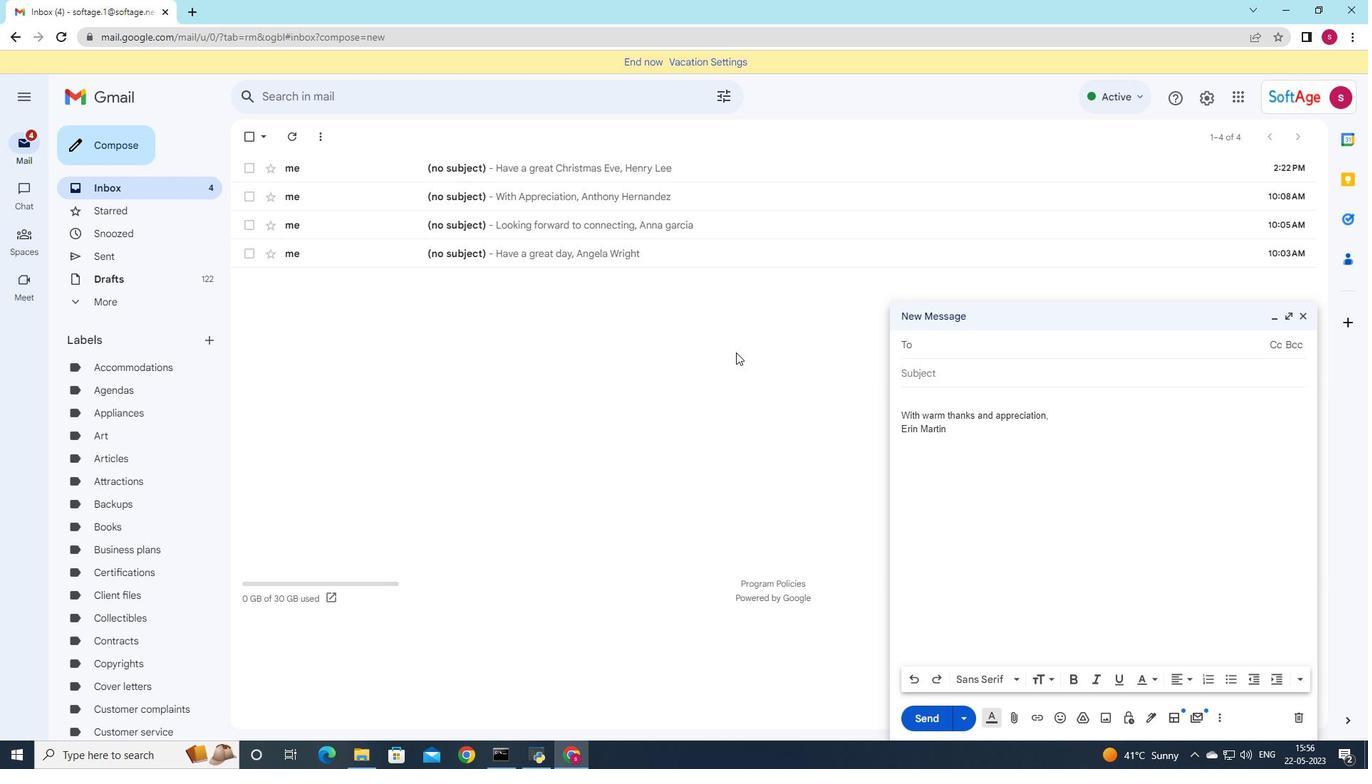 
Action: Mouse moved to (990, 377)
Screenshot: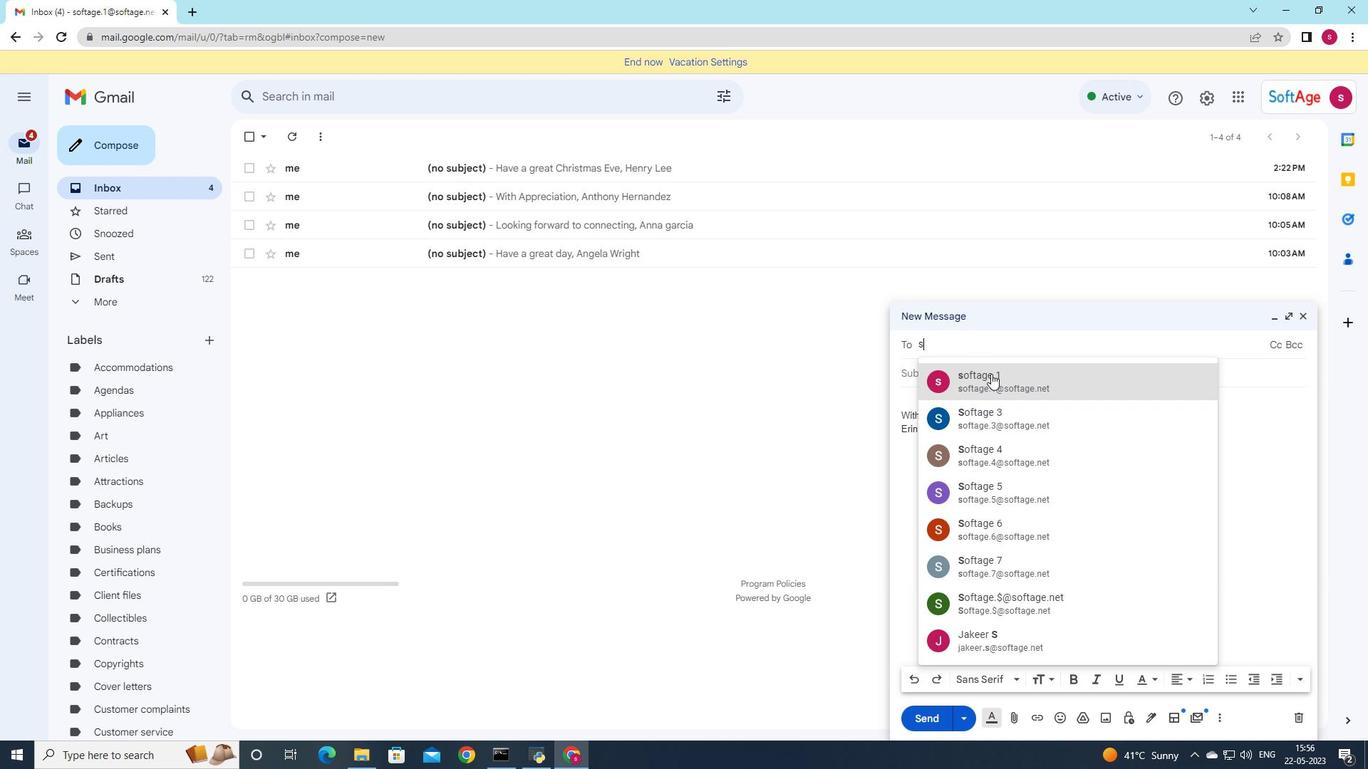
Action: Mouse pressed left at (990, 377)
Screenshot: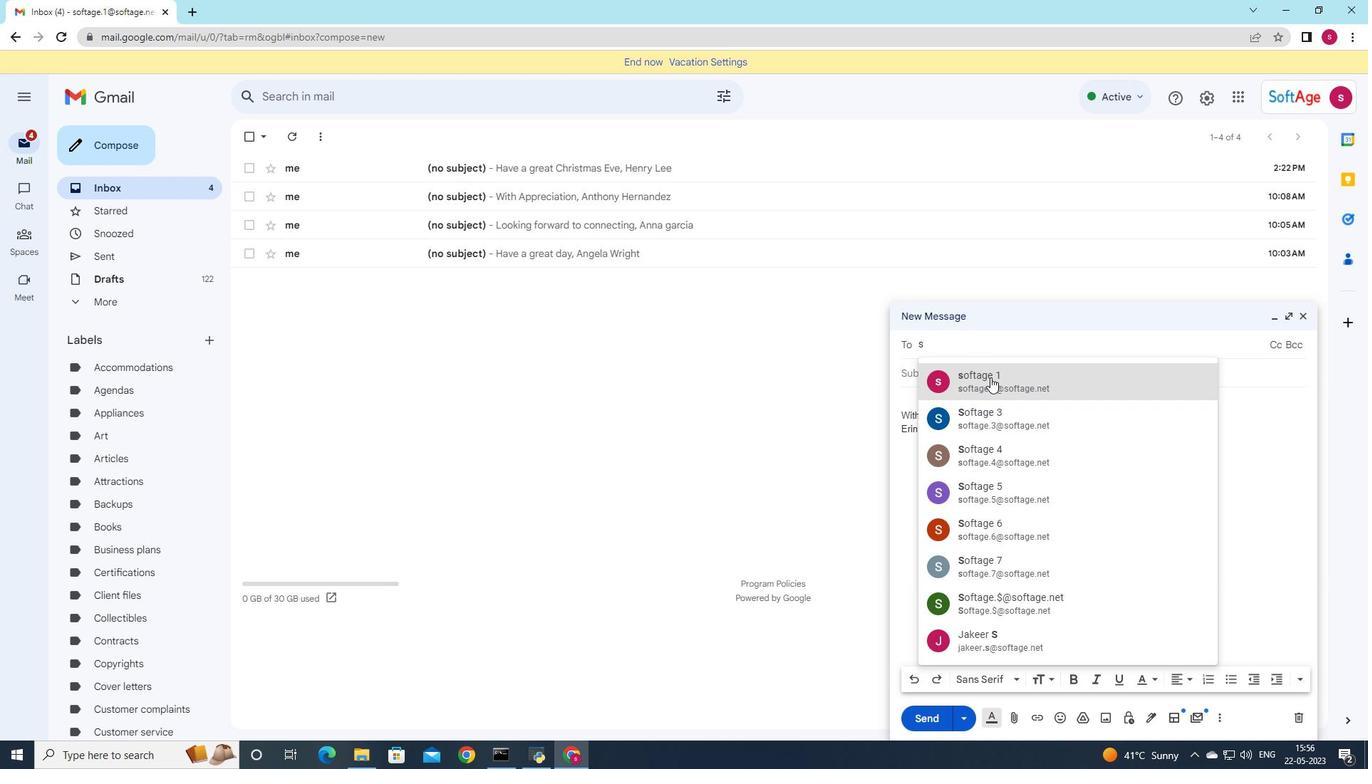 
Action: Mouse moved to (200, 338)
Screenshot: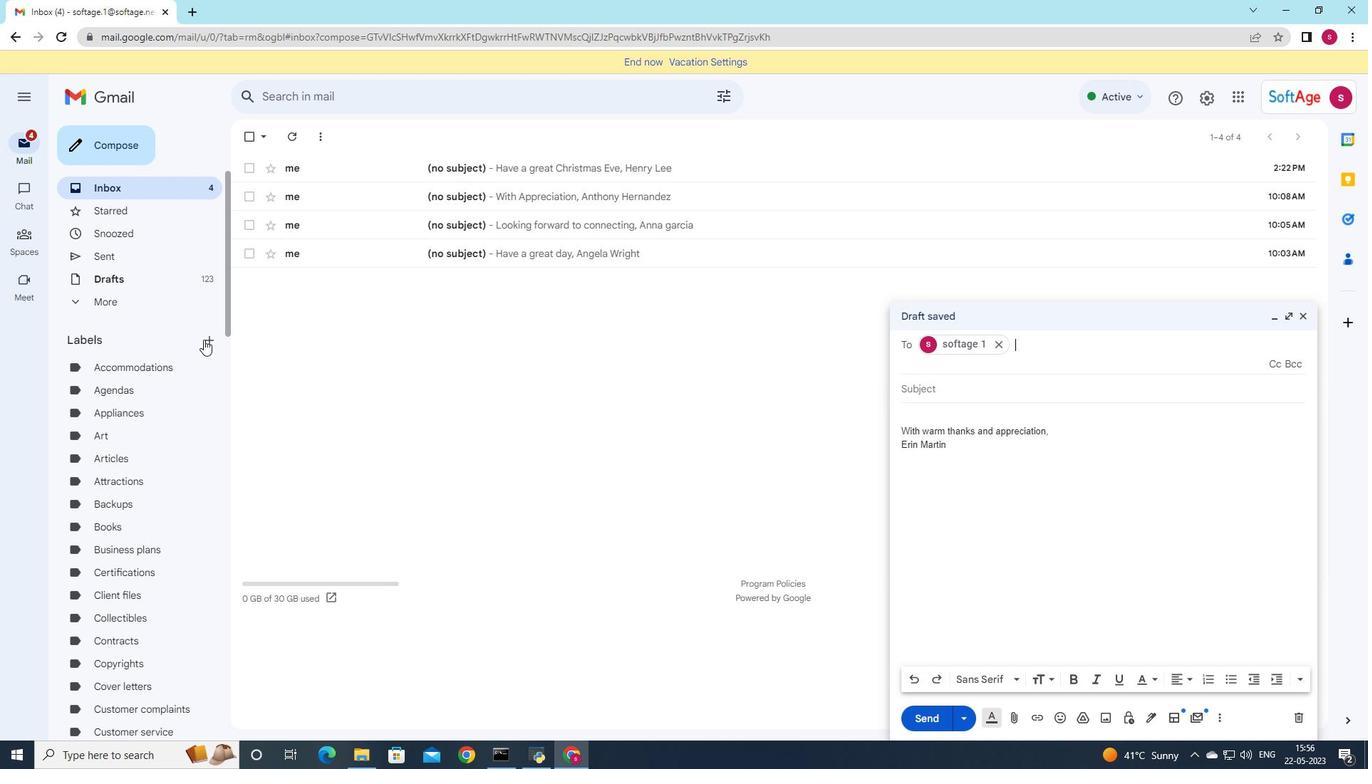 
Action: Mouse pressed left at (200, 338)
Screenshot: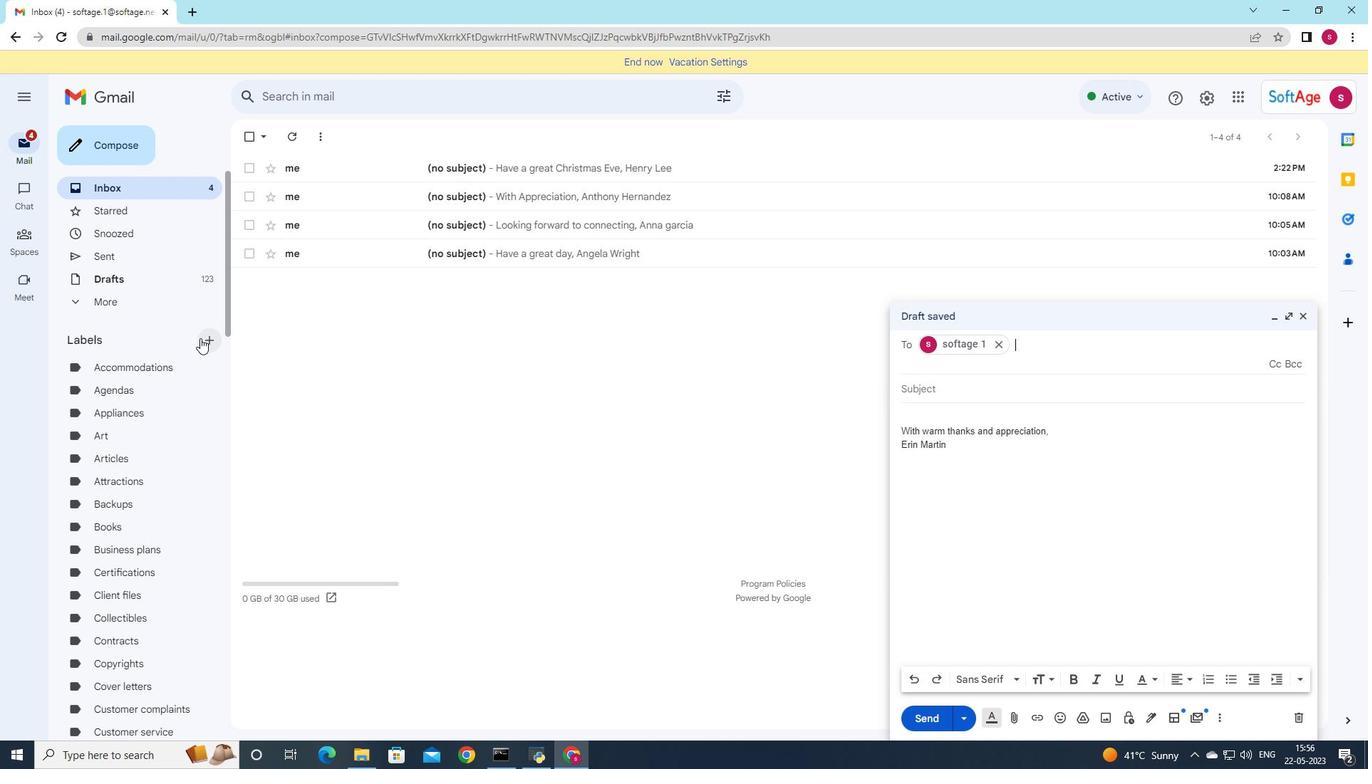 
Action: Mouse moved to (716, 368)
Screenshot: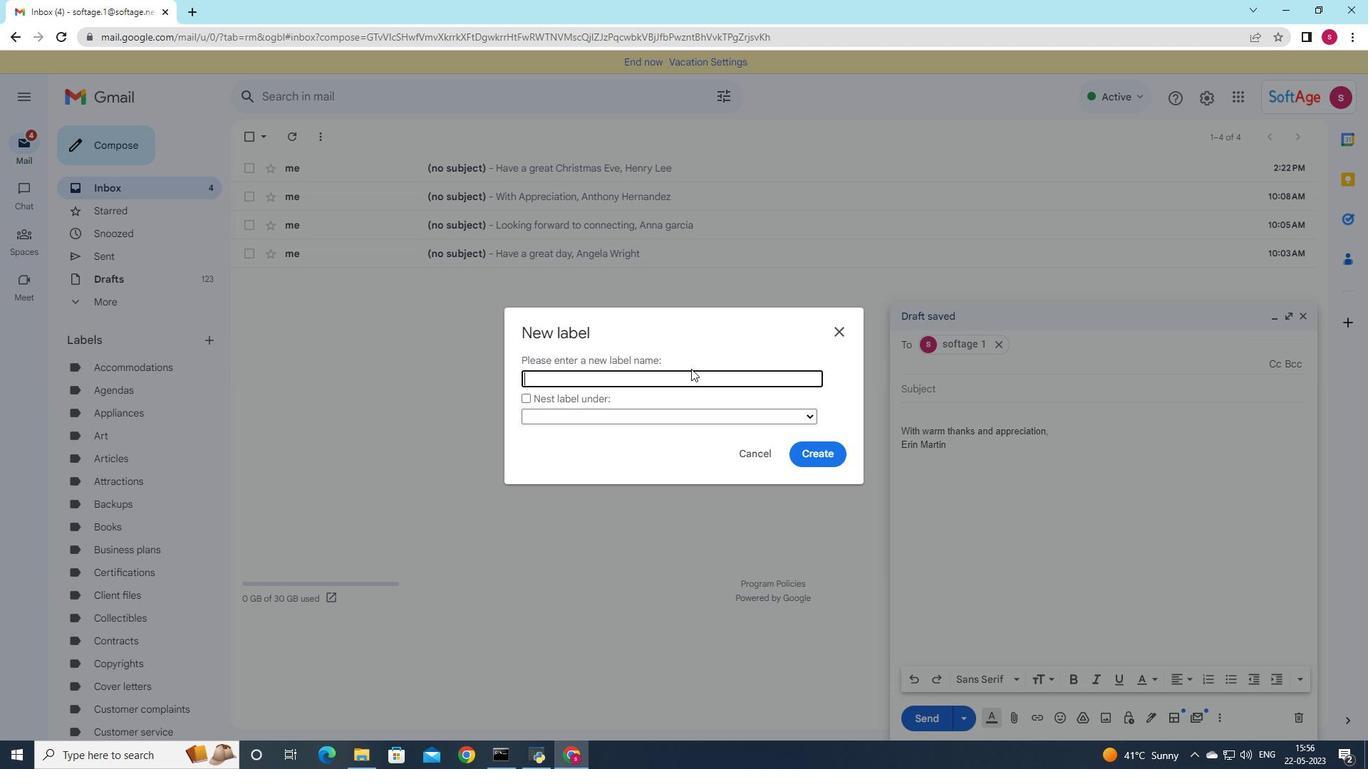 
Action: Key pressed <Key.shift>Antiques
Screenshot: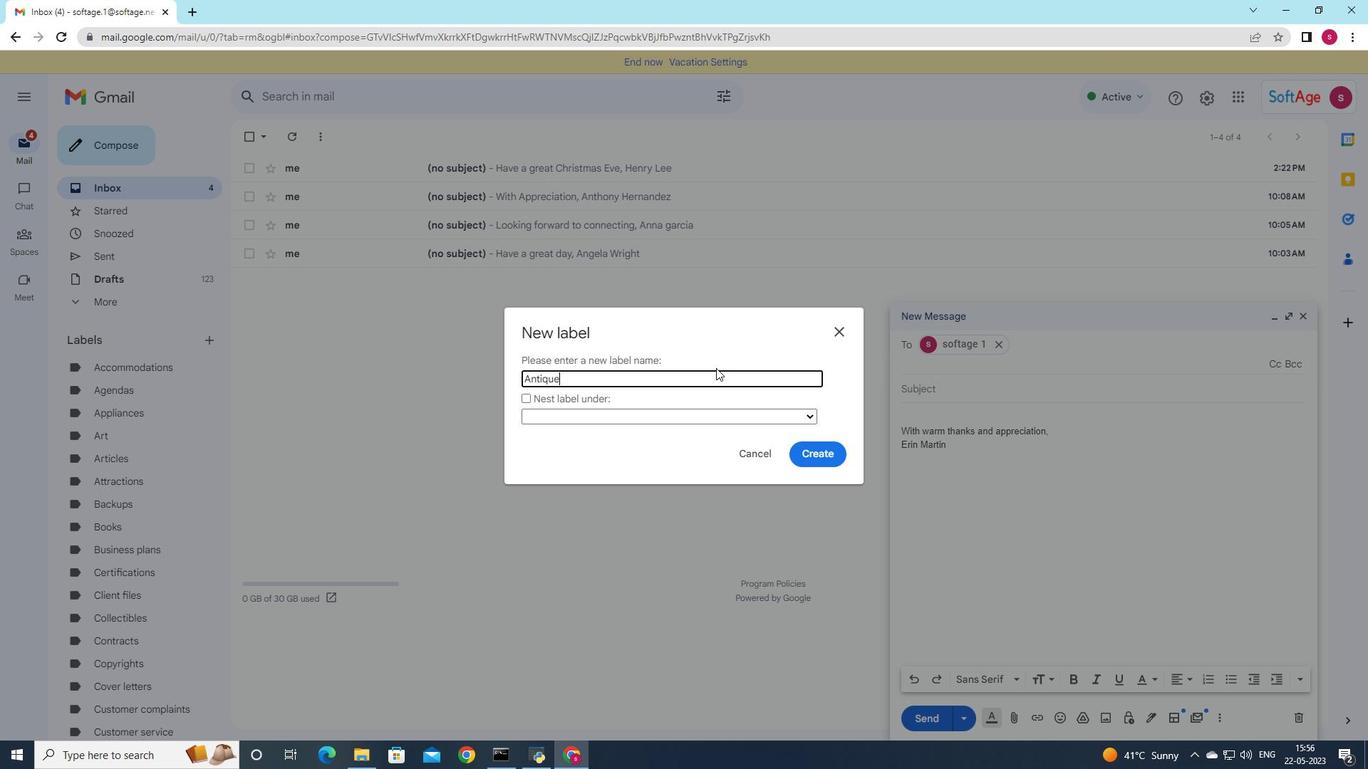 
Action: Mouse moved to (843, 452)
Screenshot: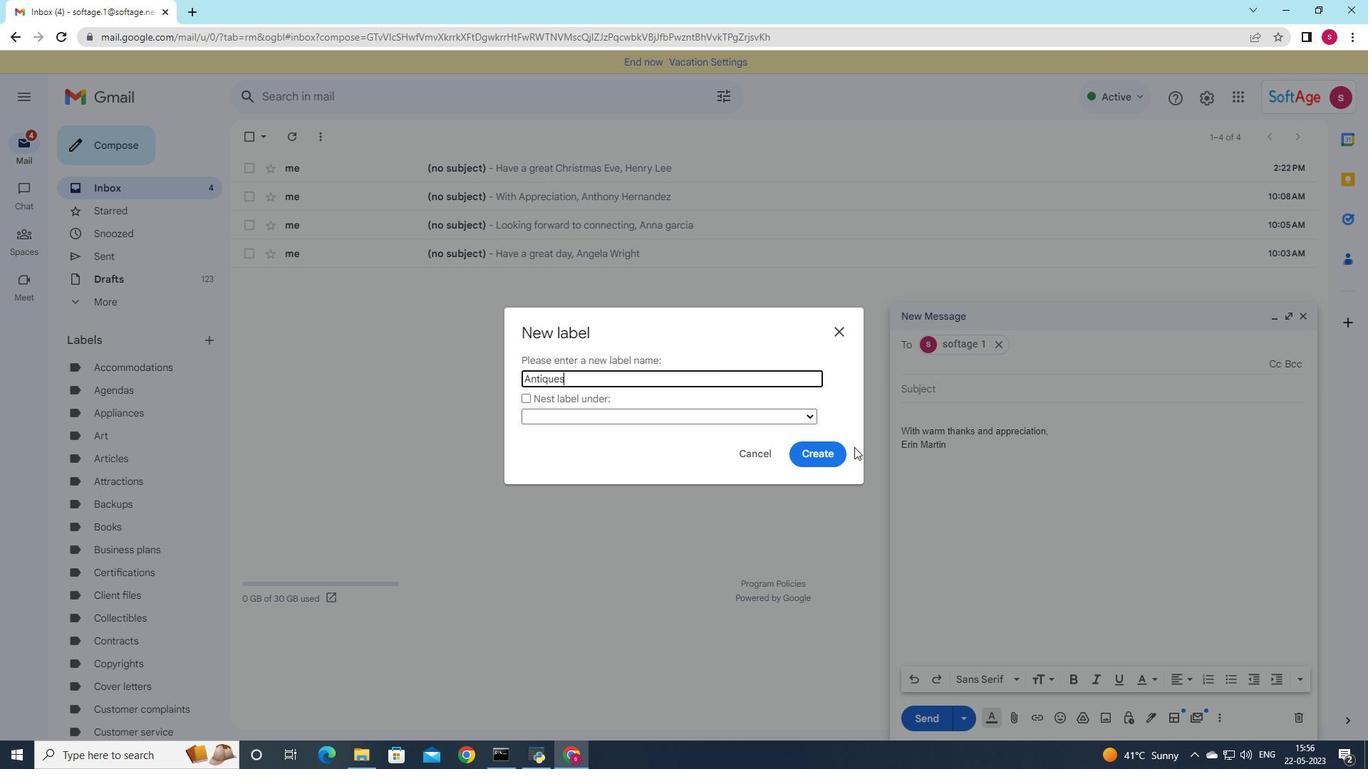 
Action: Mouse pressed left at (843, 452)
Screenshot: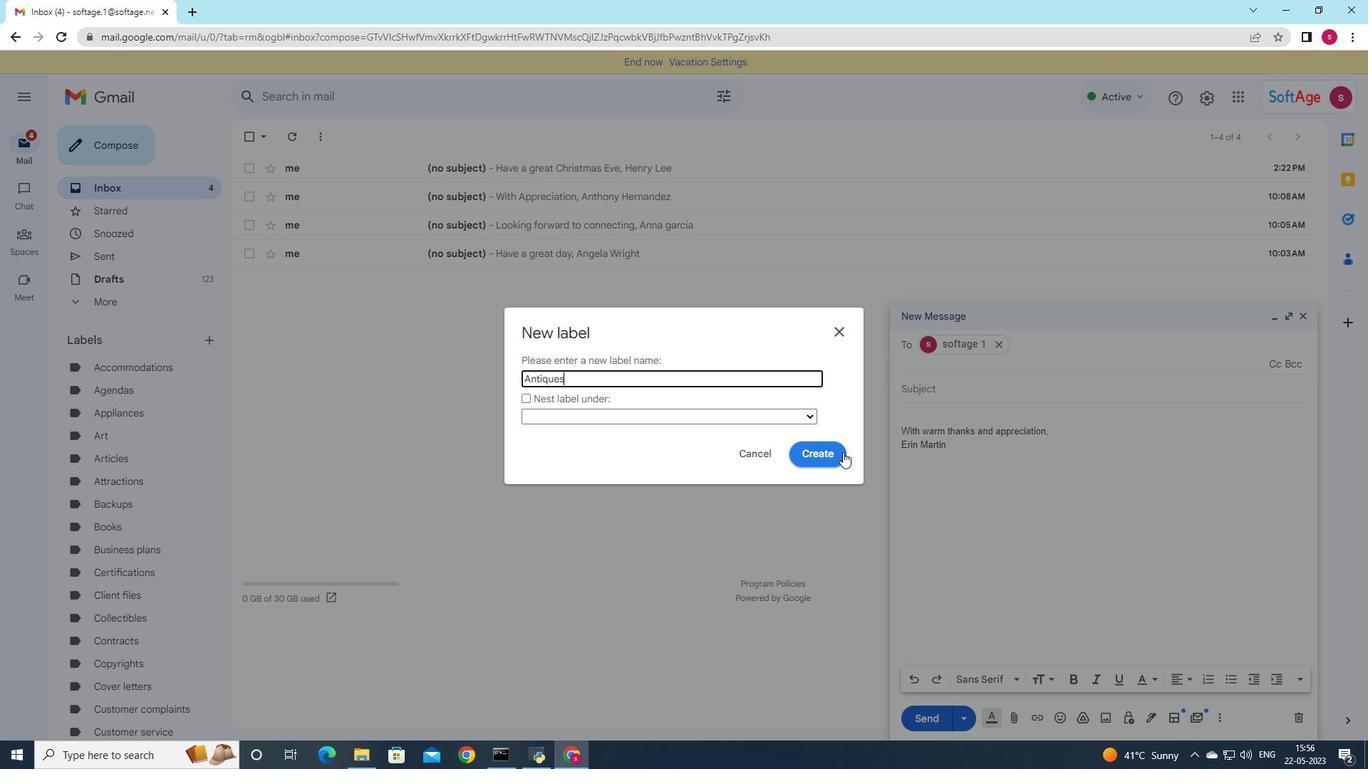 
Action: Mouse moved to (914, 420)
Screenshot: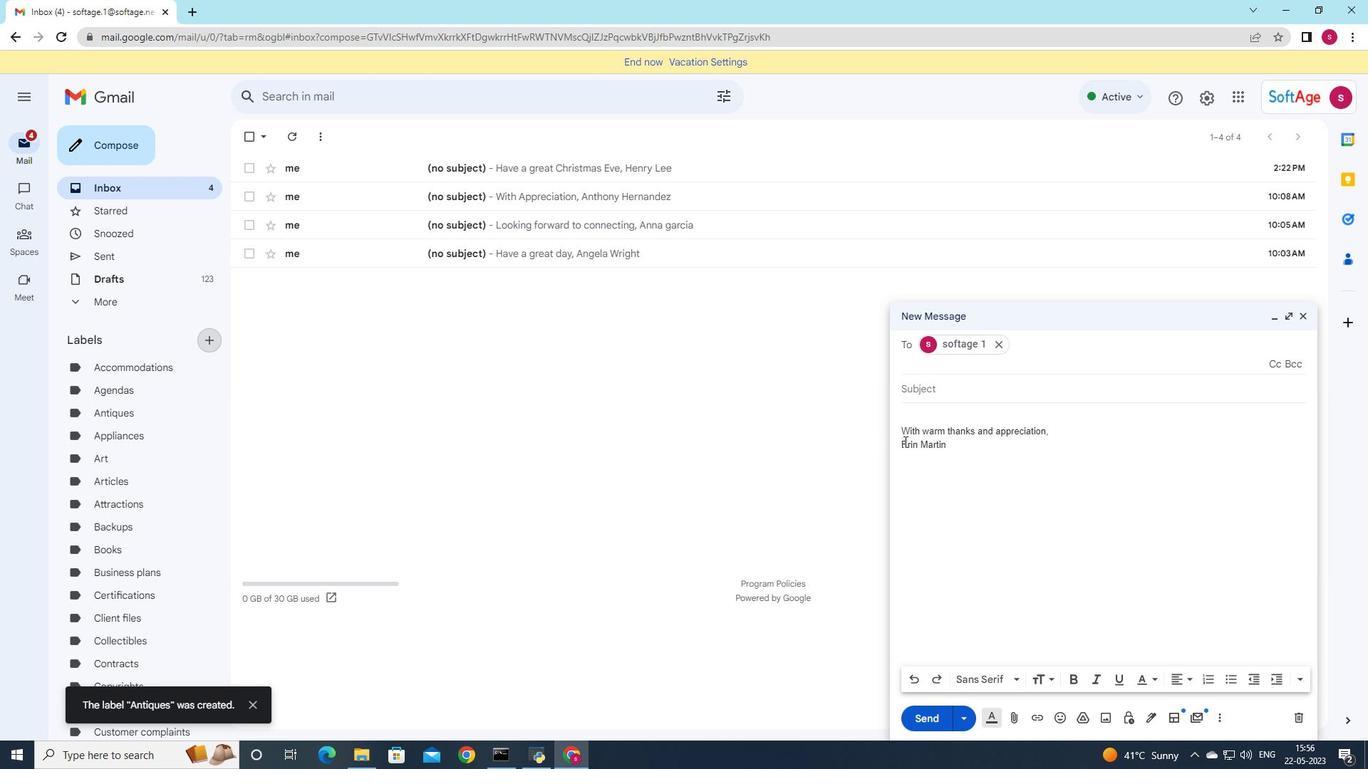 
